 Task: Find professionals on LinkedIn who are Media Buyers in Zhangjiakou, Hebei, China, interested in #careertips, working at ANMOL INDUSTRIES LIMITED, and offering Digital Marketing services.
Action: Mouse moved to (656, 72)
Screenshot: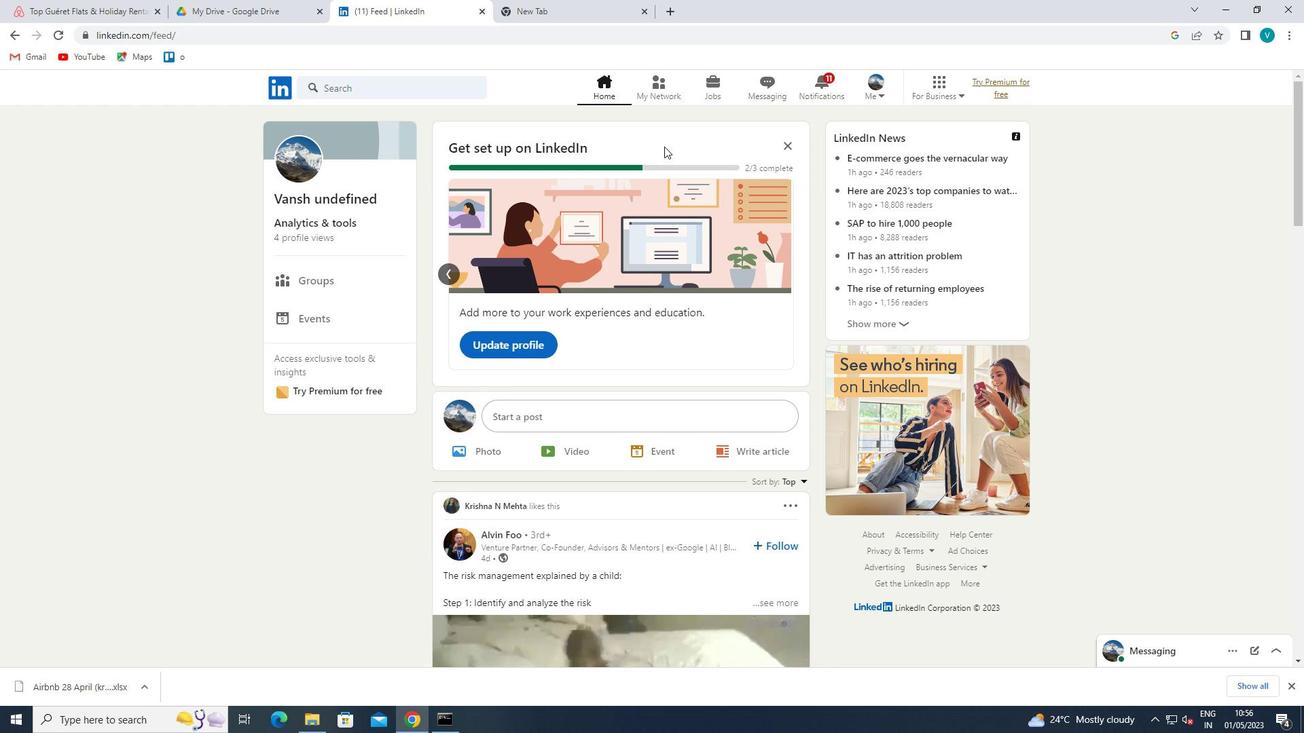 
Action: Mouse pressed left at (656, 72)
Screenshot: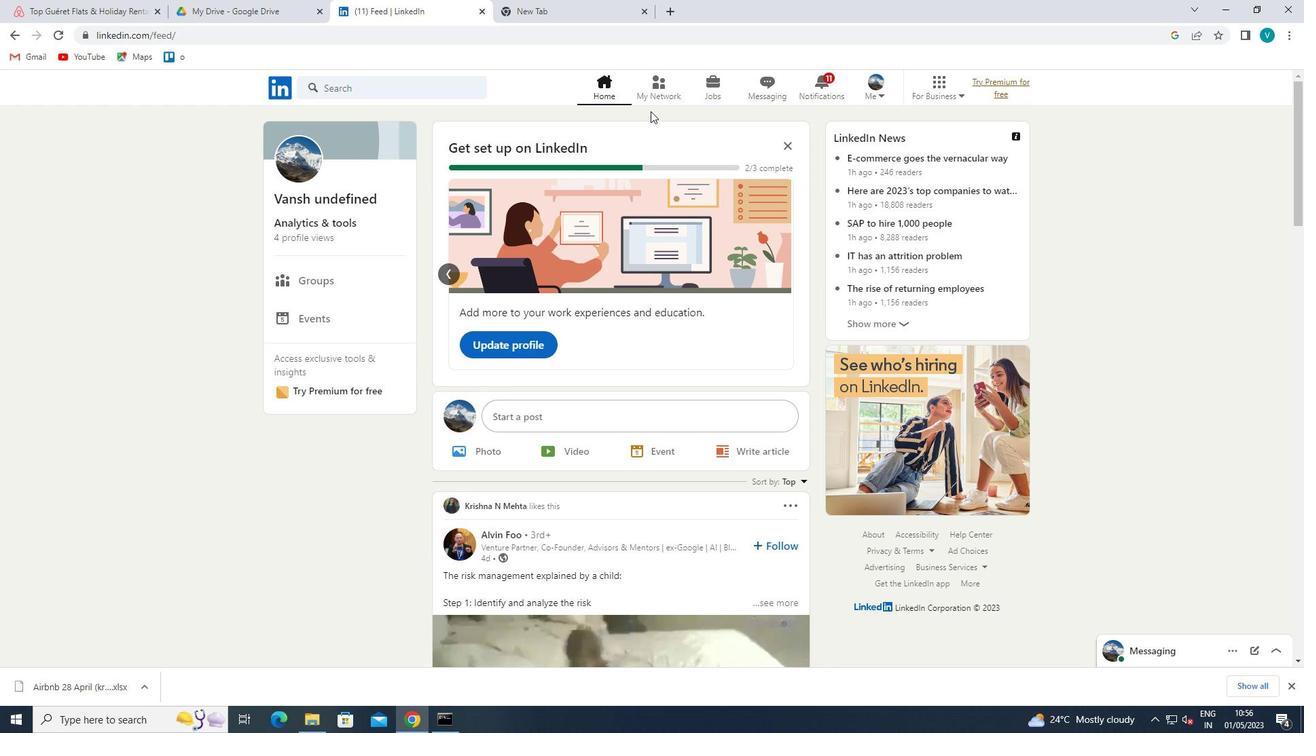 
Action: Mouse moved to (360, 163)
Screenshot: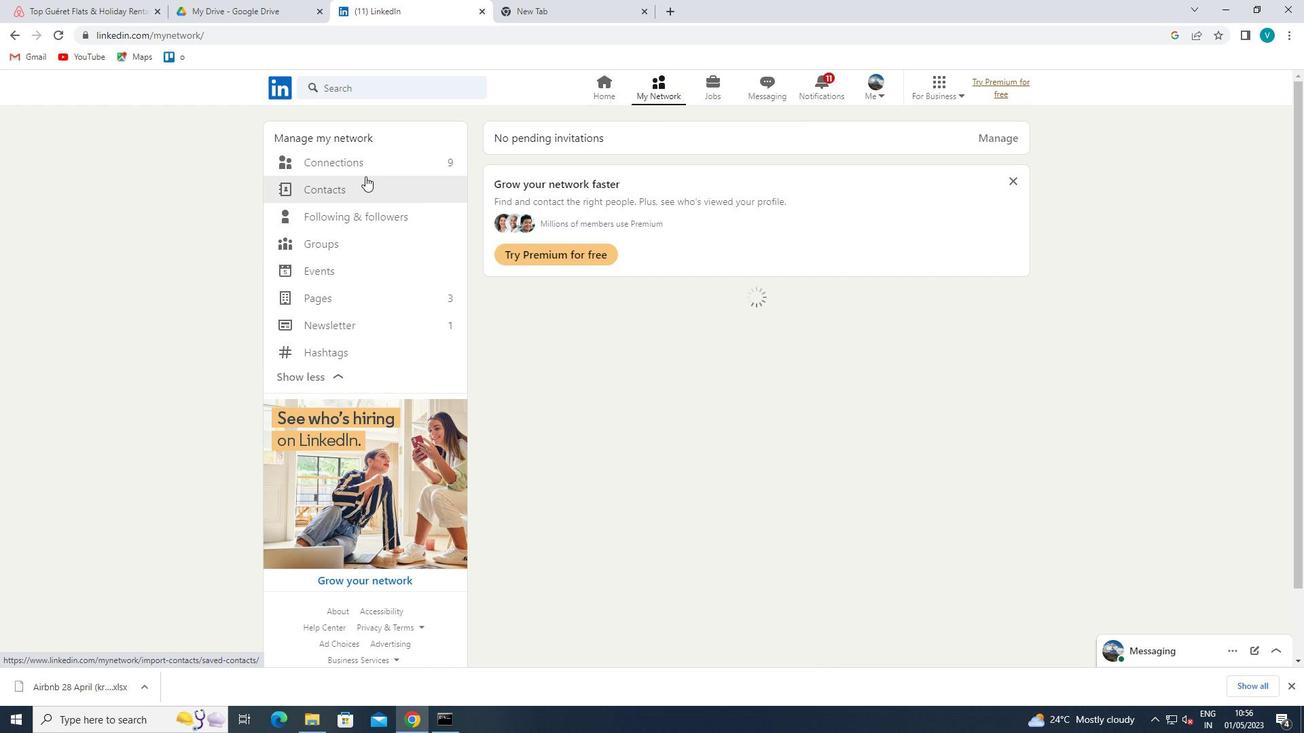 
Action: Mouse pressed left at (360, 163)
Screenshot: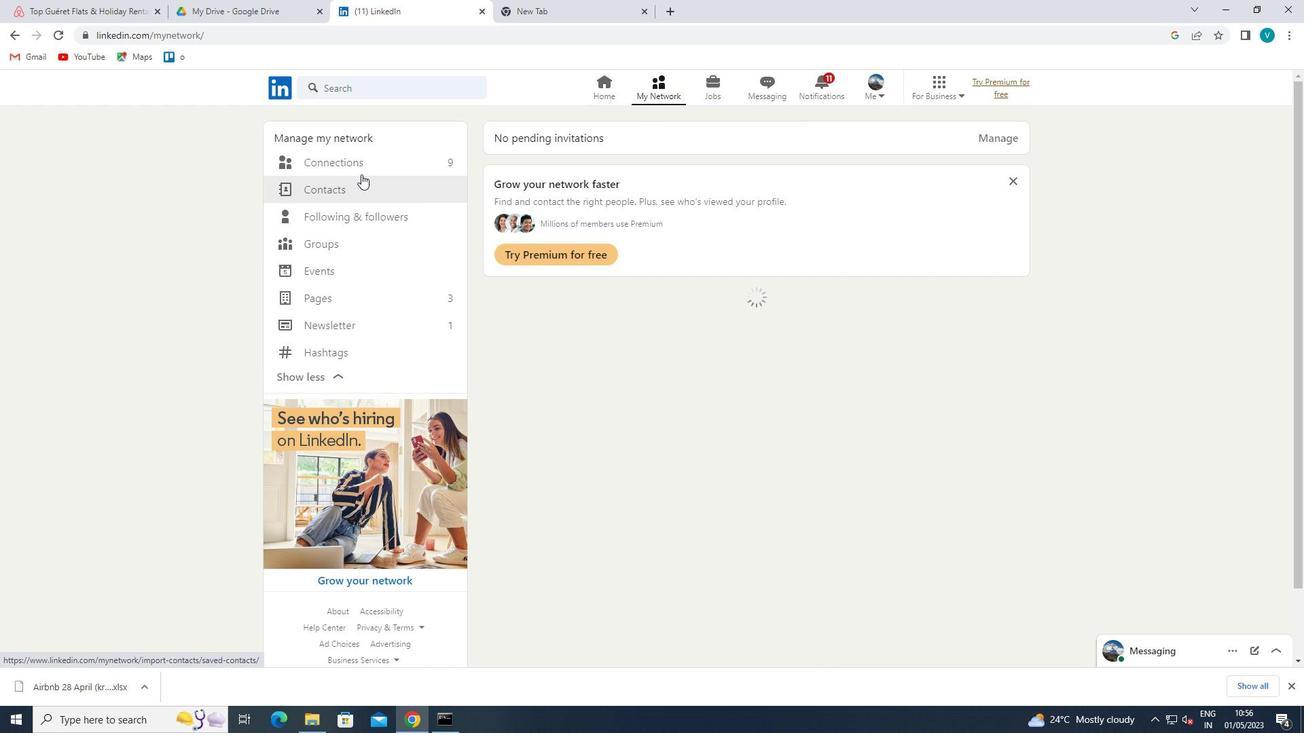 
Action: Mouse moved to (758, 163)
Screenshot: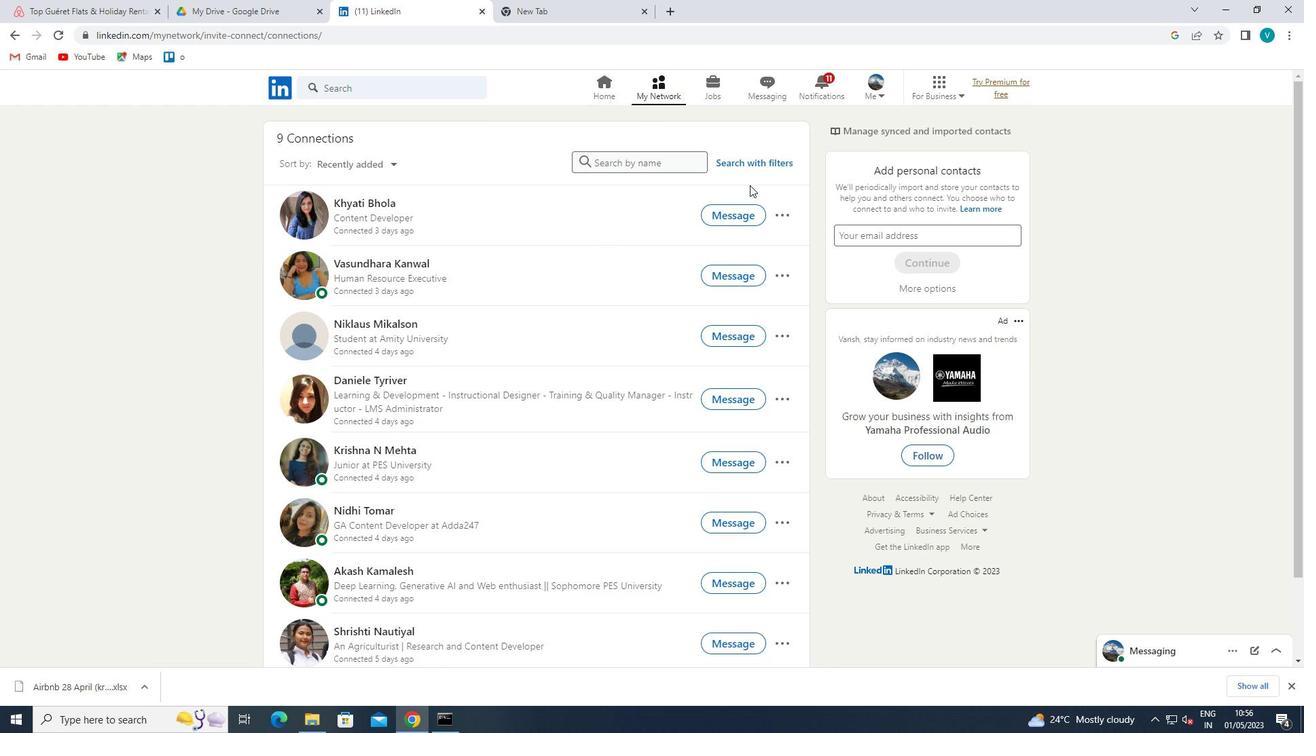 
Action: Mouse pressed left at (758, 163)
Screenshot: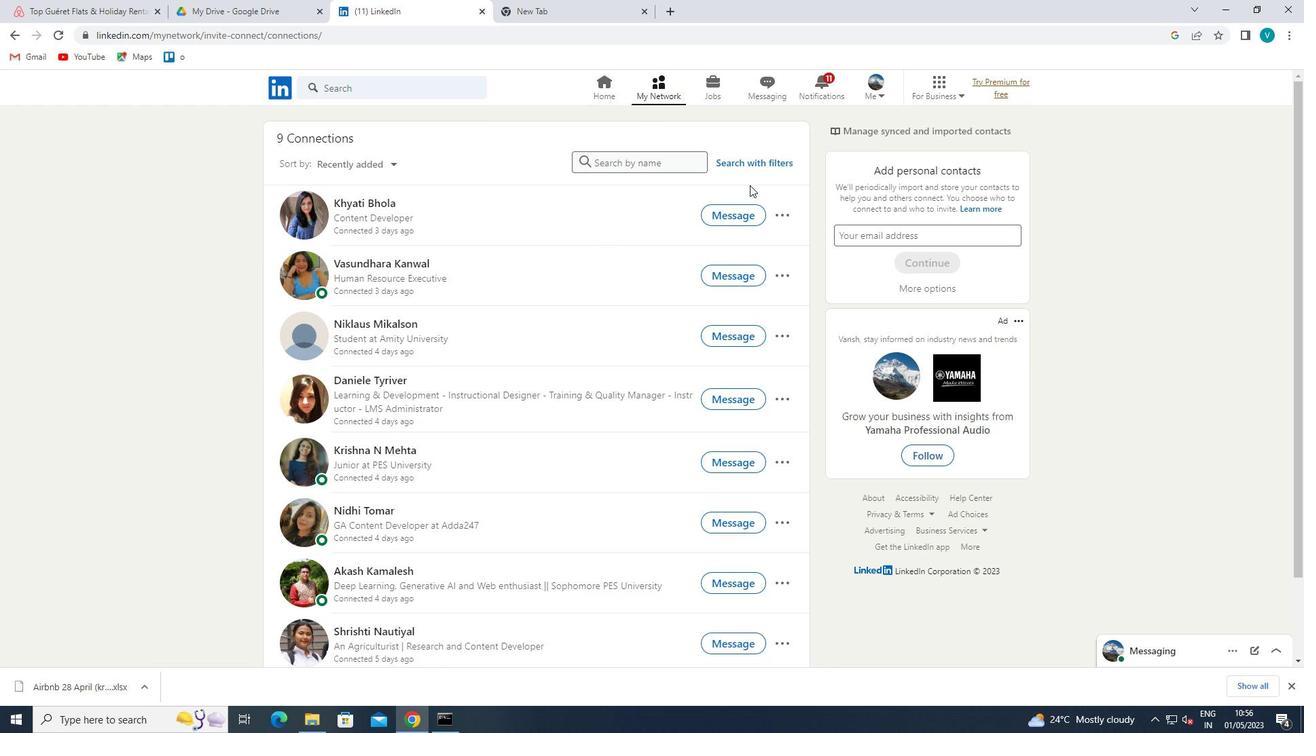 
Action: Mouse moved to (641, 127)
Screenshot: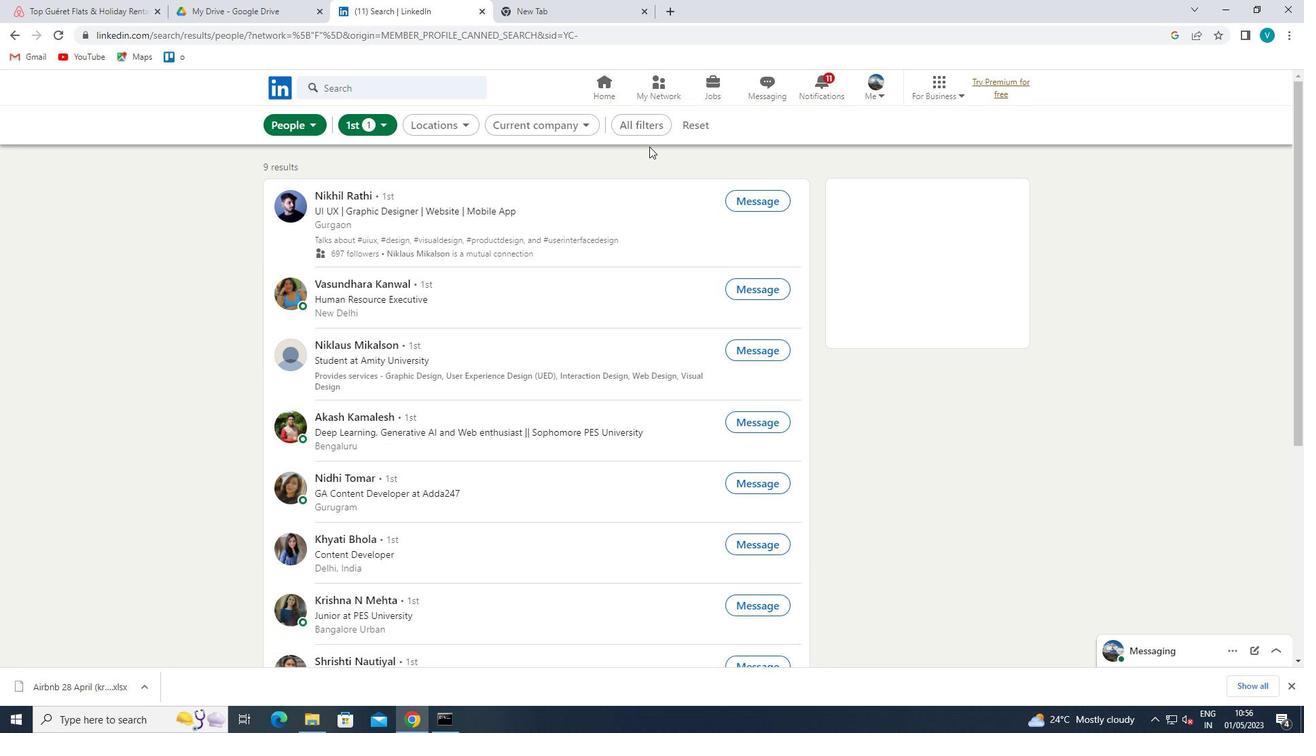 
Action: Mouse pressed left at (641, 127)
Screenshot: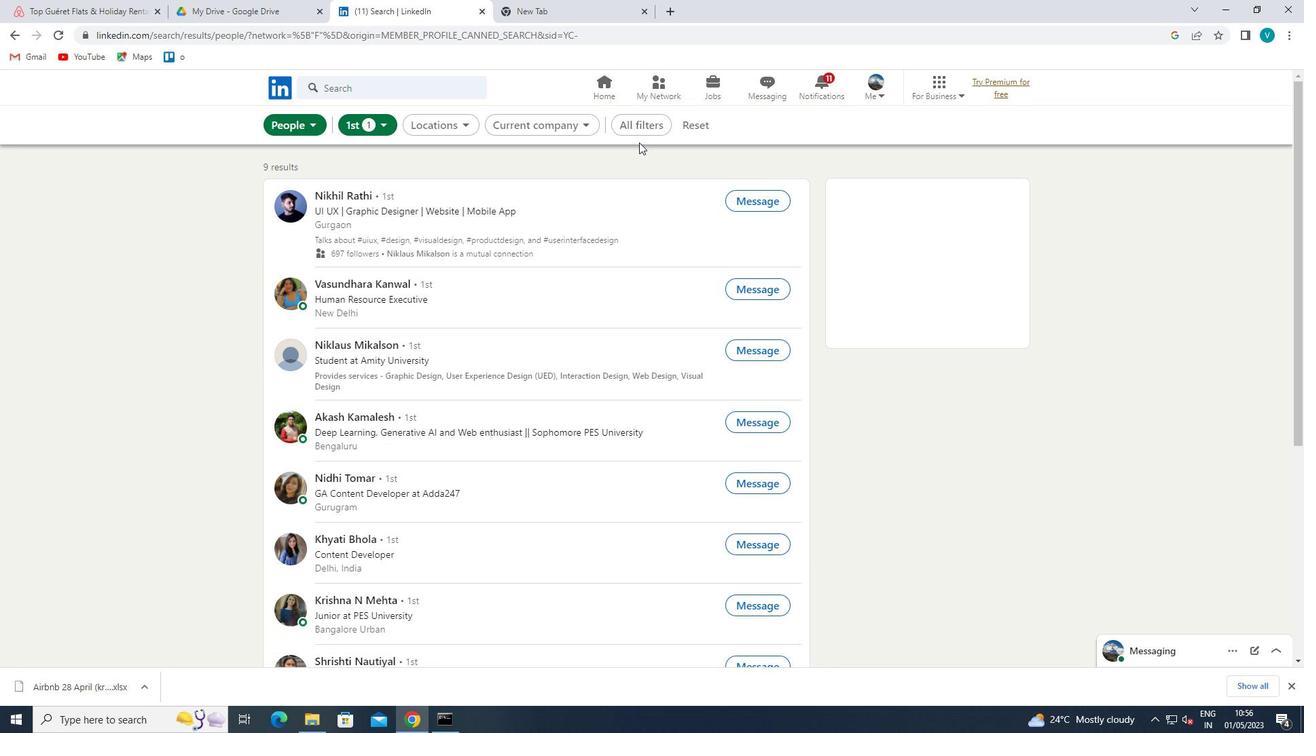 
Action: Mouse moved to (1081, 366)
Screenshot: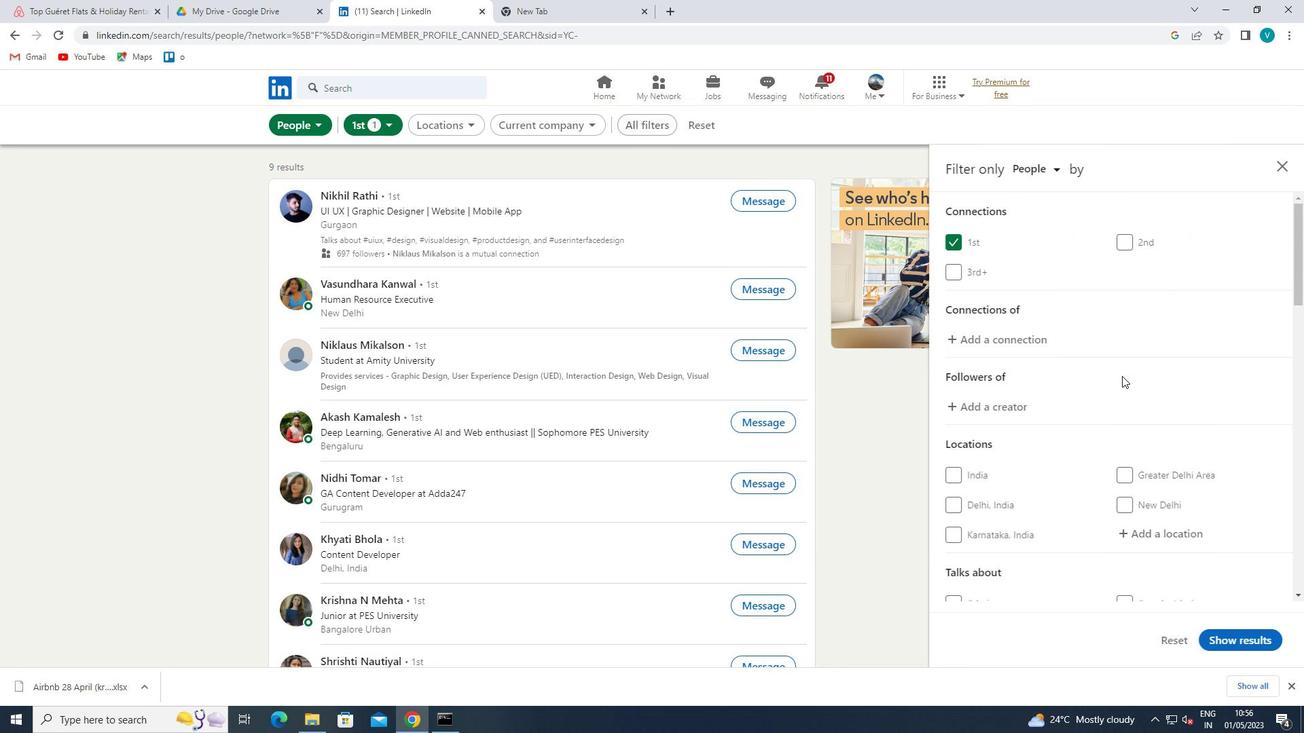 
Action: Mouse scrolled (1081, 366) with delta (0, 0)
Screenshot: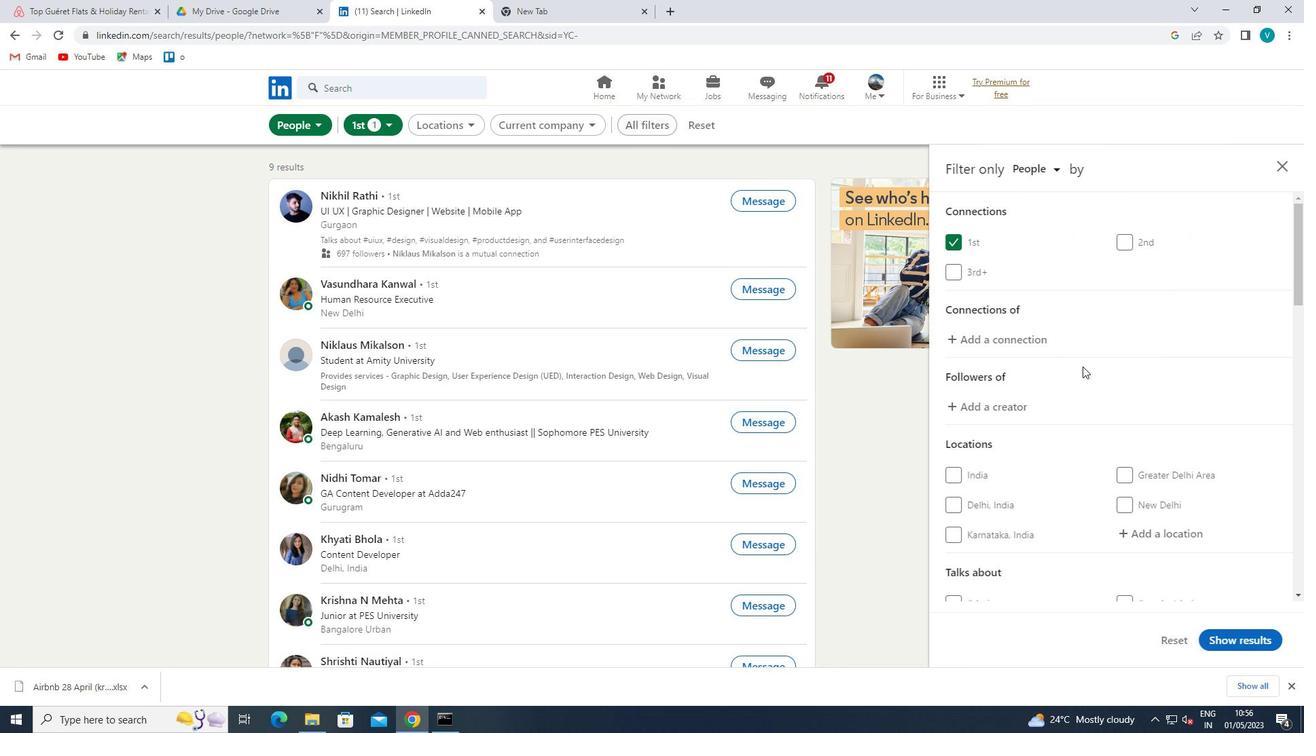 
Action: Mouse scrolled (1081, 366) with delta (0, 0)
Screenshot: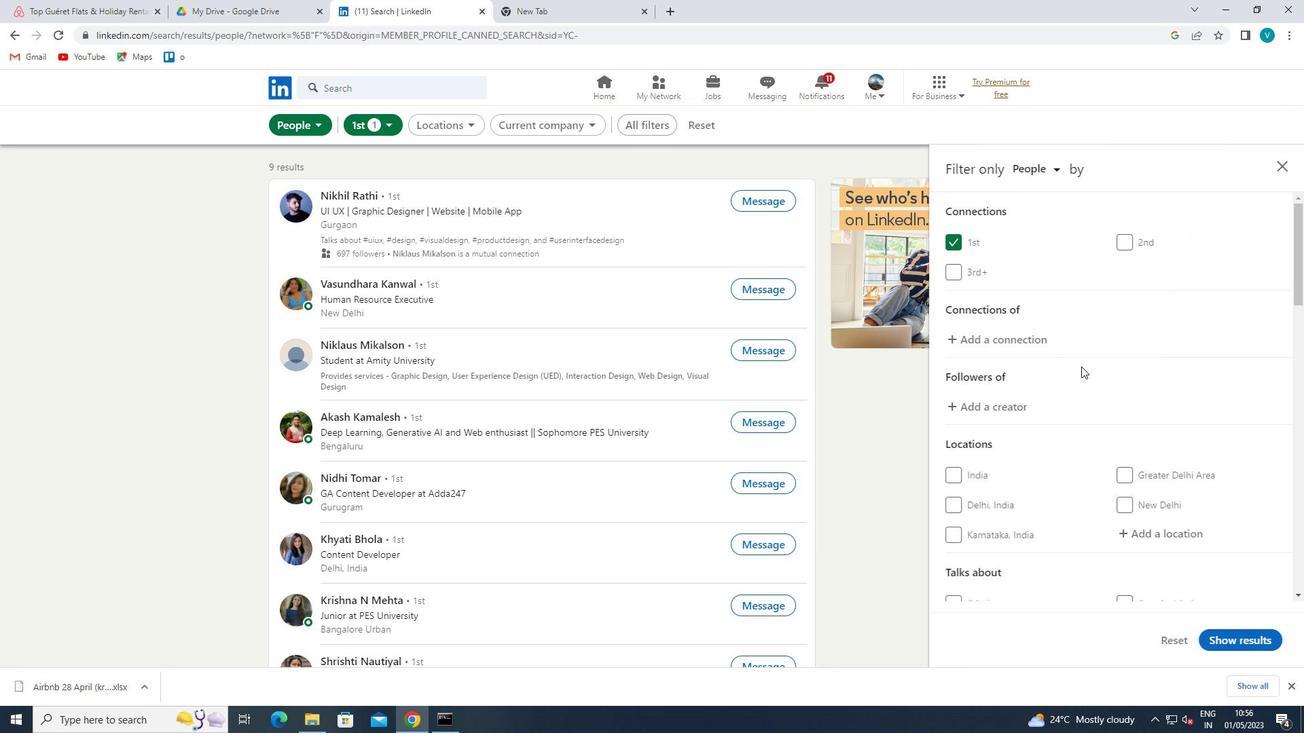 
Action: Mouse moved to (1165, 390)
Screenshot: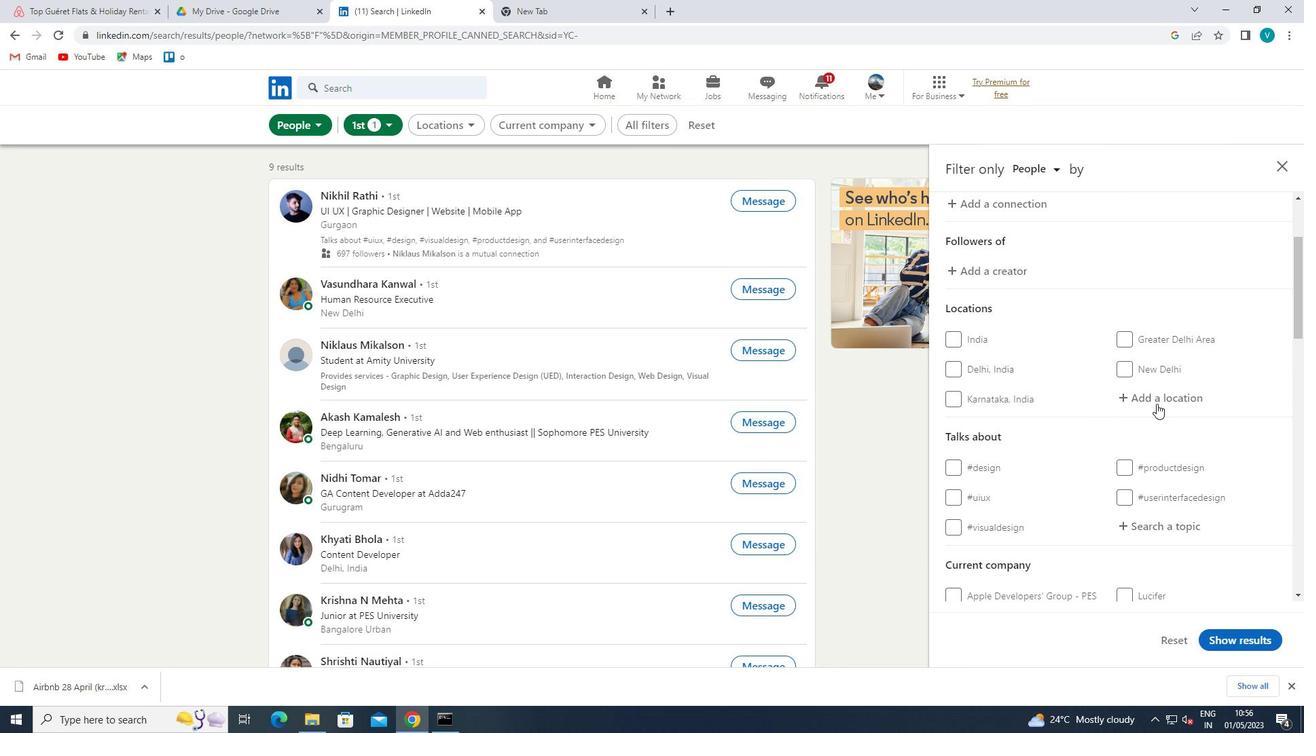 
Action: Mouse pressed left at (1165, 390)
Screenshot: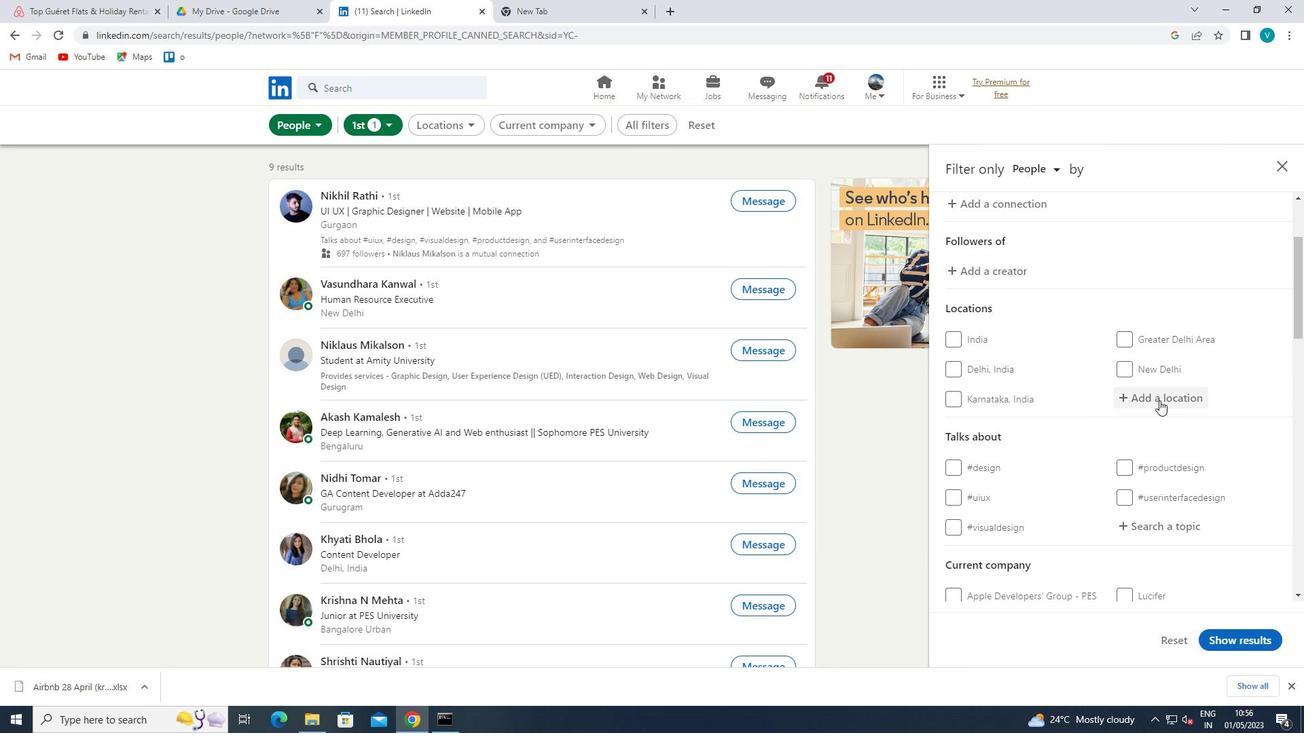 
Action: Mouse moved to (487, 182)
Screenshot: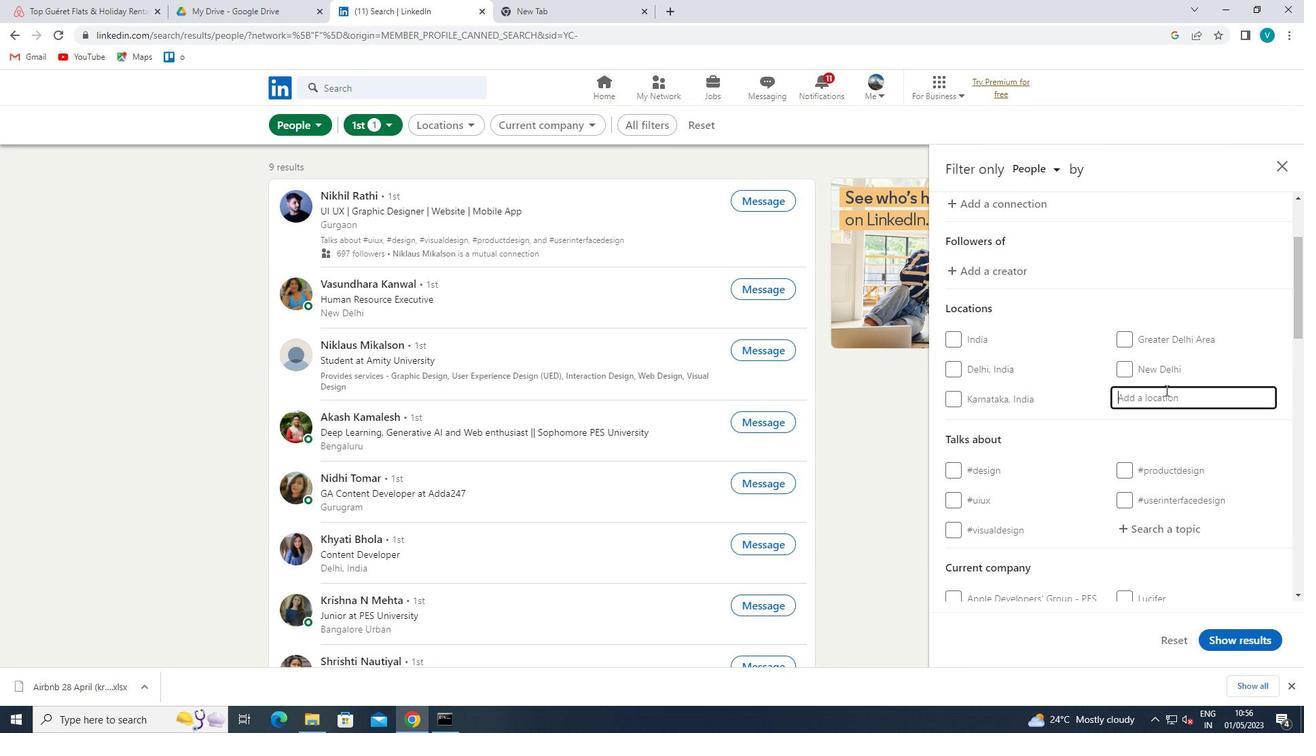
Action: Key pressed <Key.shift><Key.shift><Key.shift><Key.shift><Key.shift><Key.shift><Key.shift><Key.shift>ZHANGJIAKOU
Screenshot: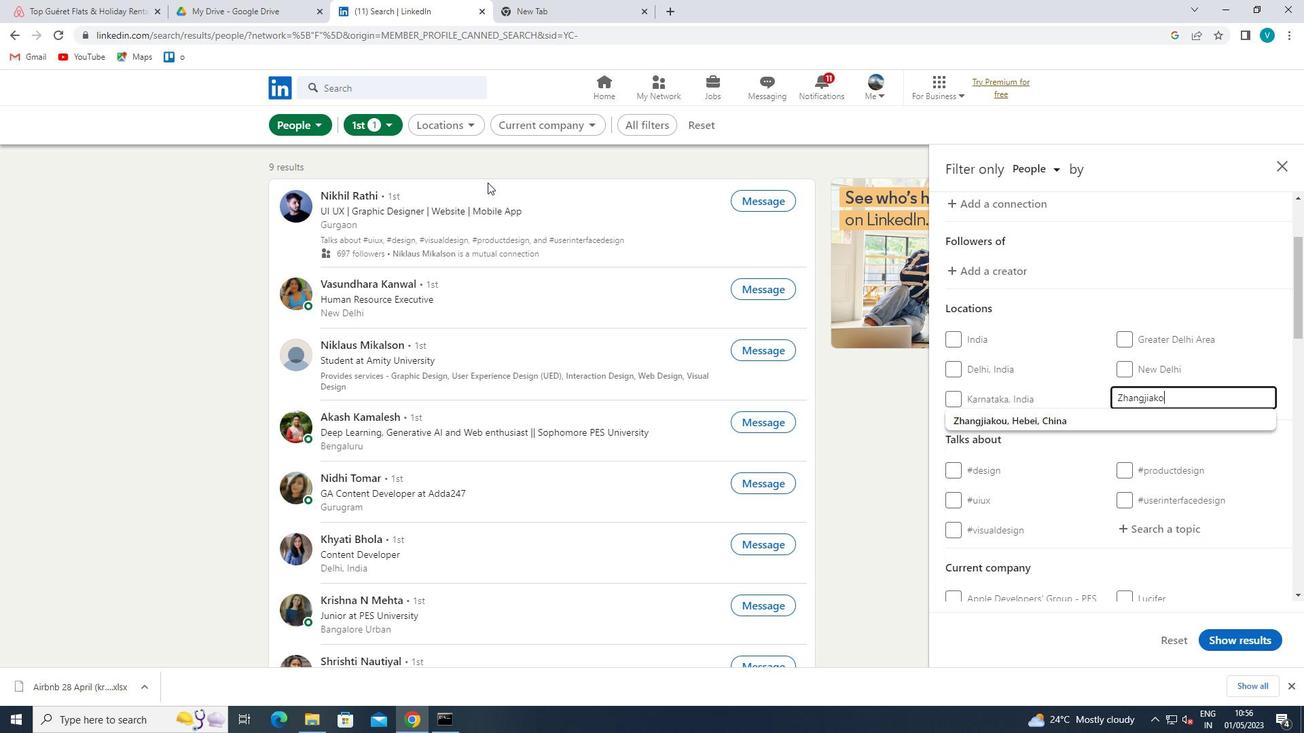 
Action: Mouse moved to (1046, 416)
Screenshot: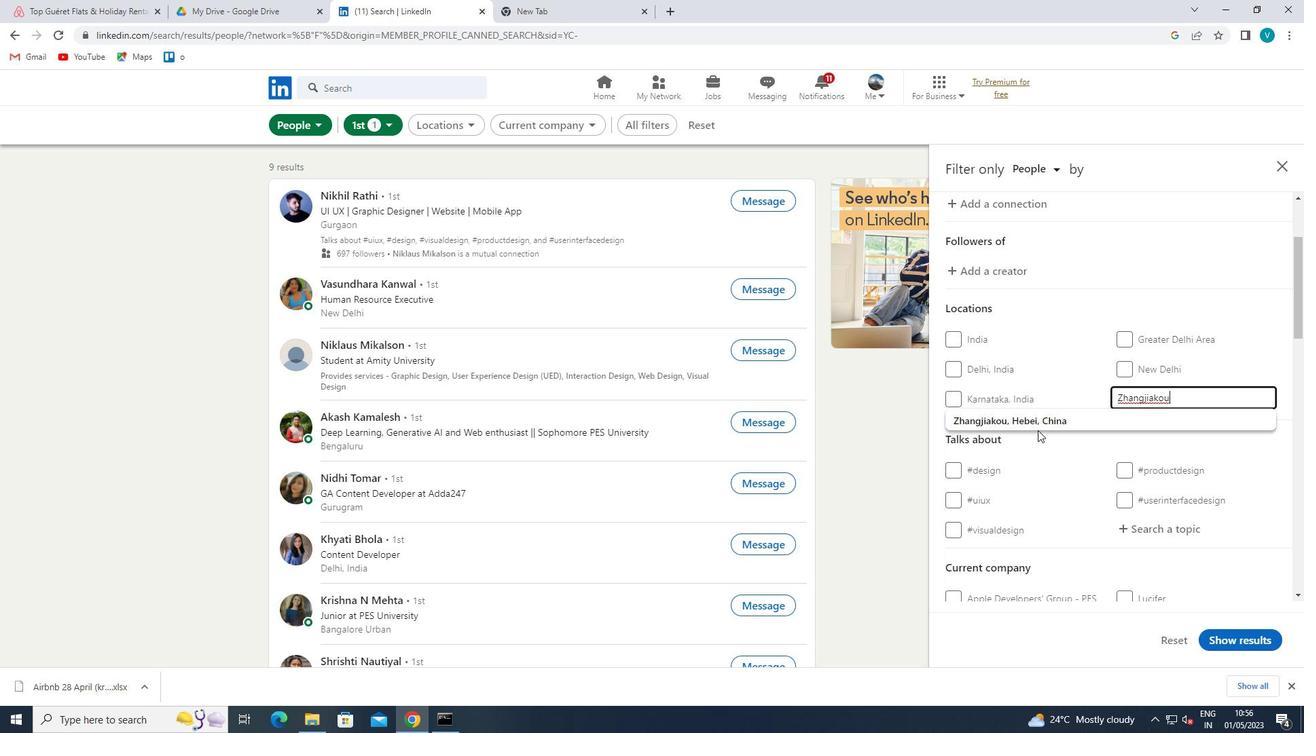 
Action: Mouse pressed left at (1046, 416)
Screenshot: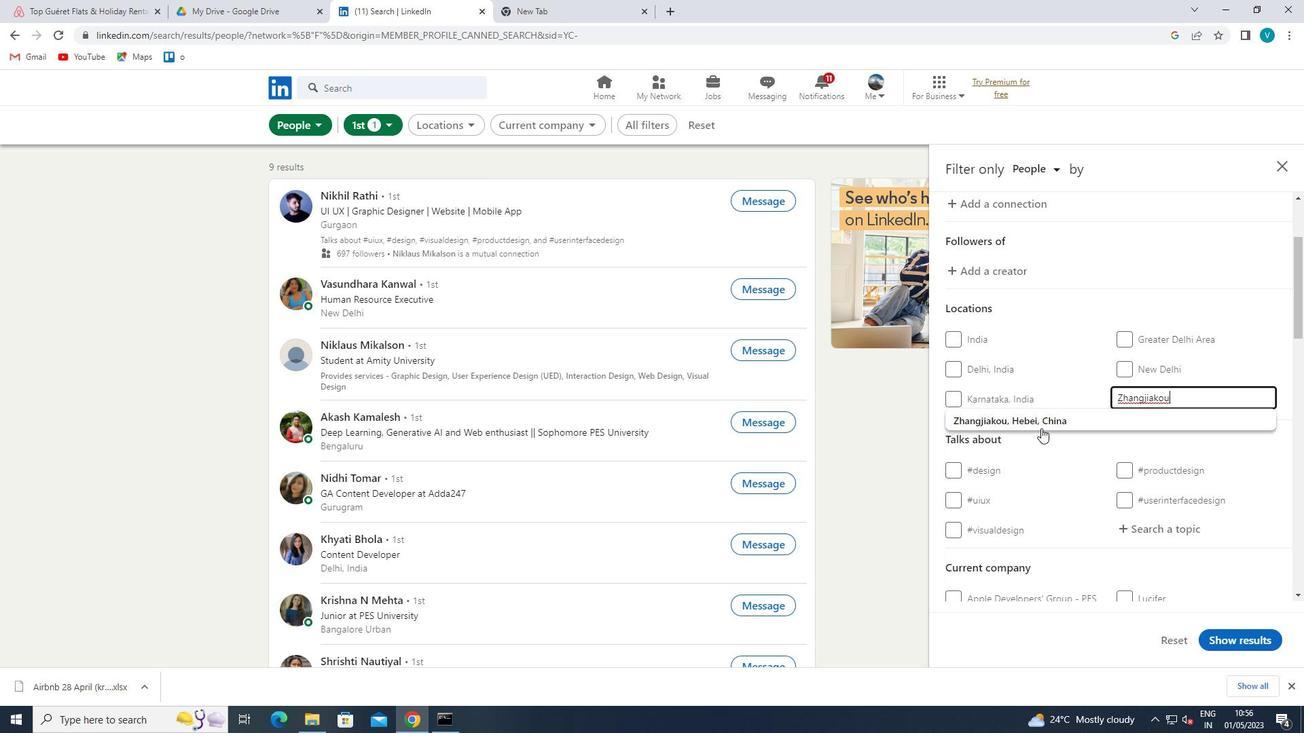 
Action: Mouse moved to (1086, 421)
Screenshot: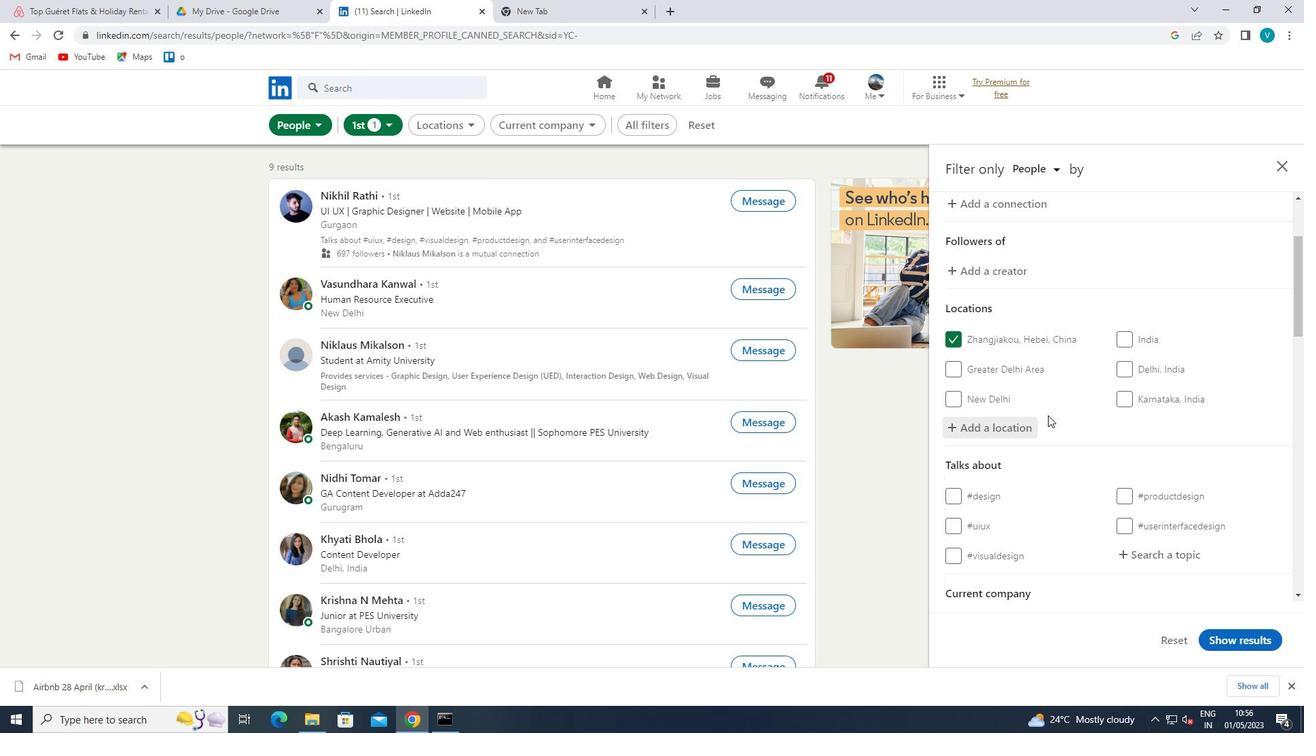 
Action: Mouse scrolled (1086, 420) with delta (0, 0)
Screenshot: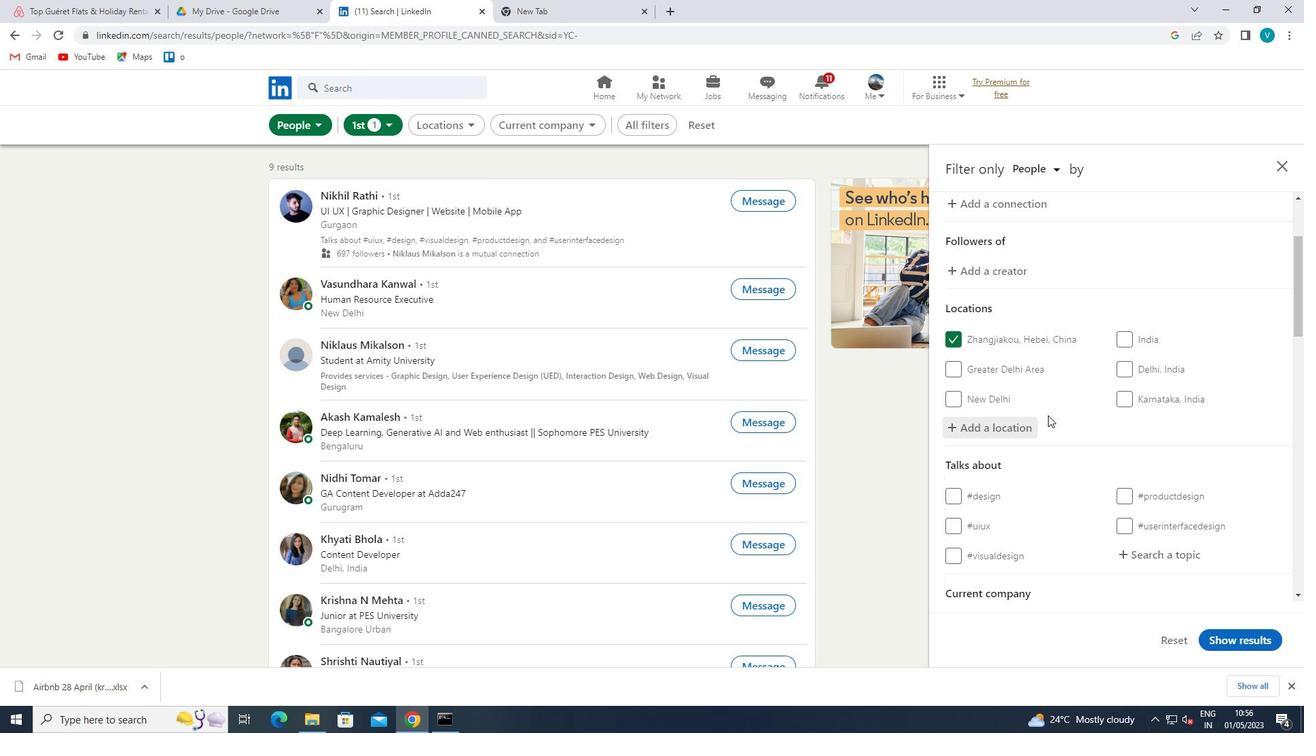 
Action: Mouse moved to (1154, 484)
Screenshot: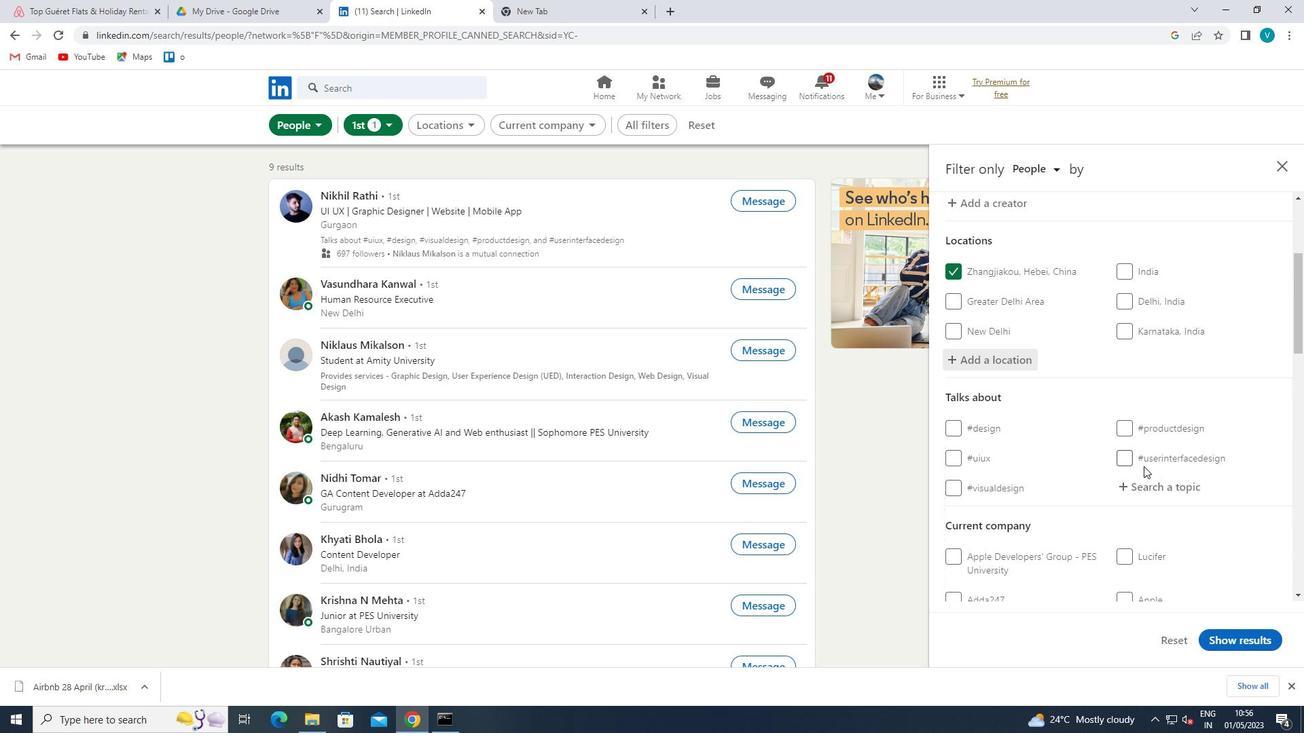 
Action: Mouse pressed left at (1154, 484)
Screenshot: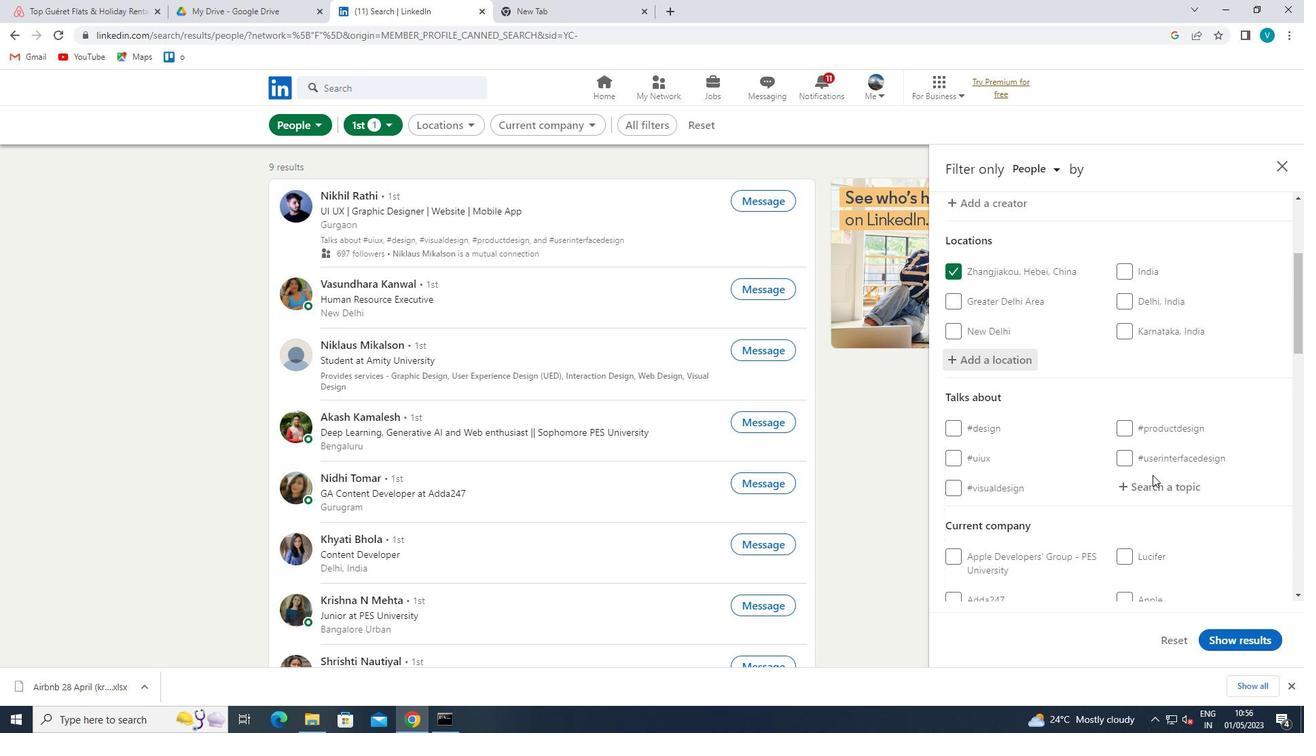 
Action: Mouse moved to (810, 383)
Screenshot: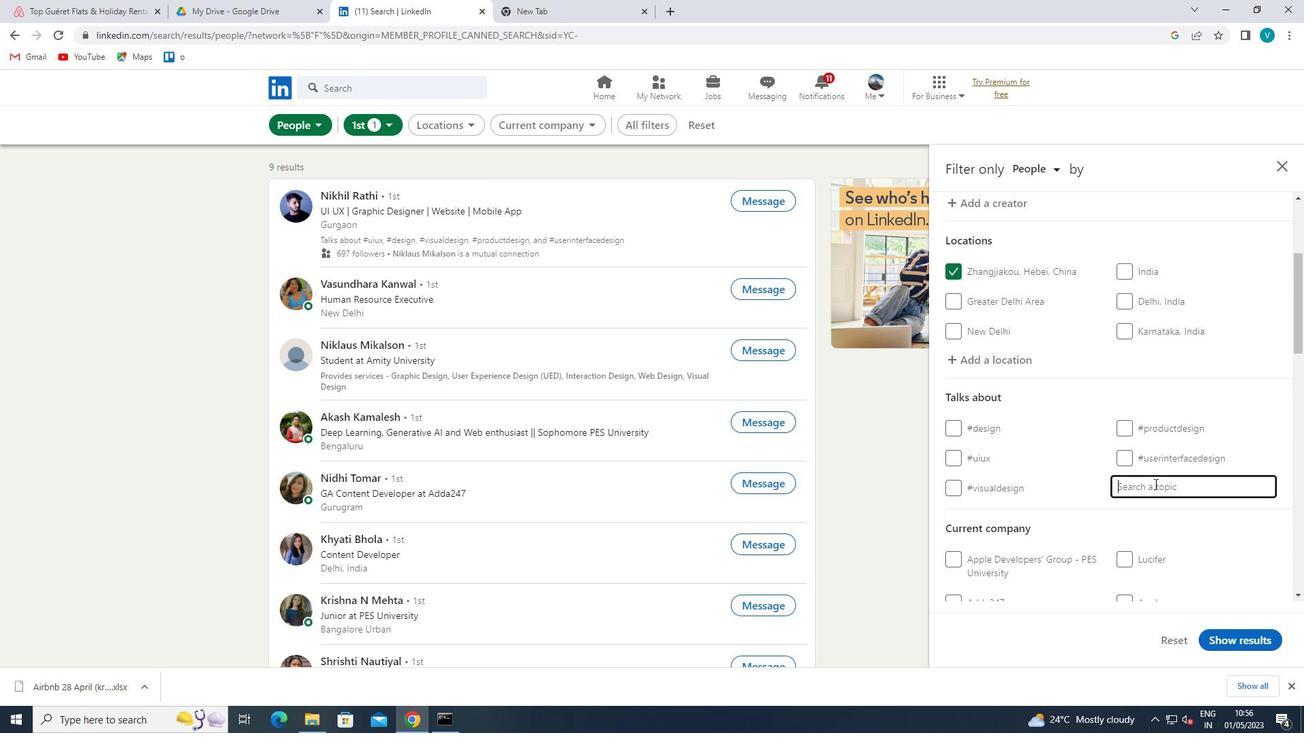 
Action: Key pressed <Key.shift>
Screenshot: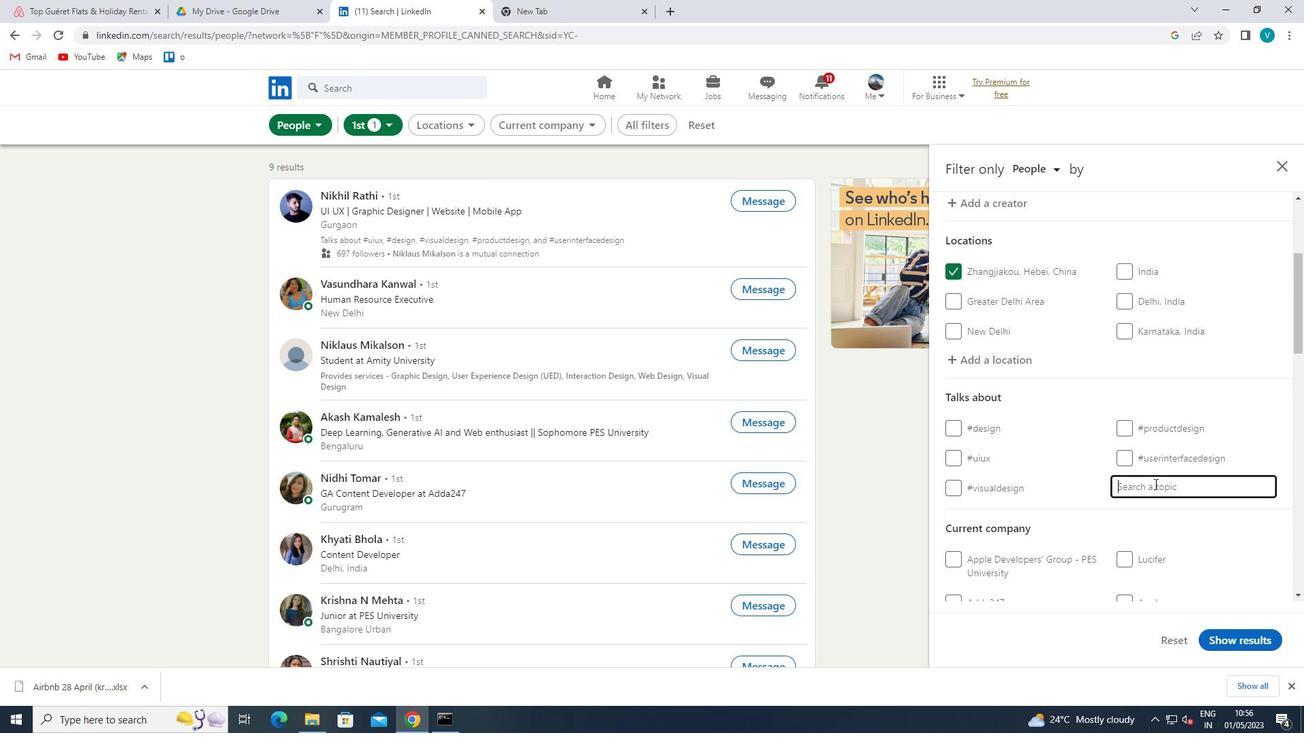 
Action: Mouse moved to (807, 382)
Screenshot: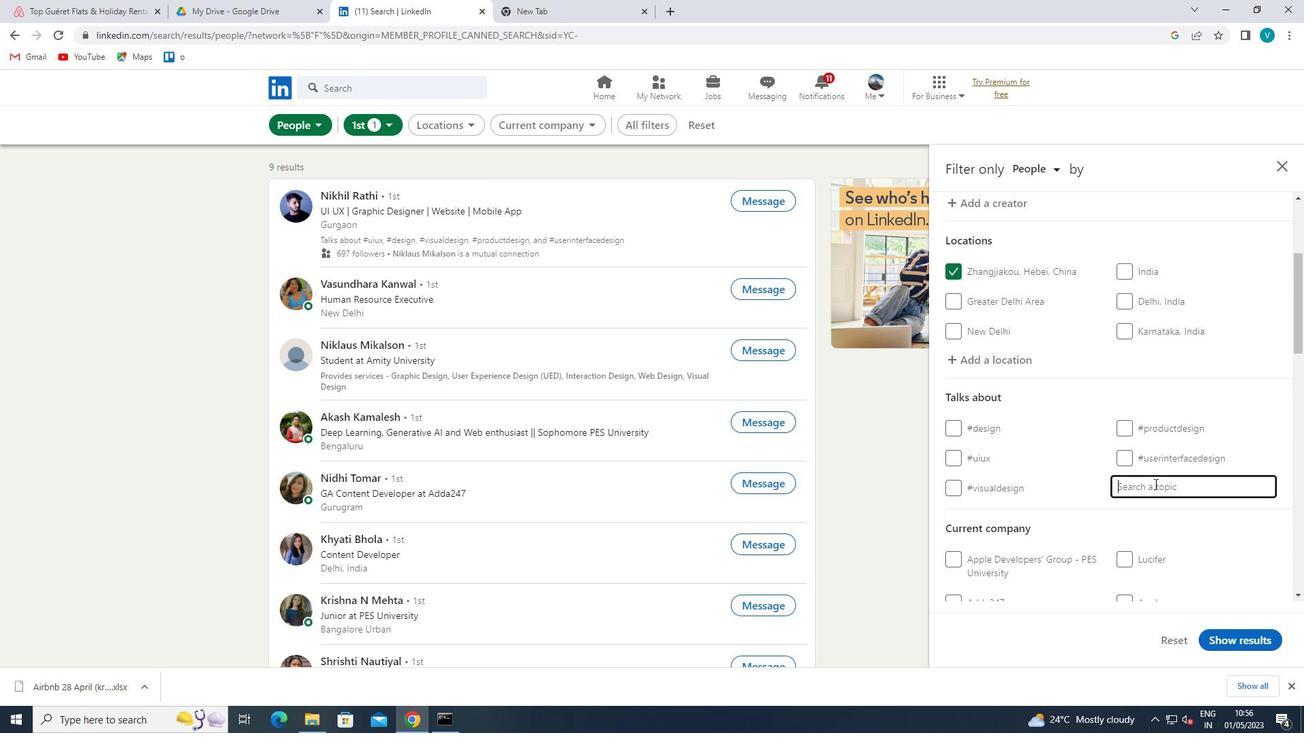 
Action: Key pressed #CAREERTIPS
Screenshot: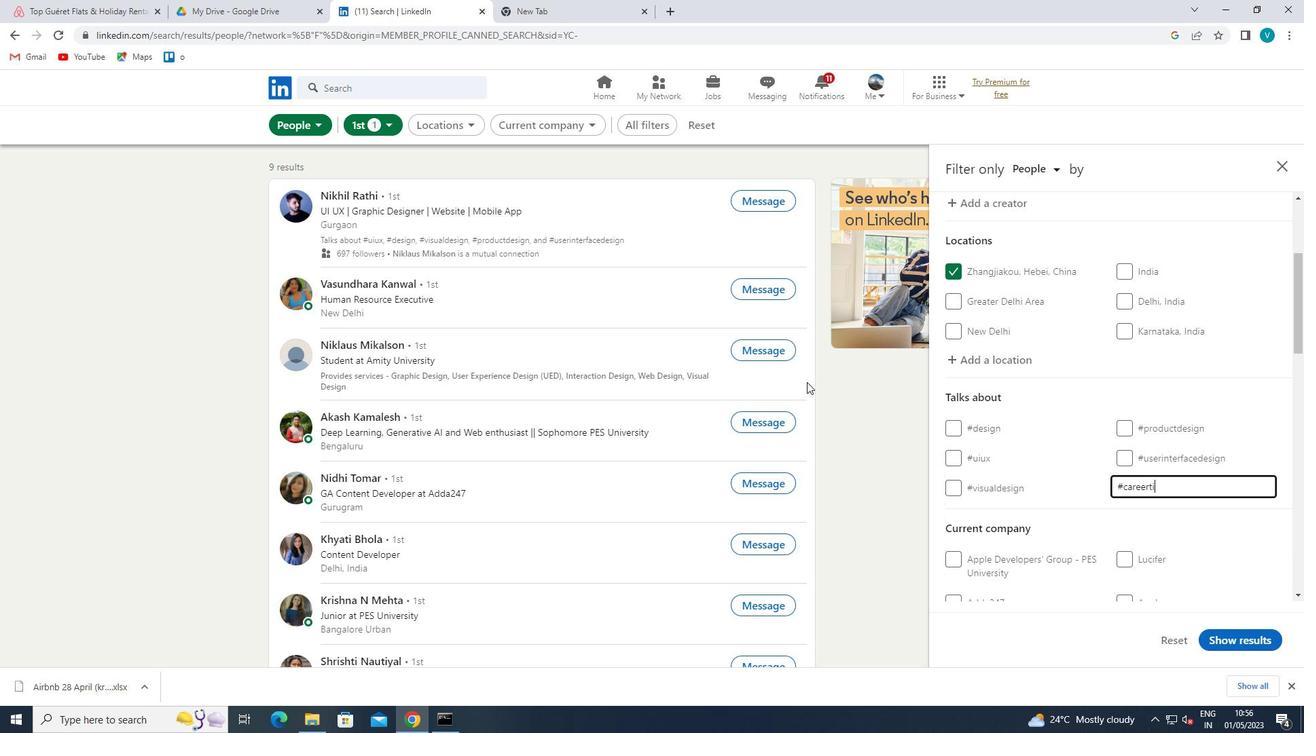 
Action: Mouse moved to (1095, 514)
Screenshot: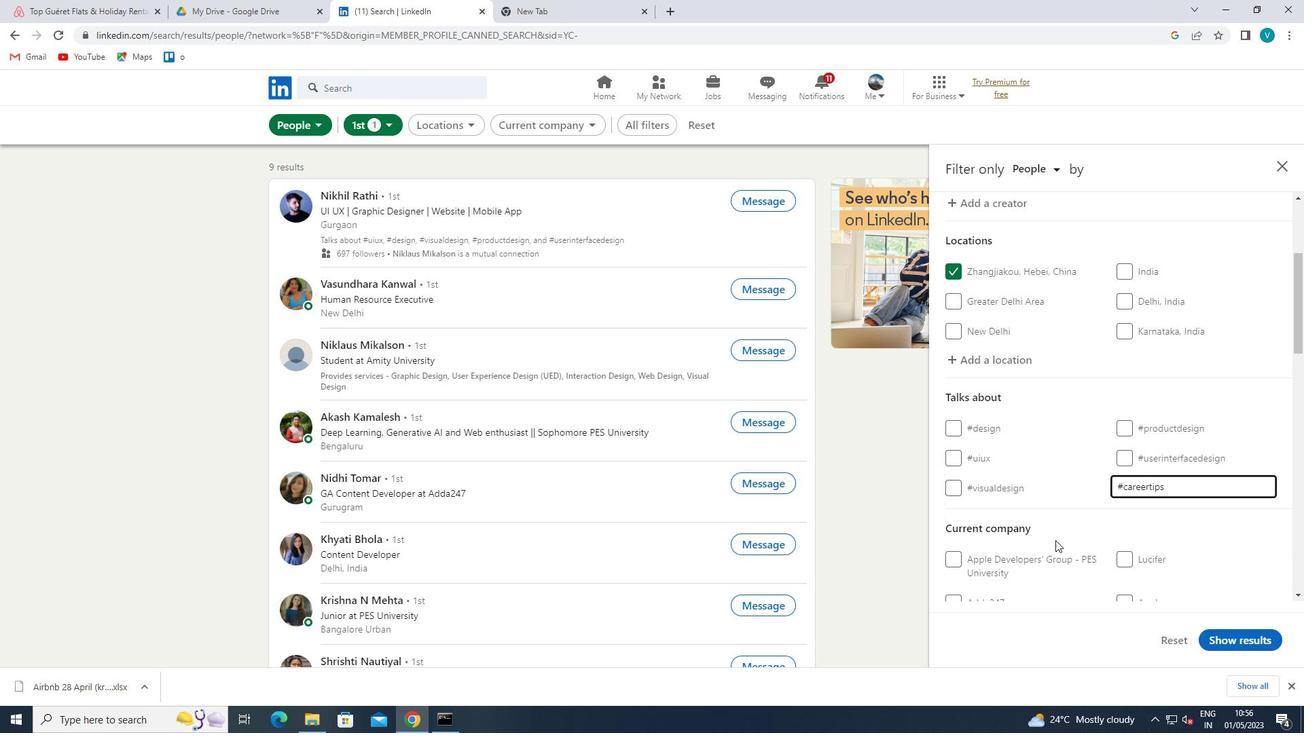 
Action: Mouse pressed left at (1095, 514)
Screenshot: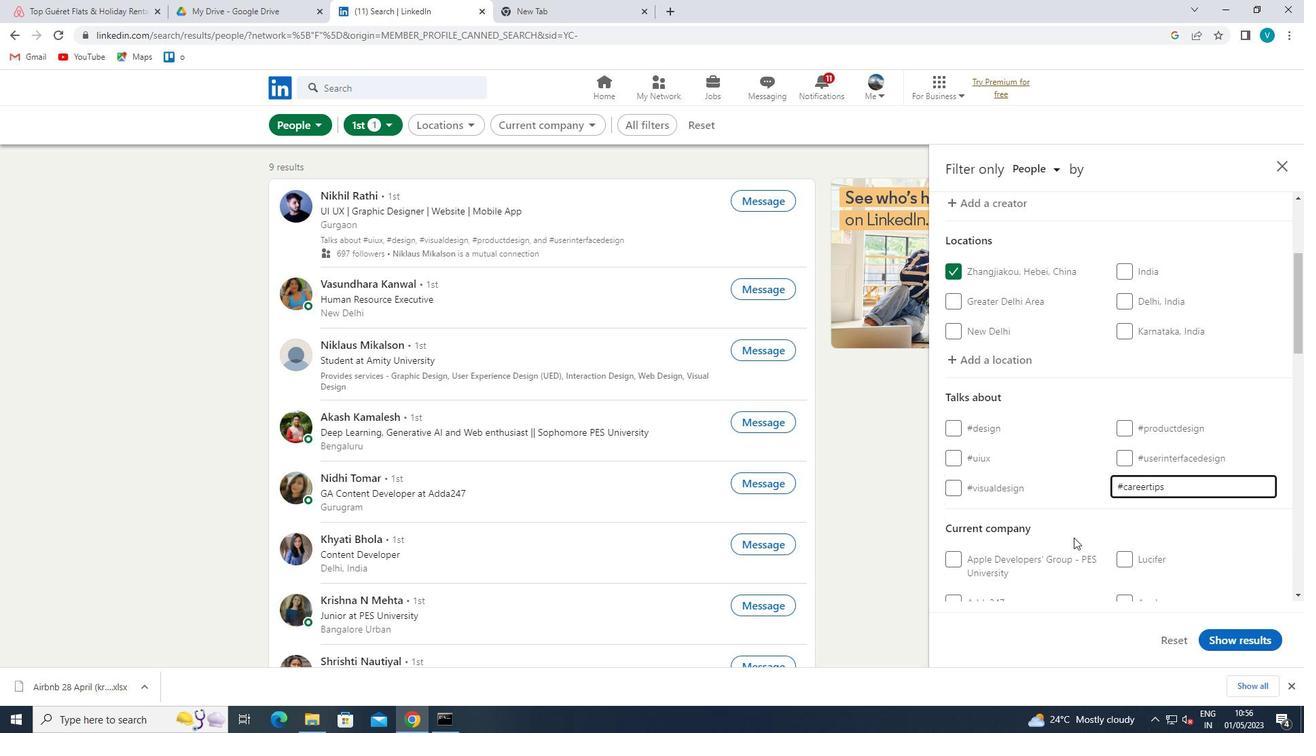
Action: Mouse moved to (1095, 512)
Screenshot: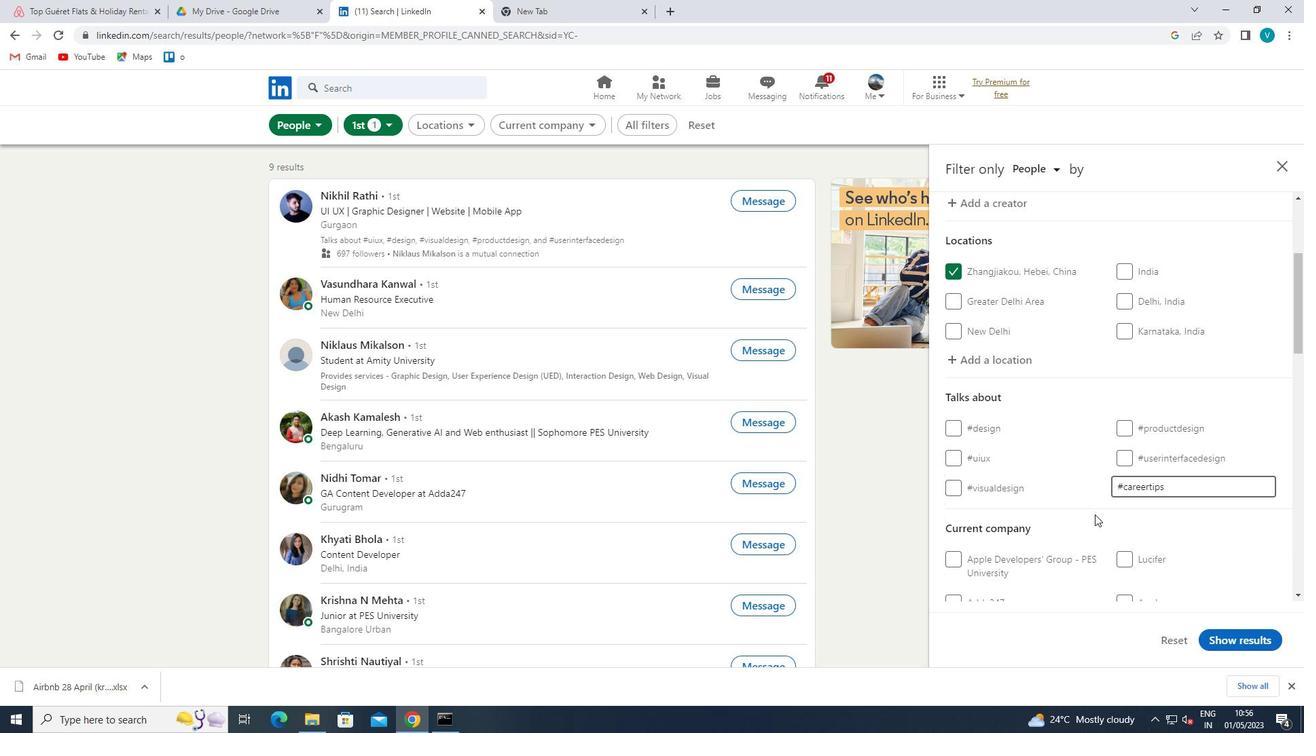 
Action: Mouse scrolled (1095, 511) with delta (0, 0)
Screenshot: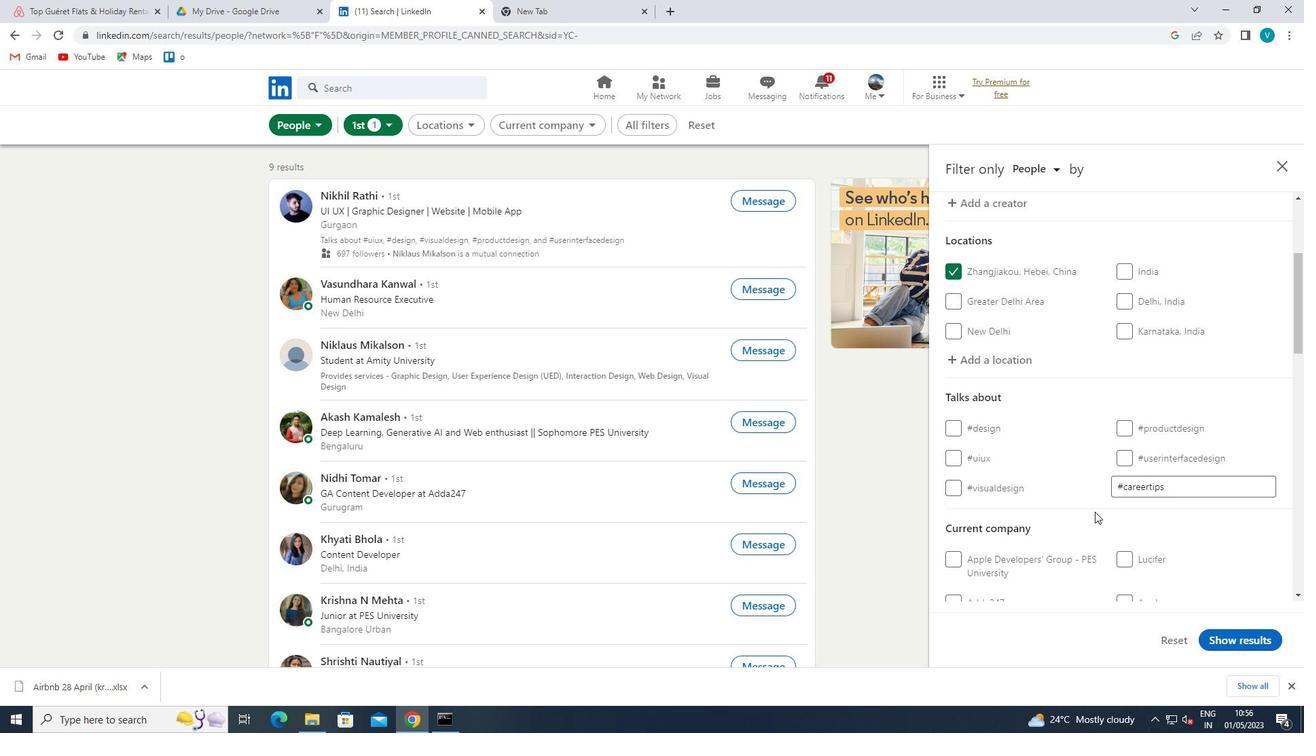 
Action: Mouse scrolled (1095, 511) with delta (0, 0)
Screenshot: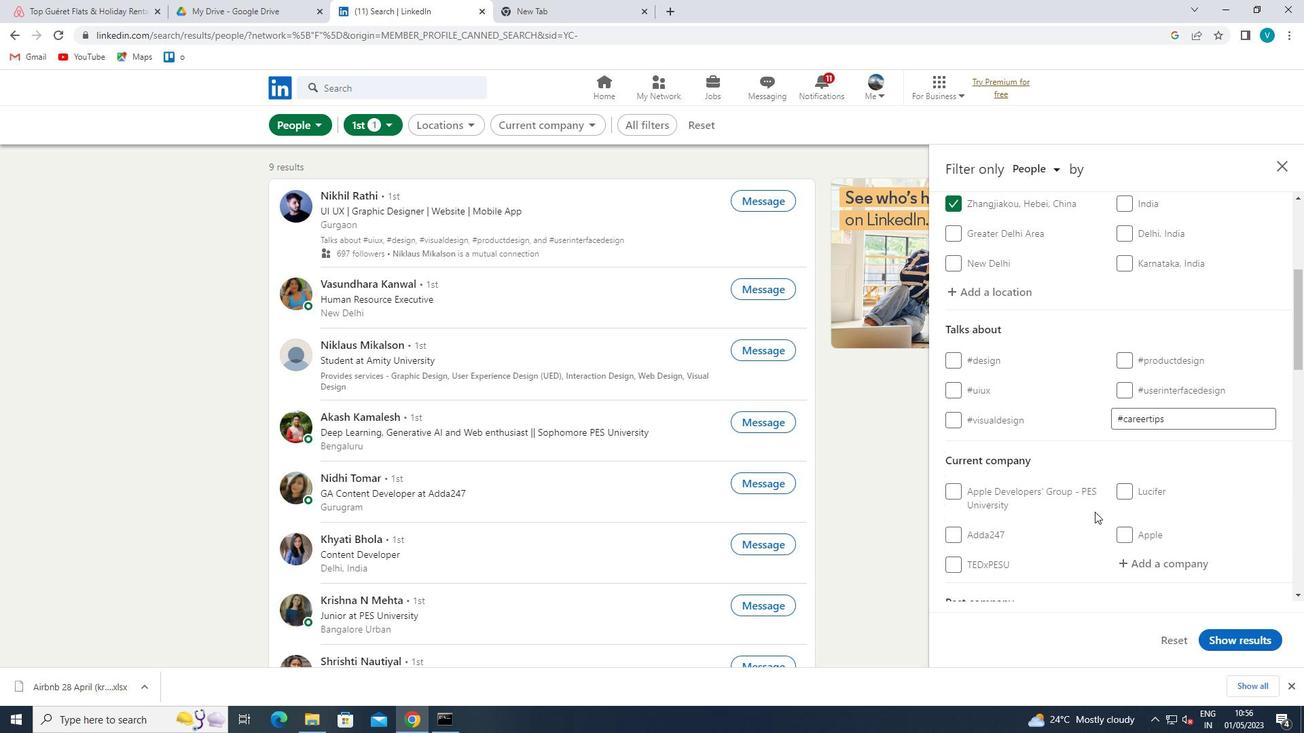 
Action: Mouse moved to (1124, 497)
Screenshot: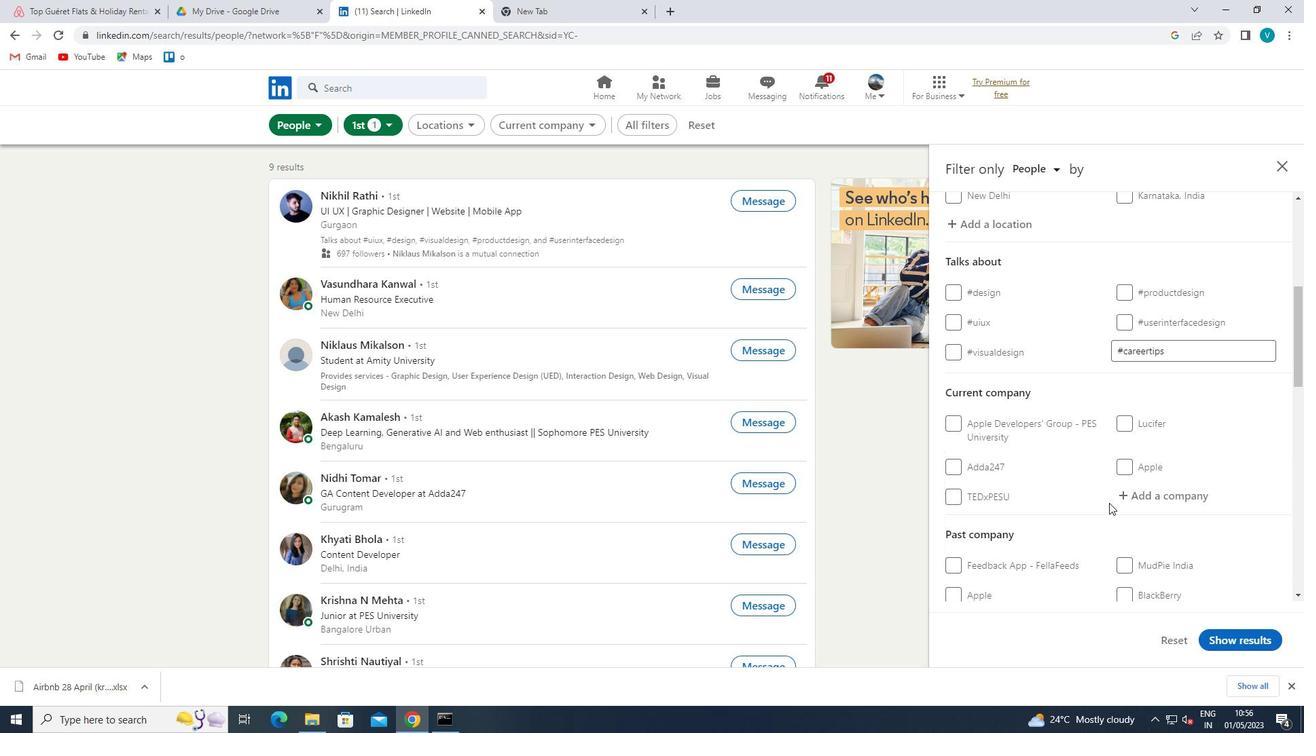 
Action: Mouse pressed left at (1124, 497)
Screenshot: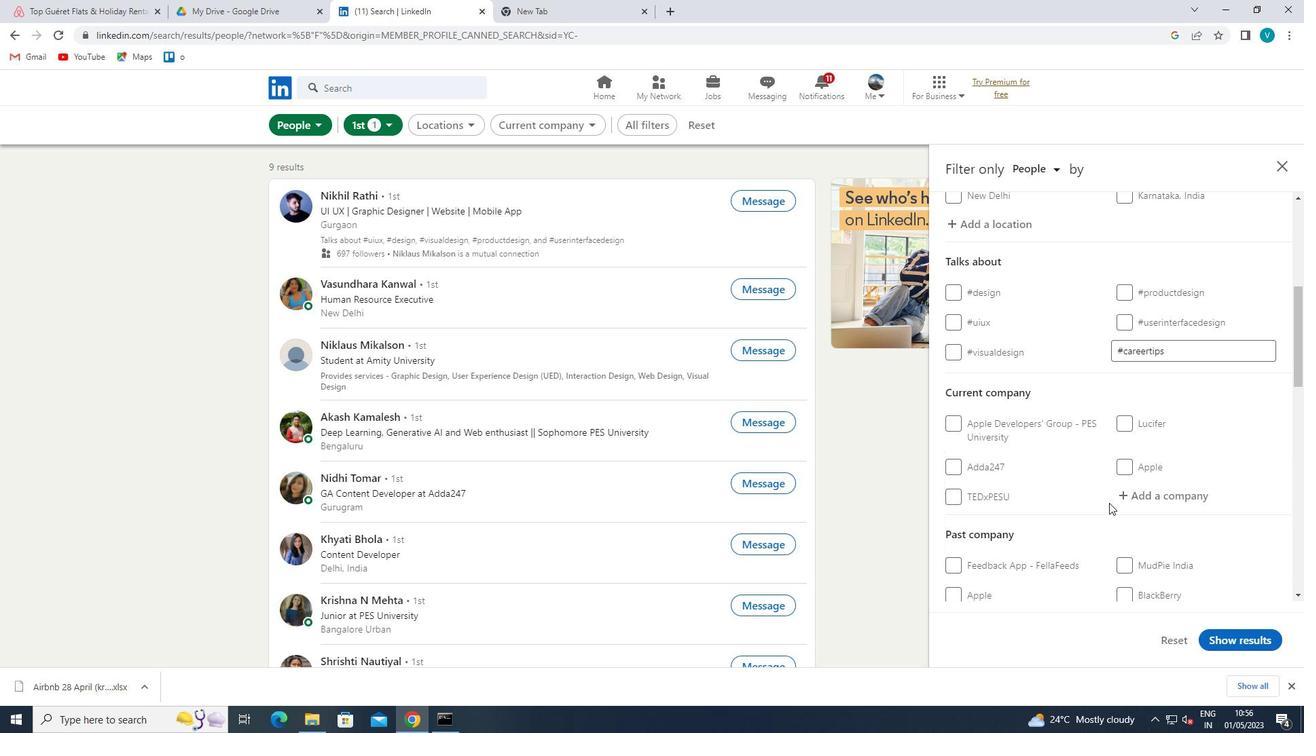 
Action: Mouse moved to (892, 430)
Screenshot: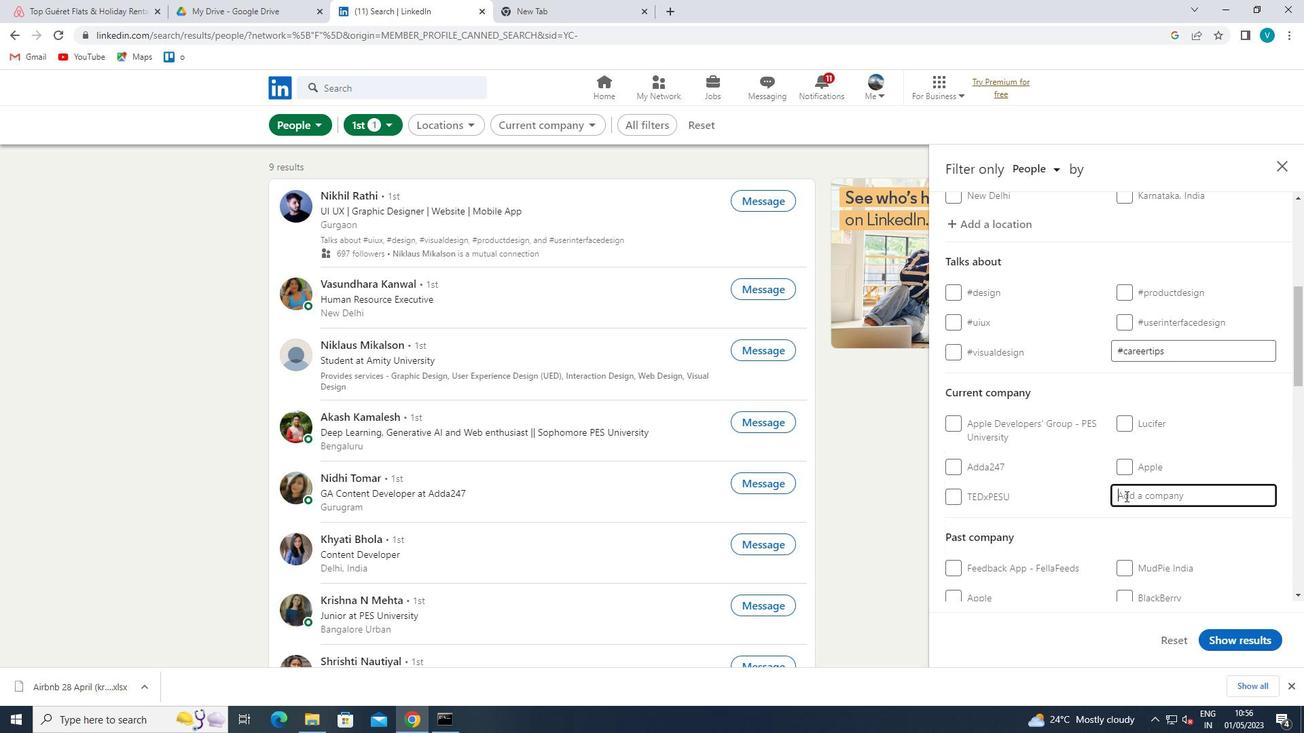 
Action: Key pressed <Key.shift>ANMOL<Key.space>INDUSTRIES
Screenshot: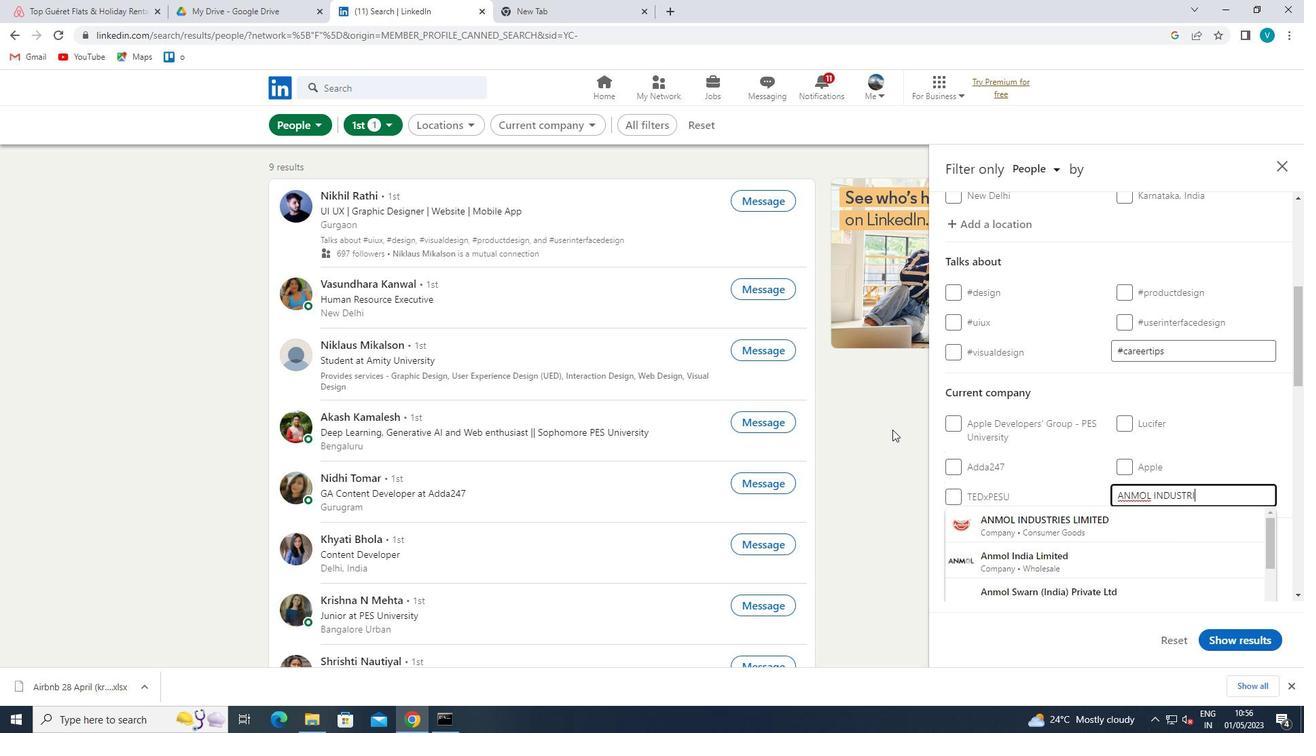 
Action: Mouse moved to (1049, 518)
Screenshot: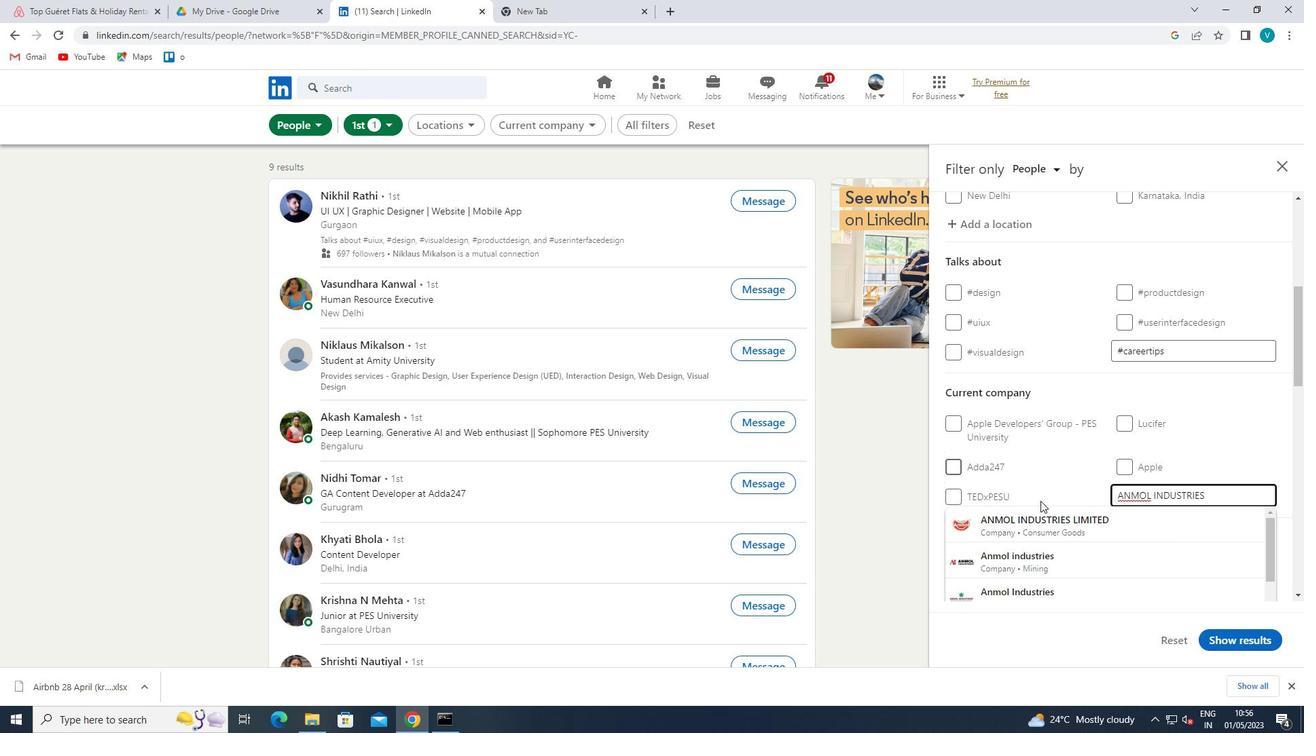 
Action: Mouse pressed left at (1049, 518)
Screenshot: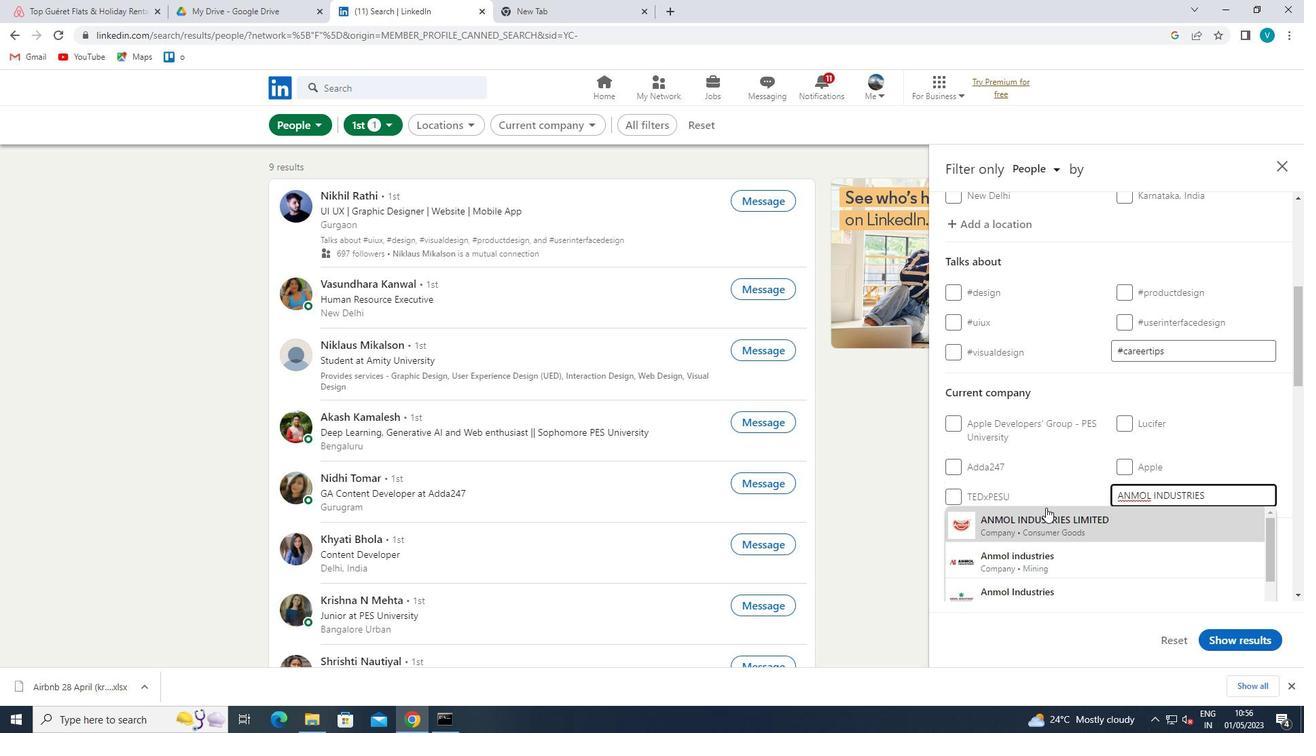 
Action: Mouse moved to (1126, 475)
Screenshot: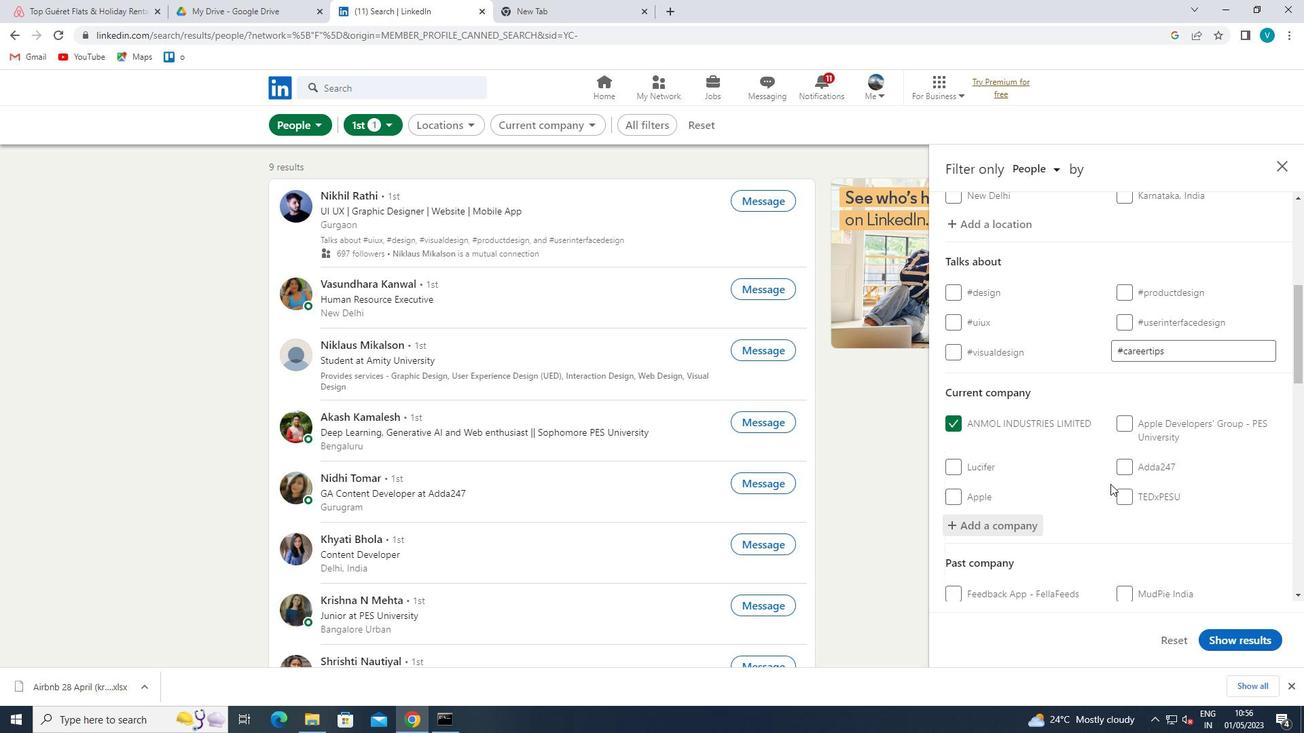 
Action: Mouse scrolled (1126, 474) with delta (0, 0)
Screenshot: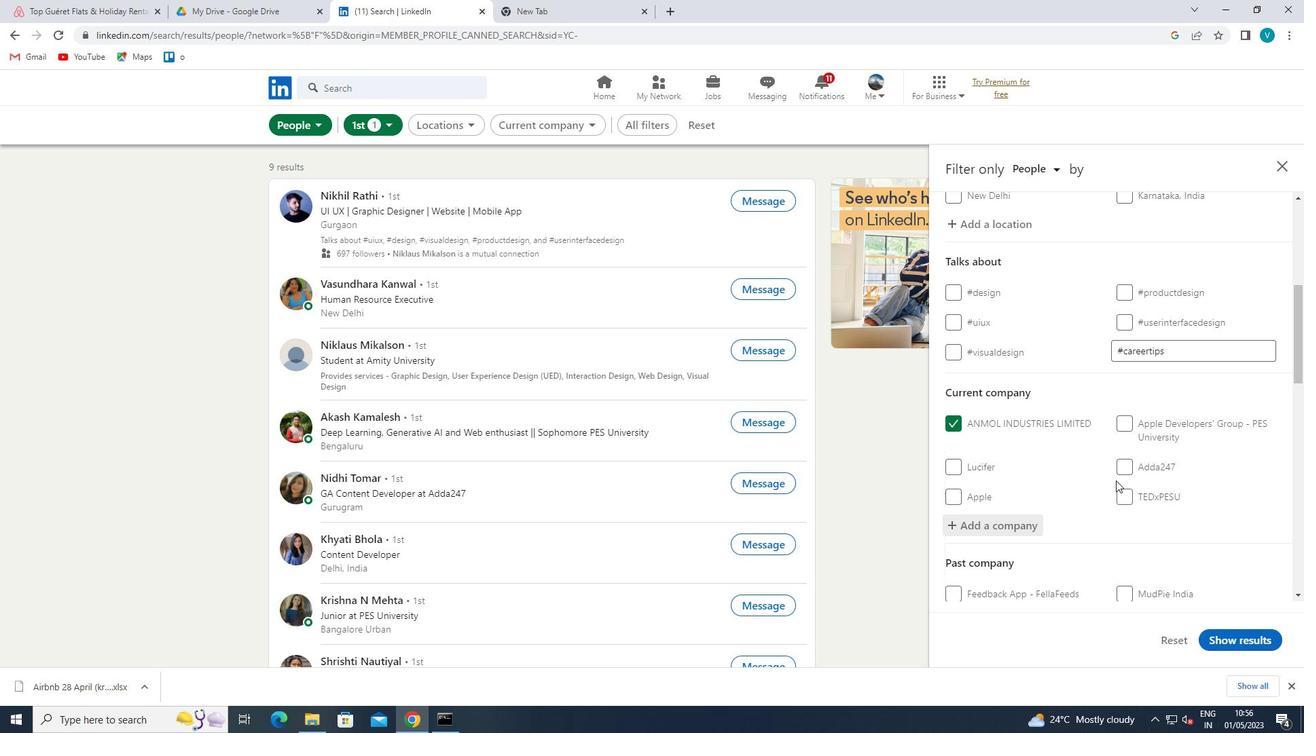 
Action: Mouse scrolled (1126, 474) with delta (0, 0)
Screenshot: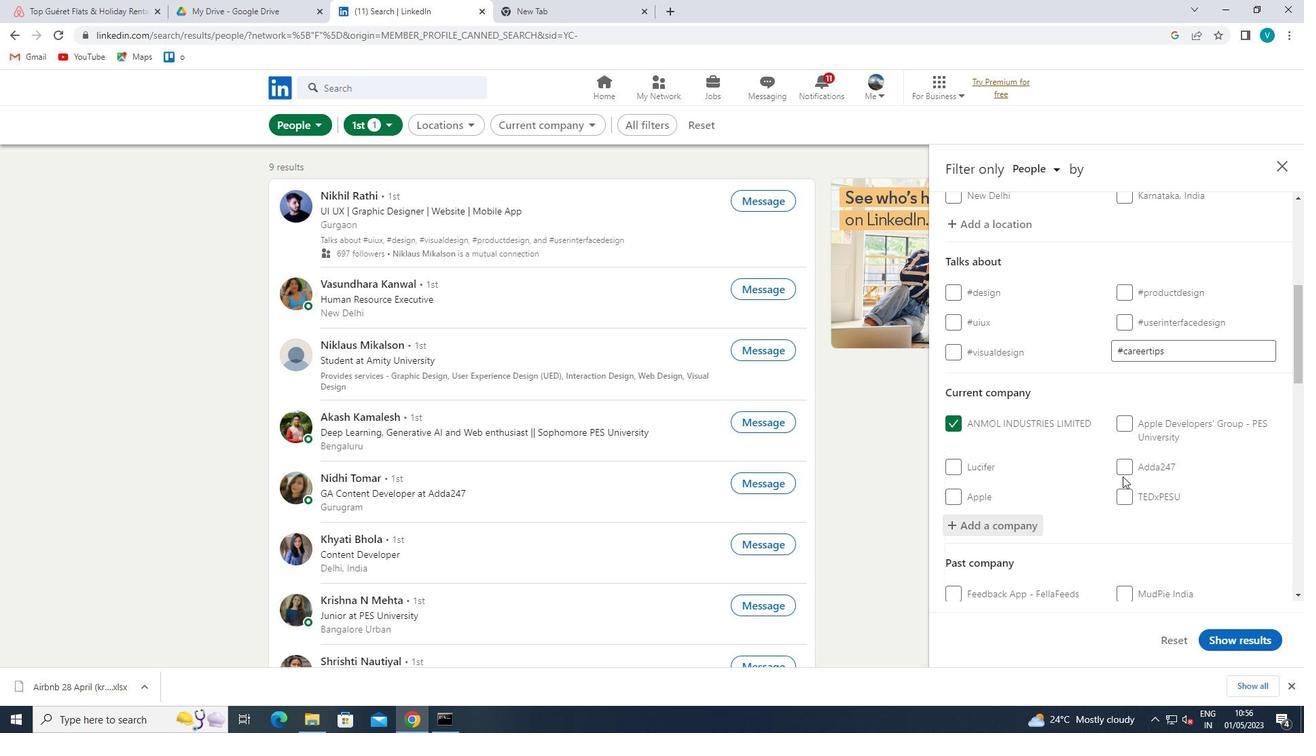 
Action: Mouse scrolled (1126, 474) with delta (0, 0)
Screenshot: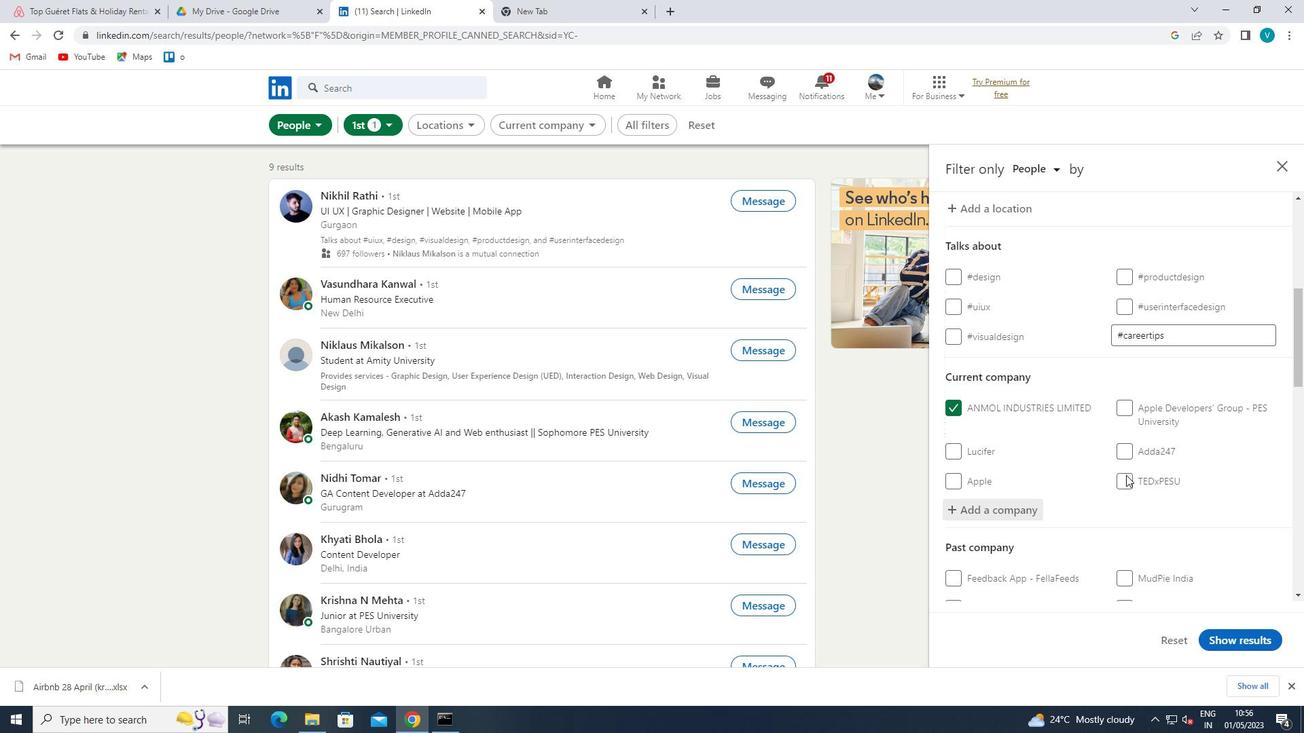 
Action: Mouse scrolled (1126, 474) with delta (0, 0)
Screenshot: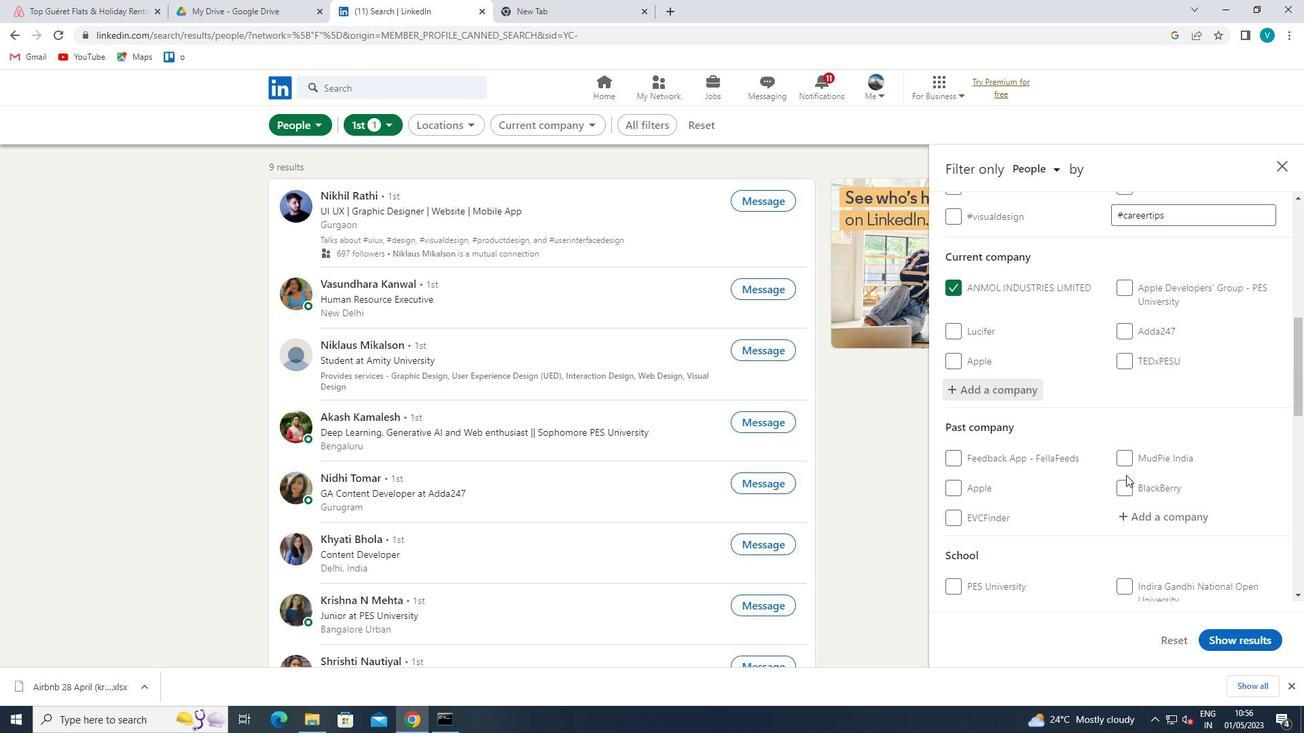 
Action: Mouse moved to (1146, 542)
Screenshot: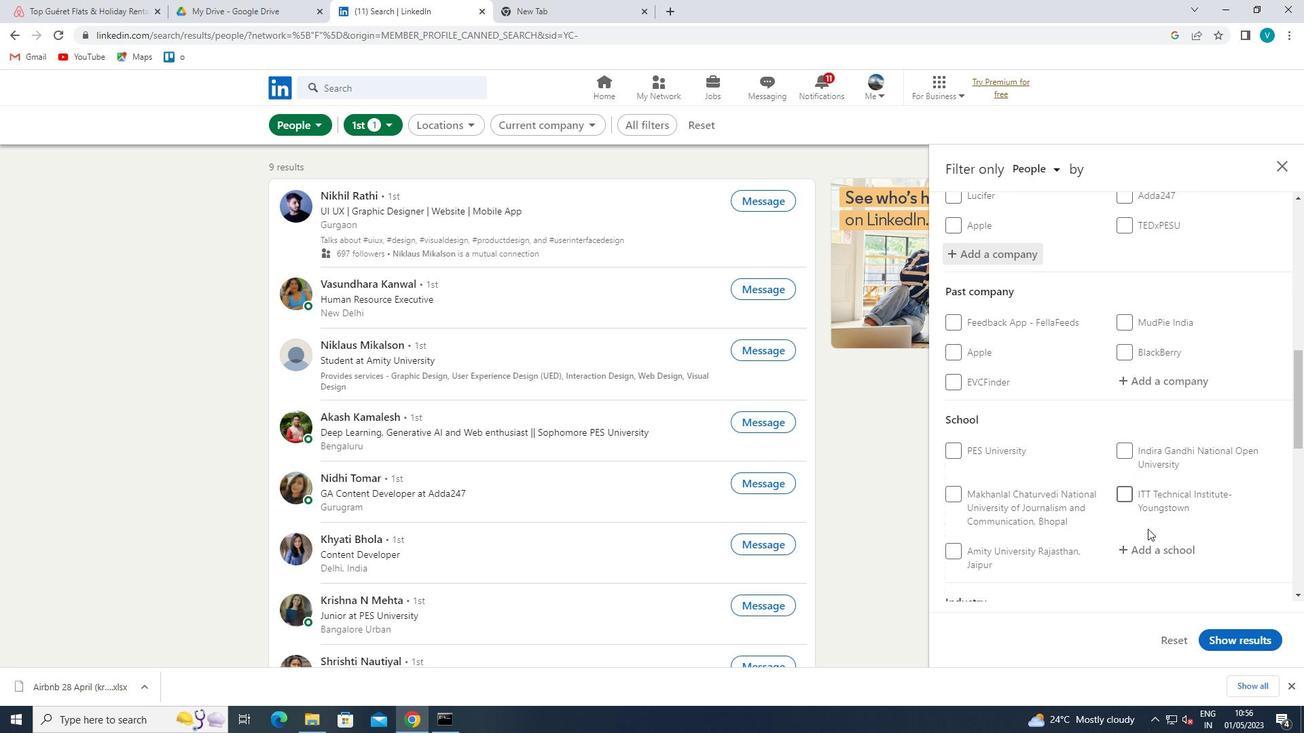 
Action: Mouse pressed left at (1146, 542)
Screenshot: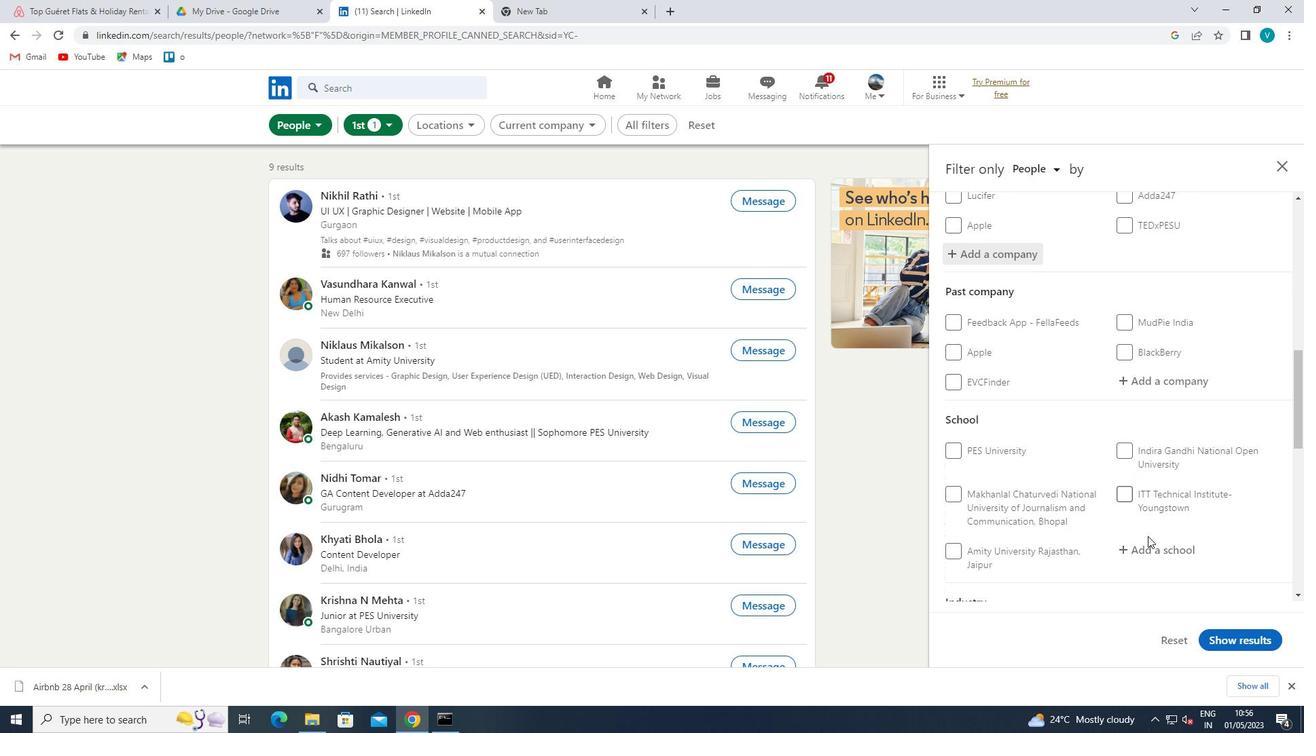 
Action: Key pressed <Key.shift>JAMNALAL
Screenshot: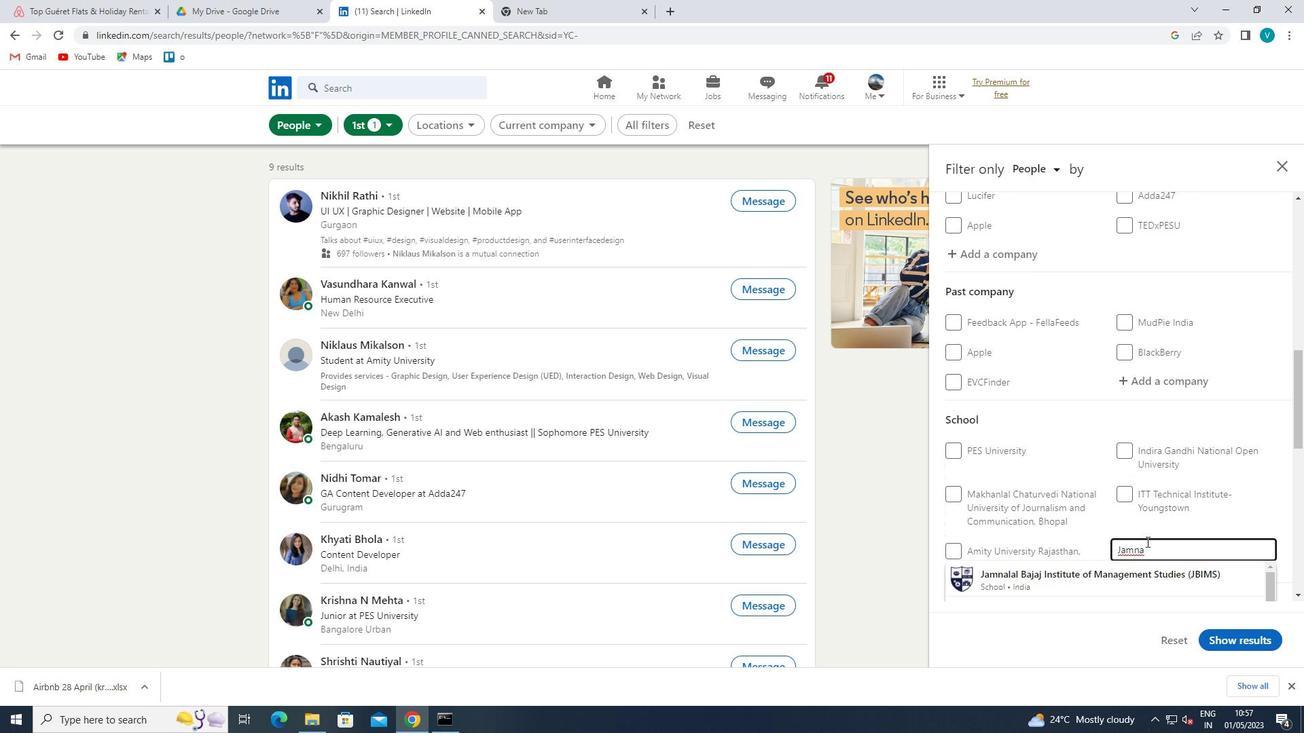 
Action: Mouse moved to (1124, 582)
Screenshot: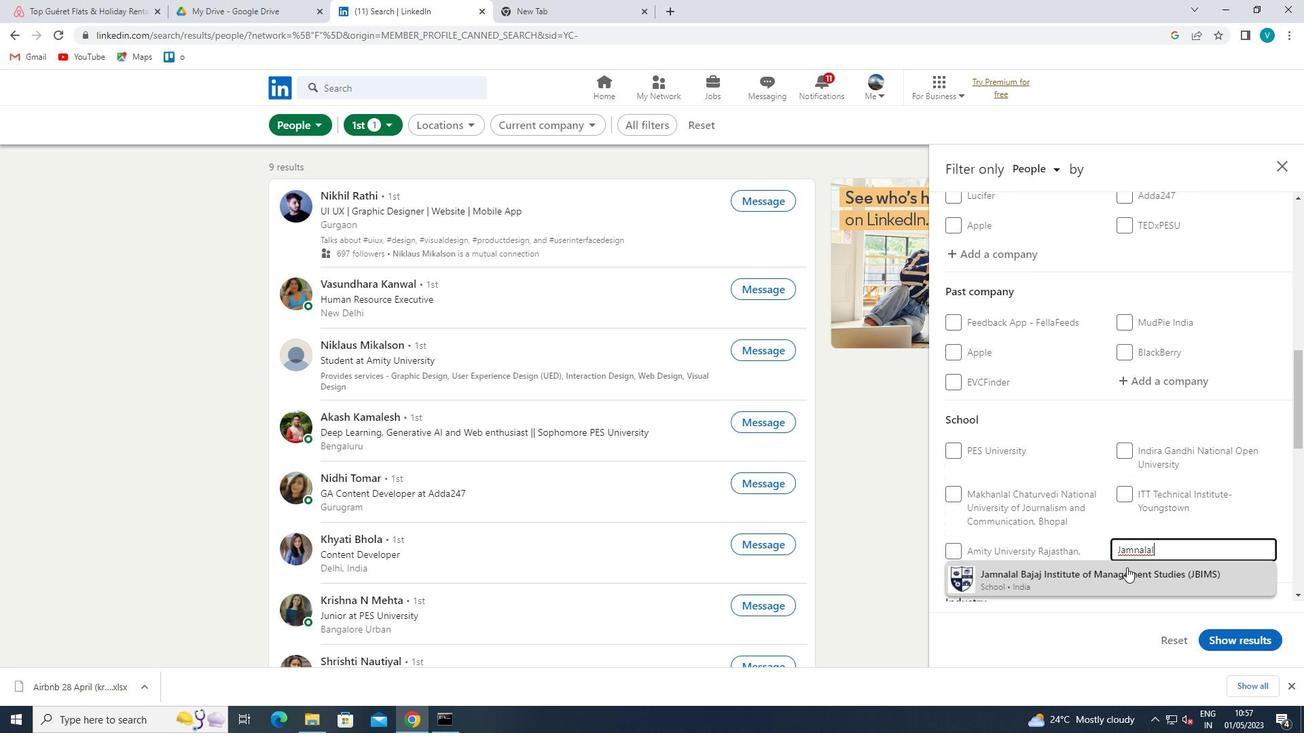 
Action: Mouse pressed left at (1124, 582)
Screenshot: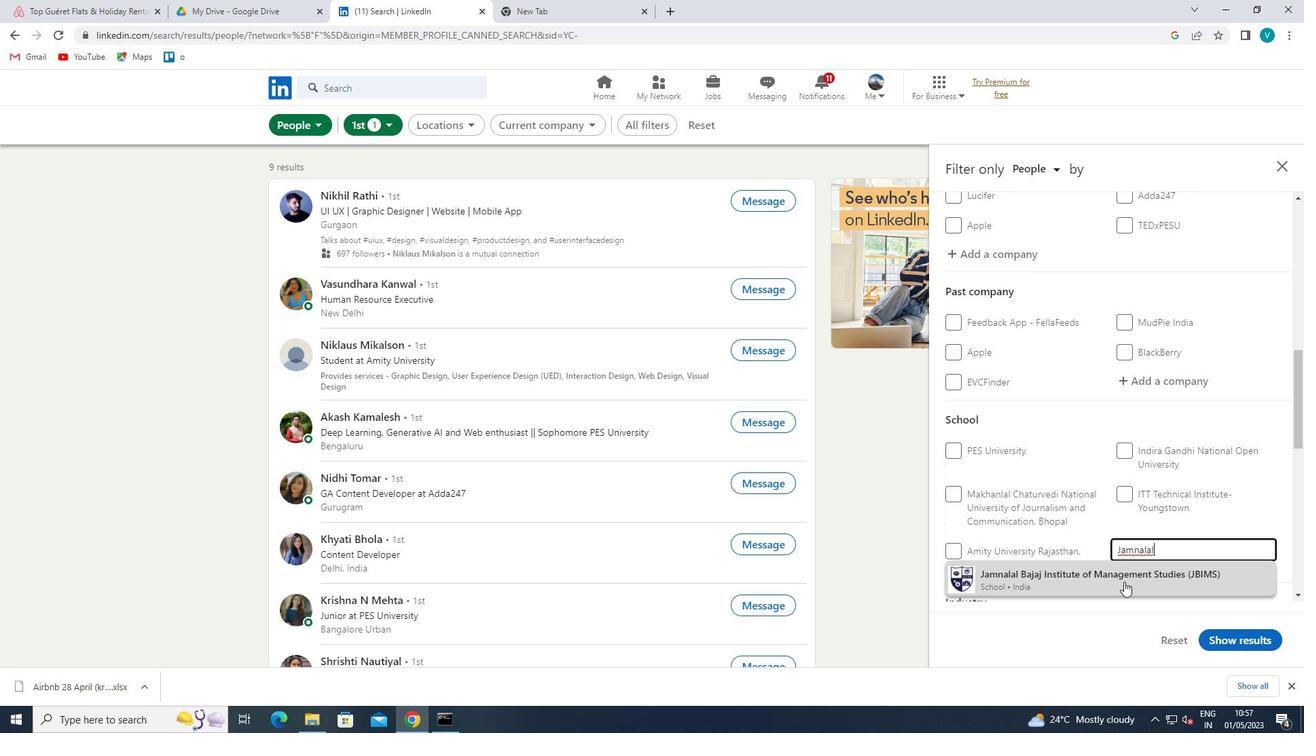 
Action: Mouse moved to (1124, 480)
Screenshot: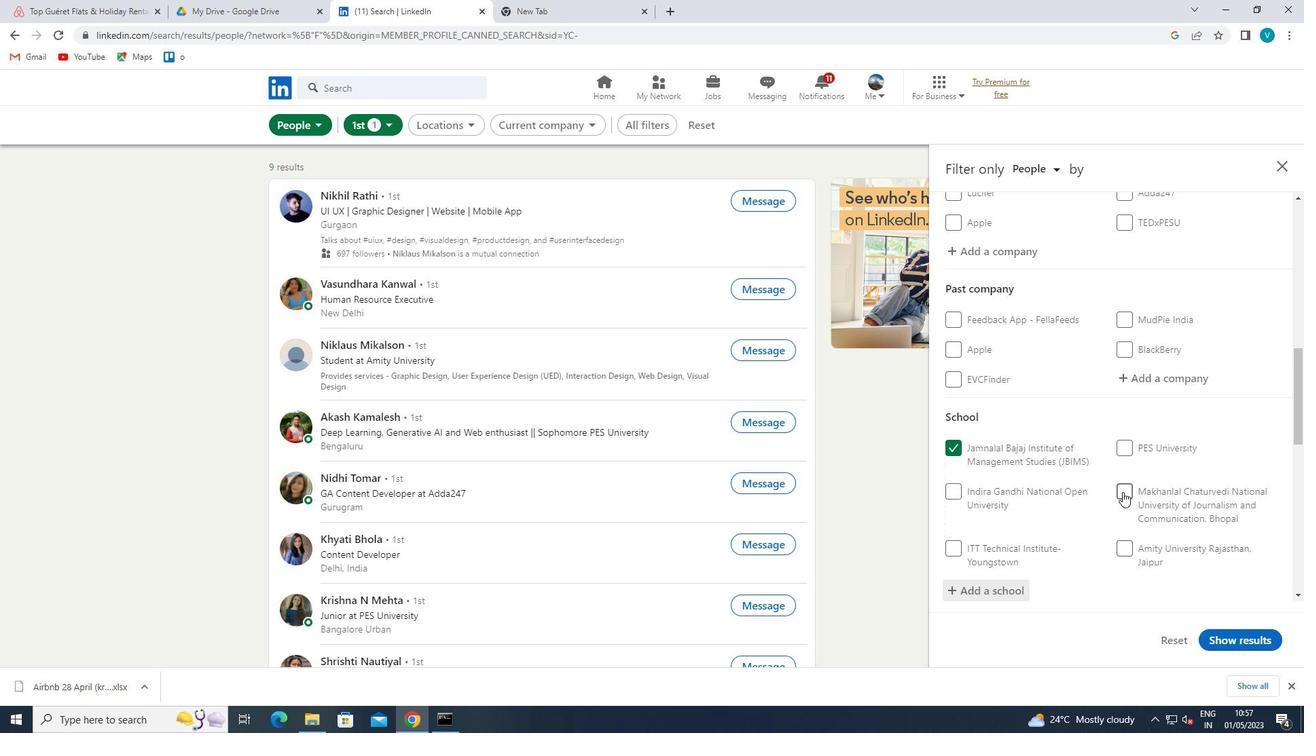 
Action: Mouse scrolled (1124, 480) with delta (0, 0)
Screenshot: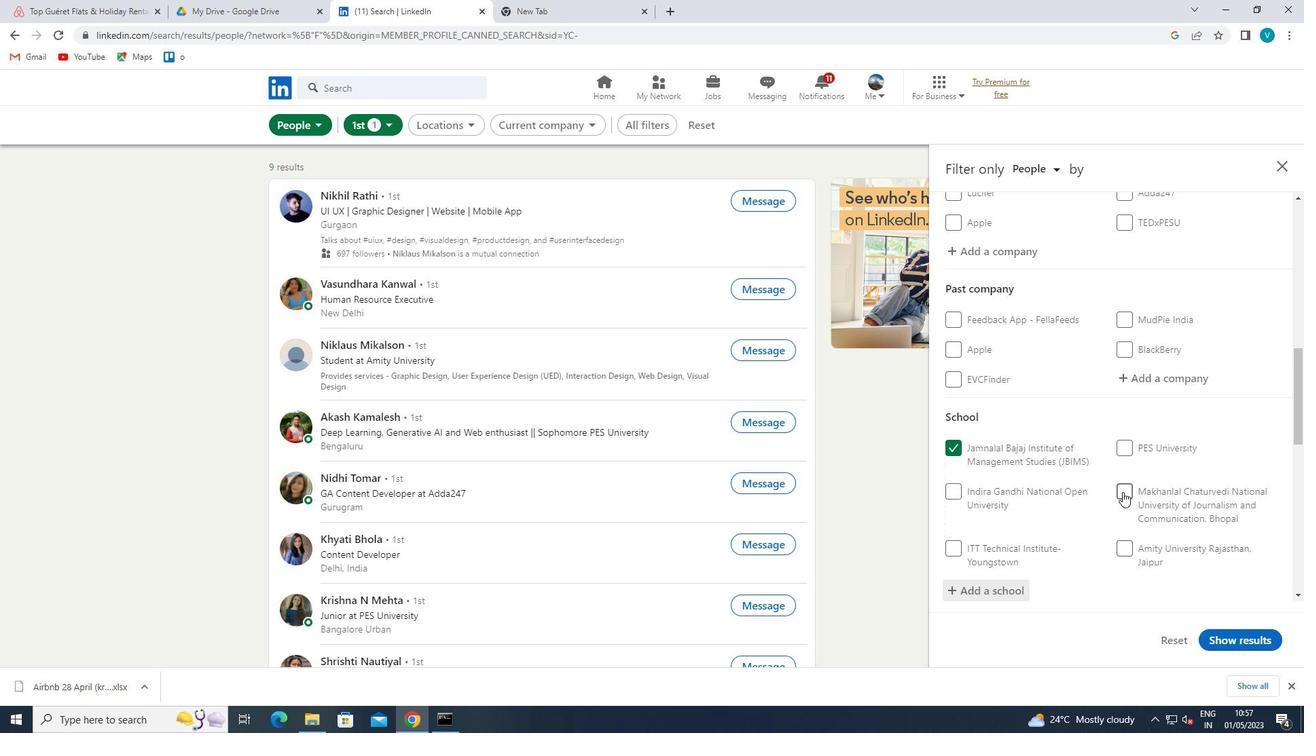 
Action: Mouse moved to (1125, 480)
Screenshot: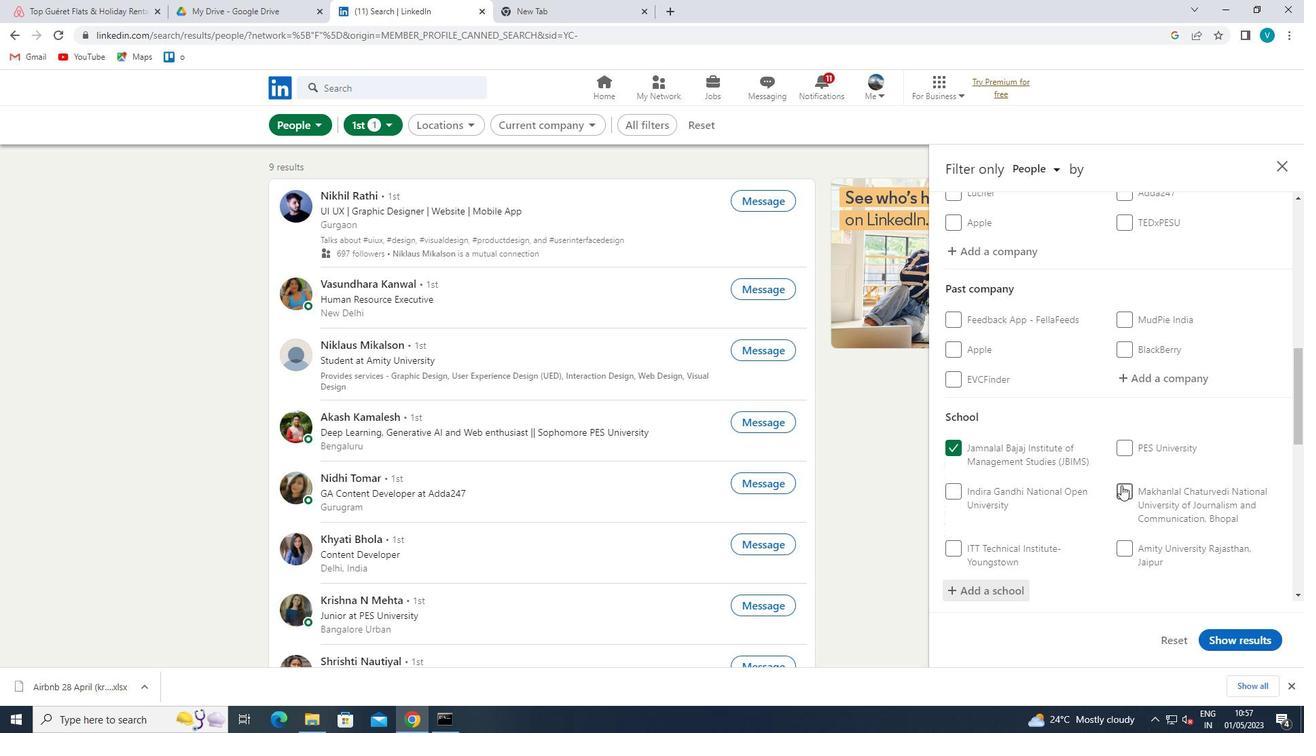 
Action: Mouse scrolled (1125, 479) with delta (0, 0)
Screenshot: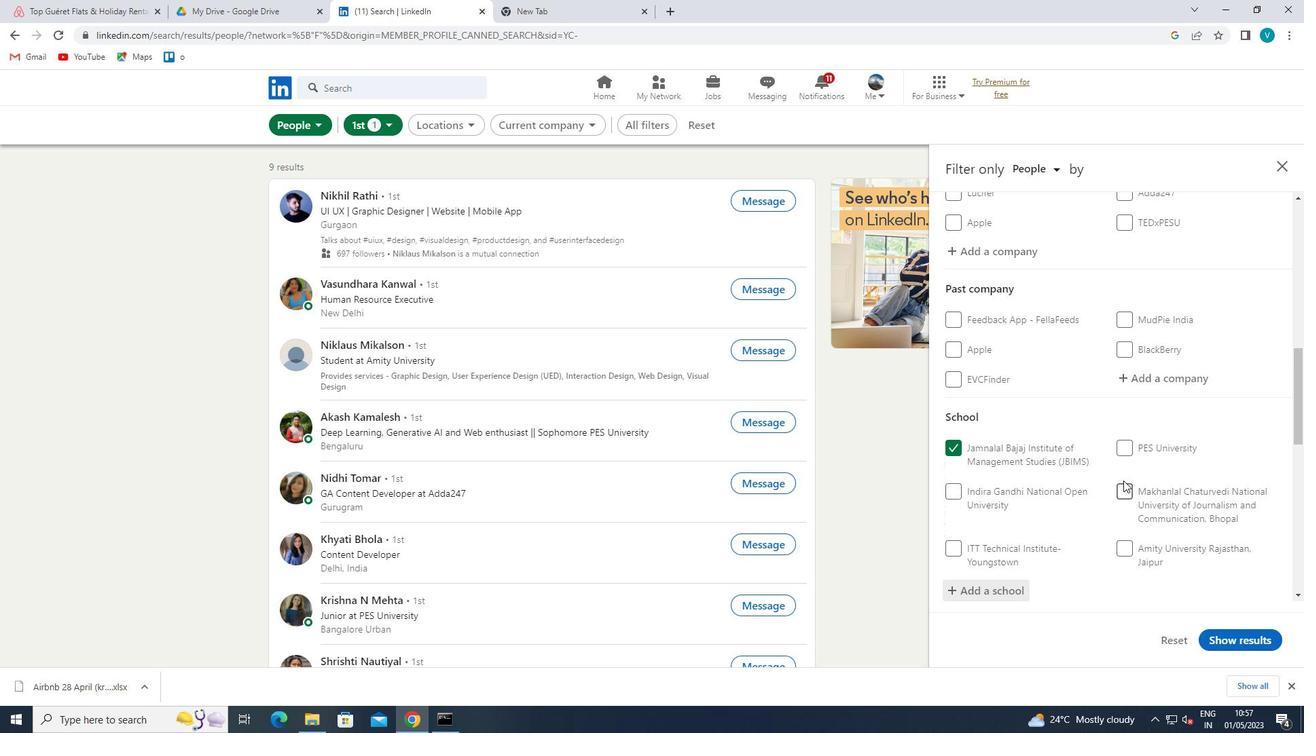 
Action: Mouse scrolled (1125, 479) with delta (0, 0)
Screenshot: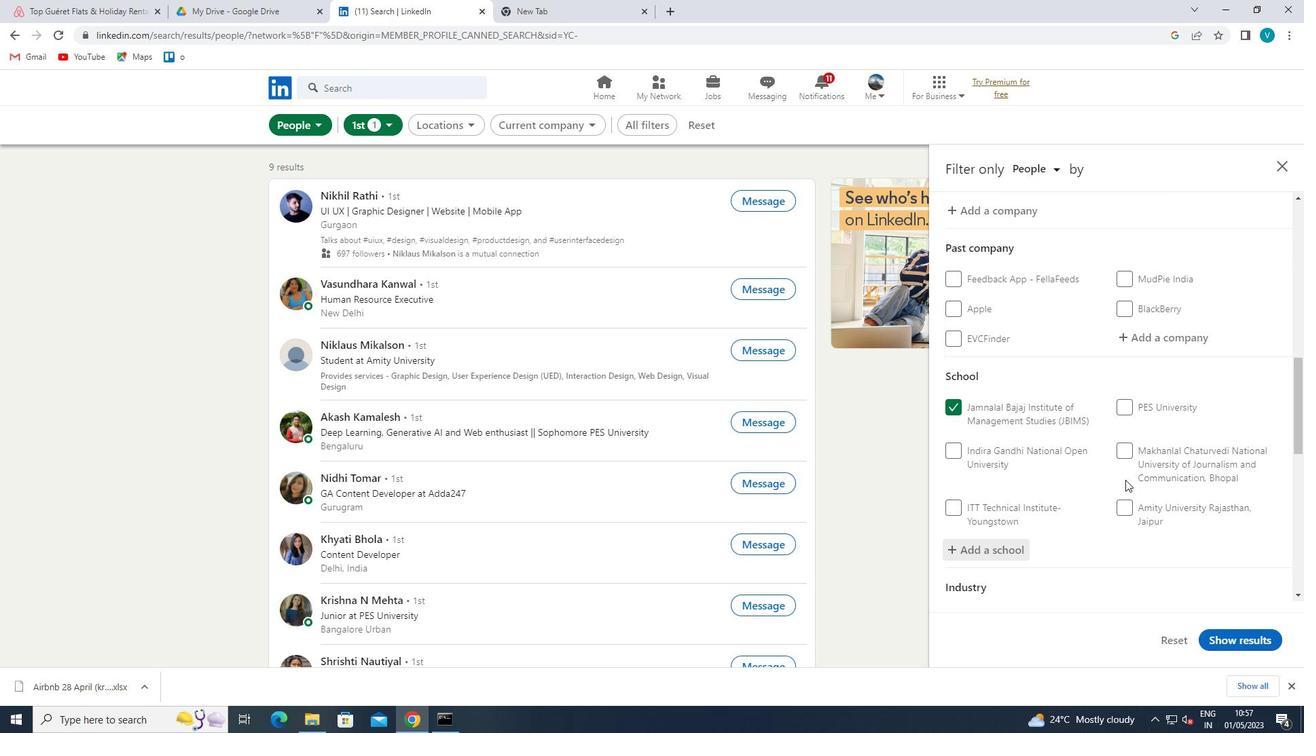 
Action: Mouse scrolled (1125, 479) with delta (0, 0)
Screenshot: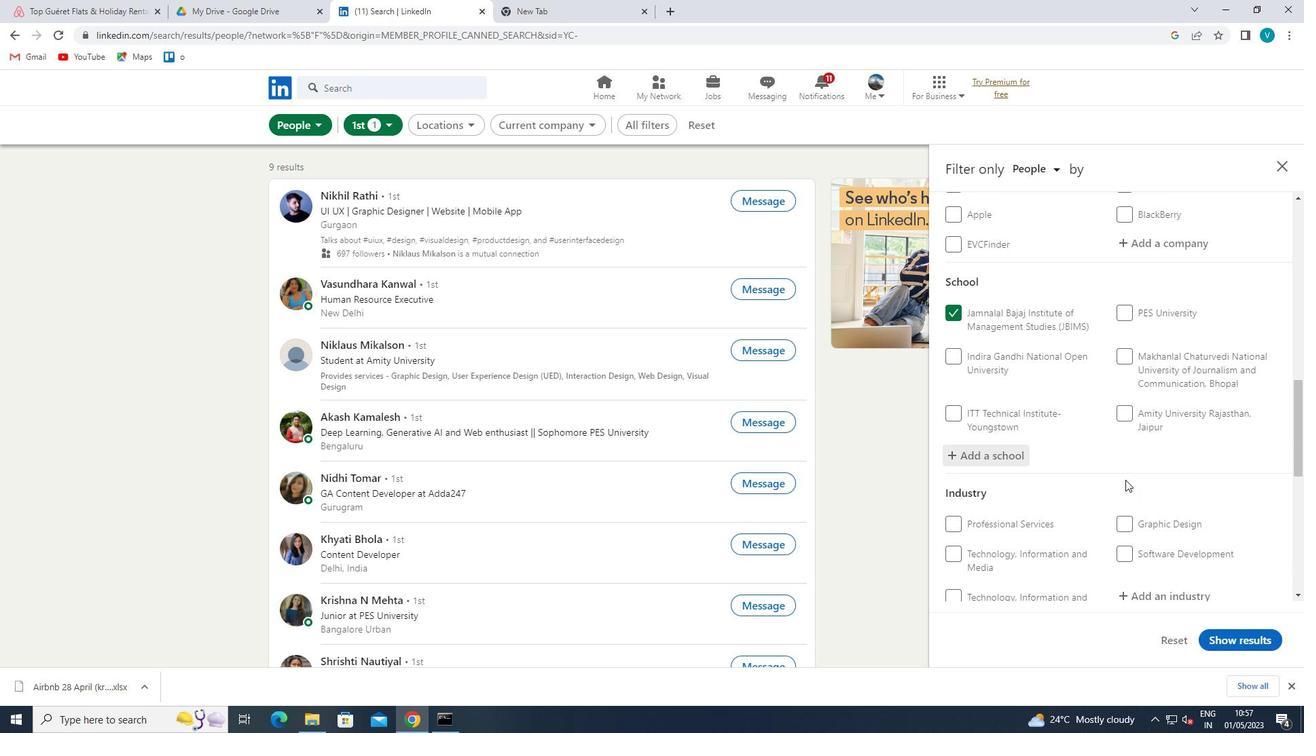 
Action: Mouse moved to (1158, 449)
Screenshot: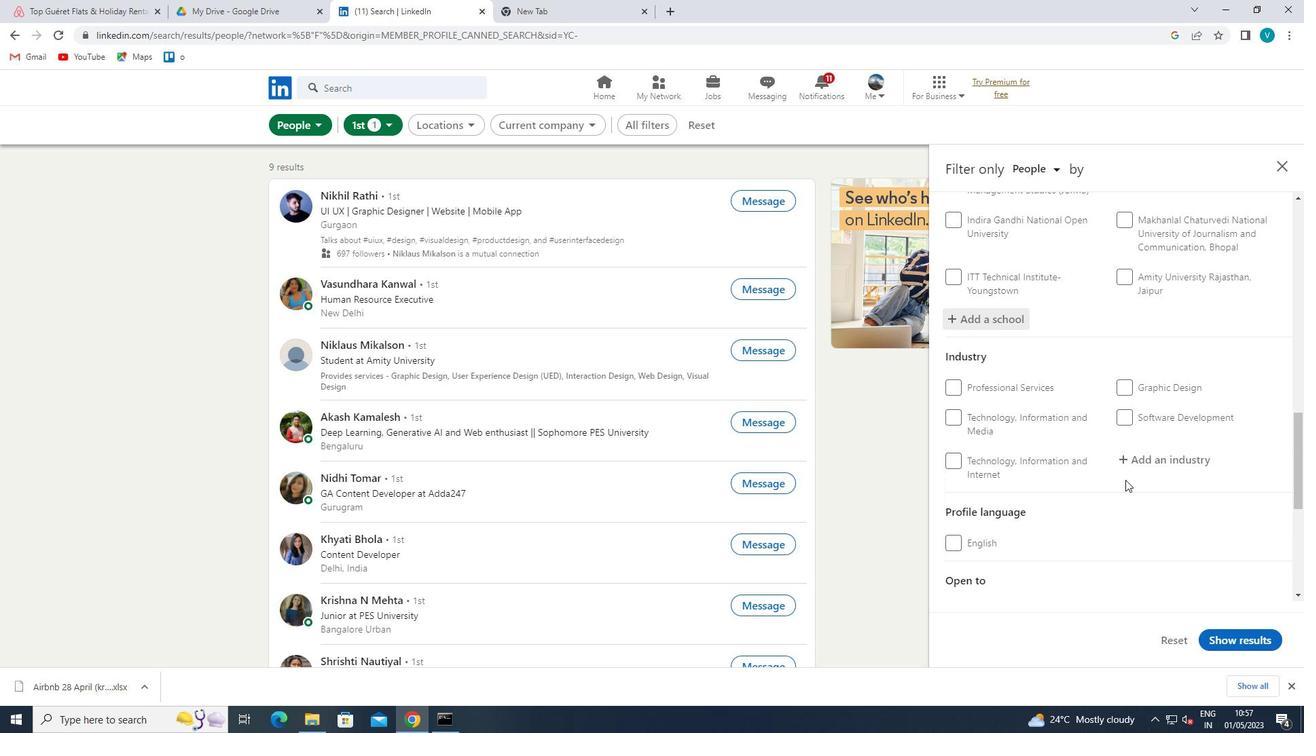 
Action: Mouse pressed left at (1158, 449)
Screenshot: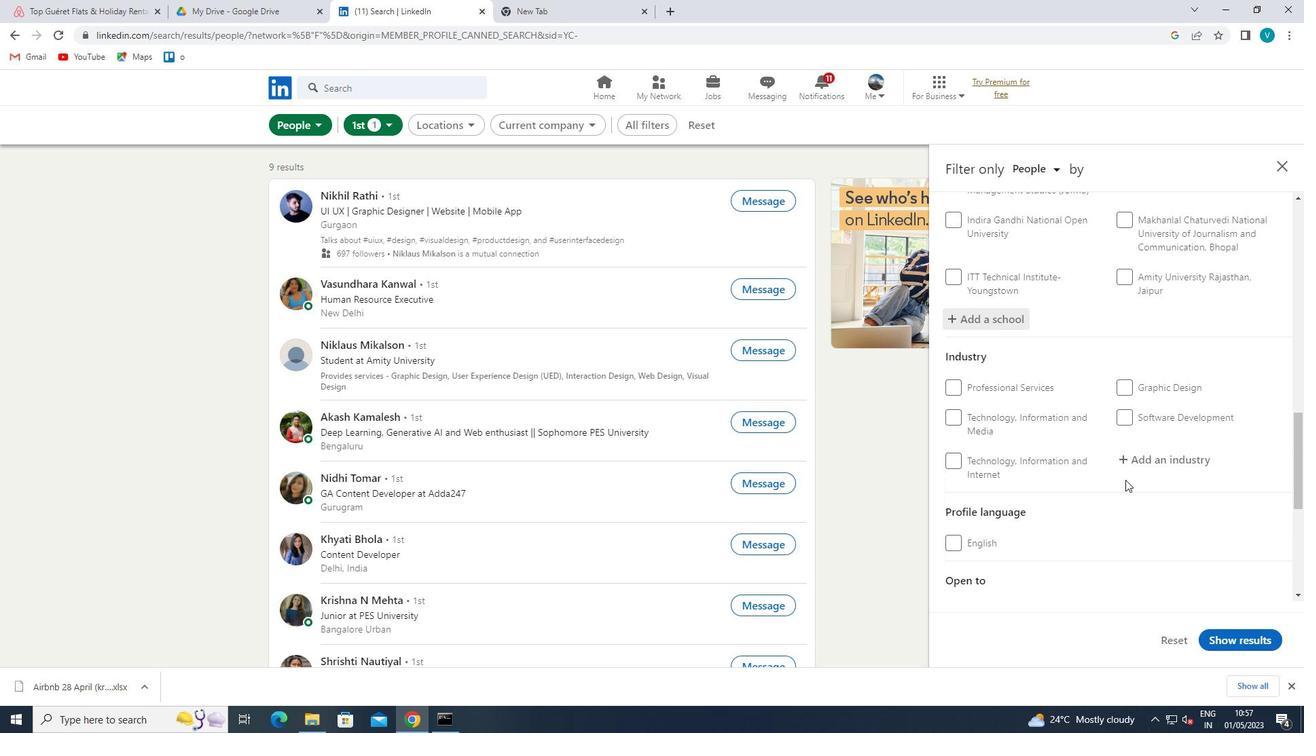 
Action: Mouse moved to (999, 400)
Screenshot: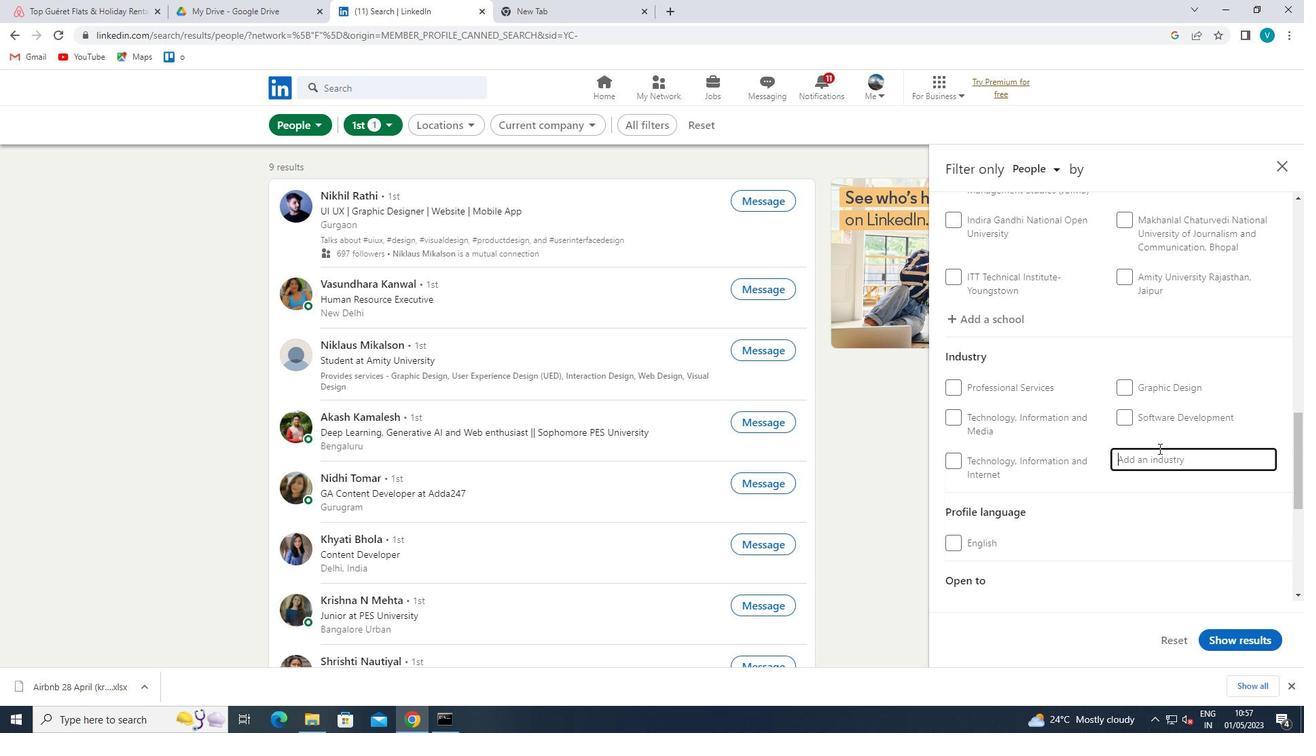 
Action: Key pressed <Key.shift>SOAP<Key.space>
Screenshot: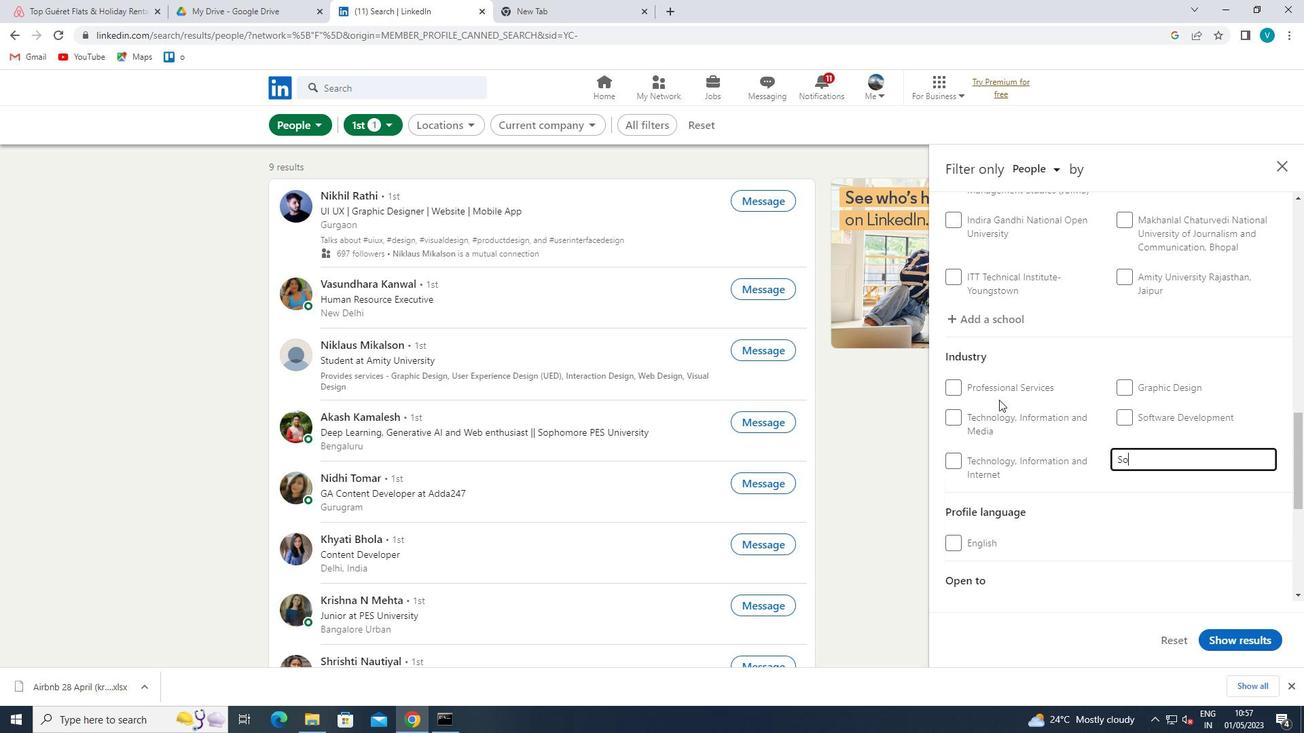 
Action: Mouse moved to (1040, 480)
Screenshot: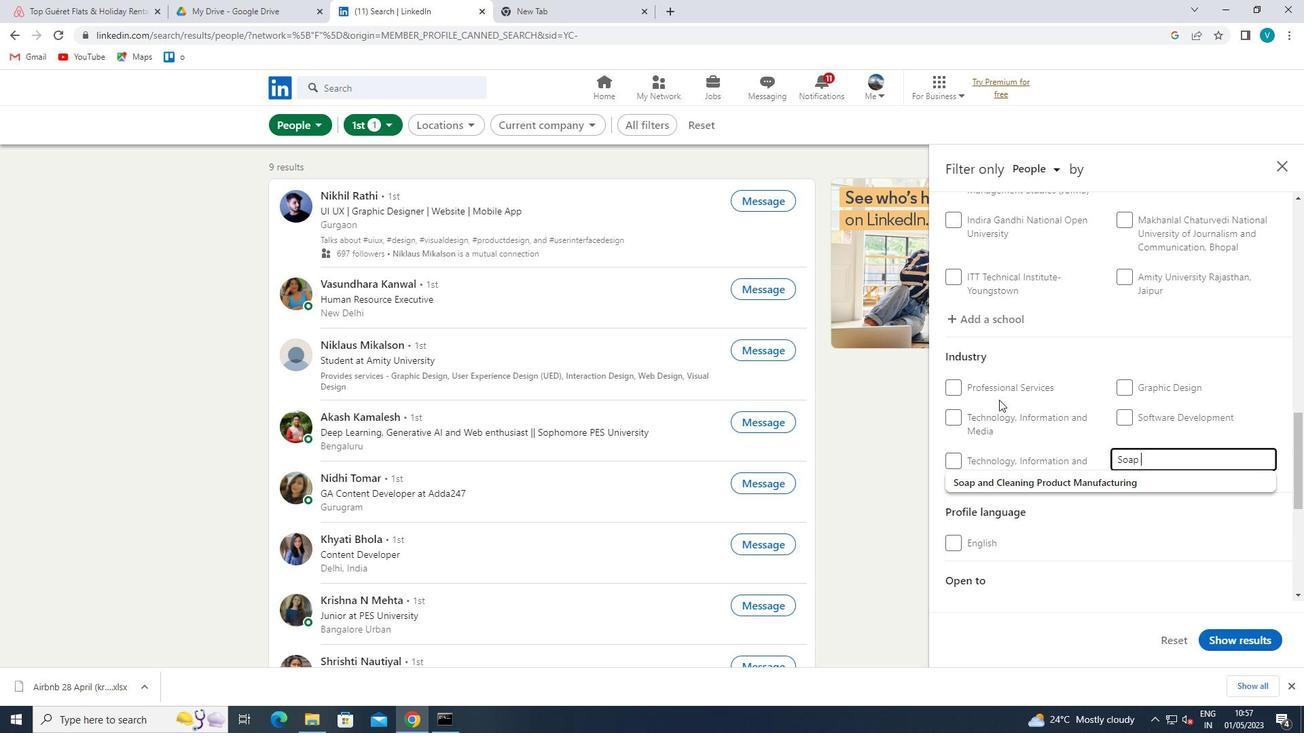 
Action: Mouse pressed left at (1040, 480)
Screenshot: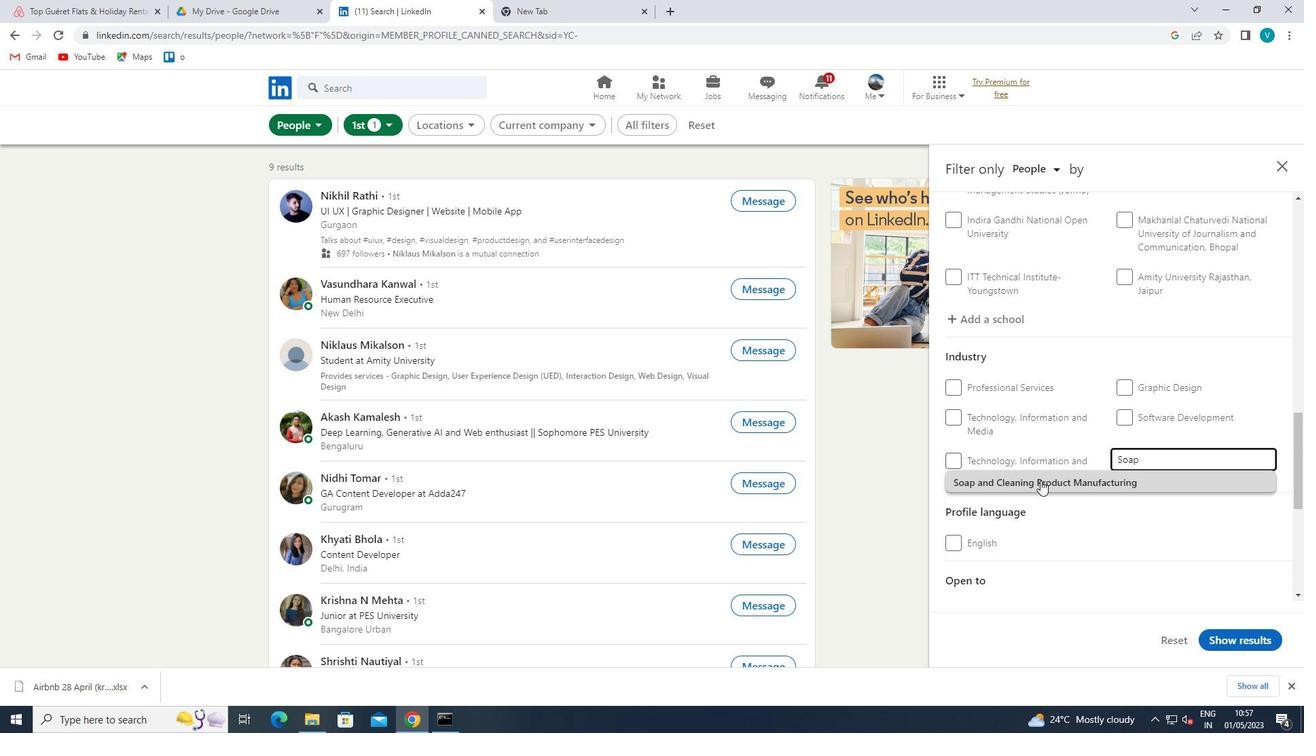 
Action: Mouse moved to (1104, 446)
Screenshot: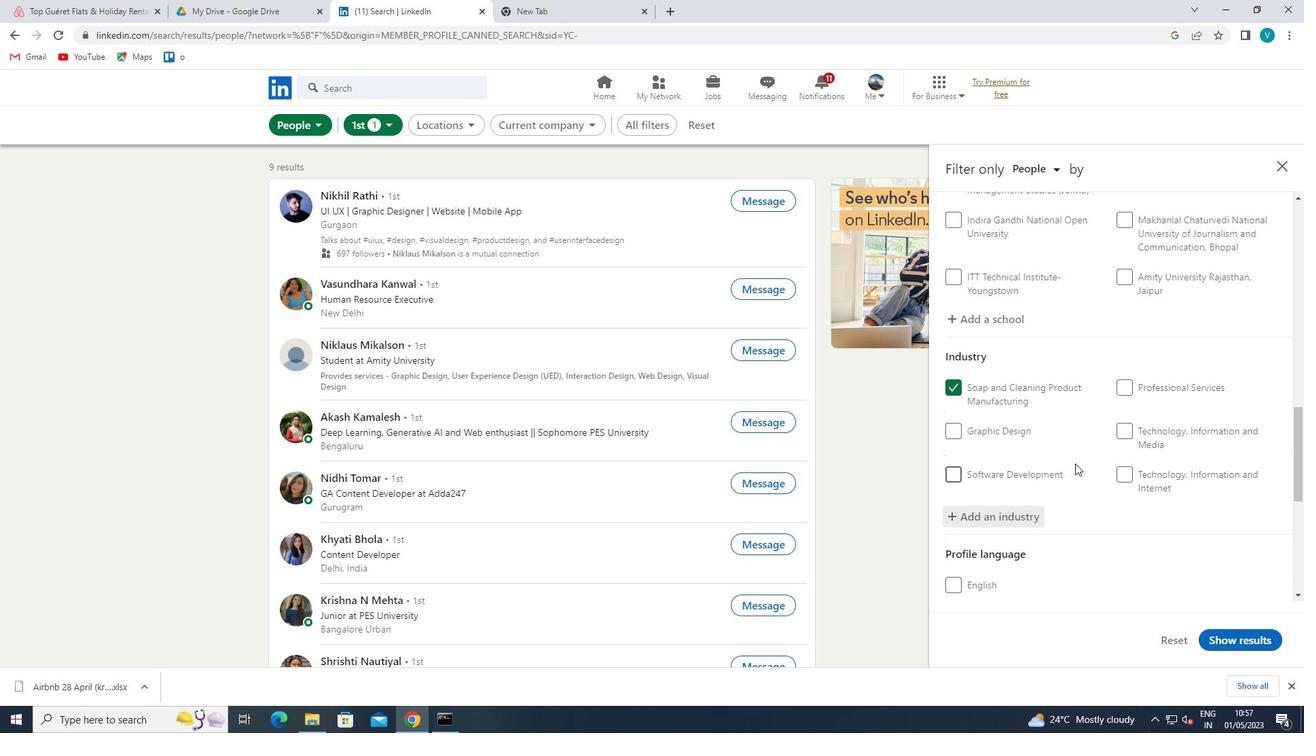 
Action: Mouse scrolled (1104, 446) with delta (0, 0)
Screenshot: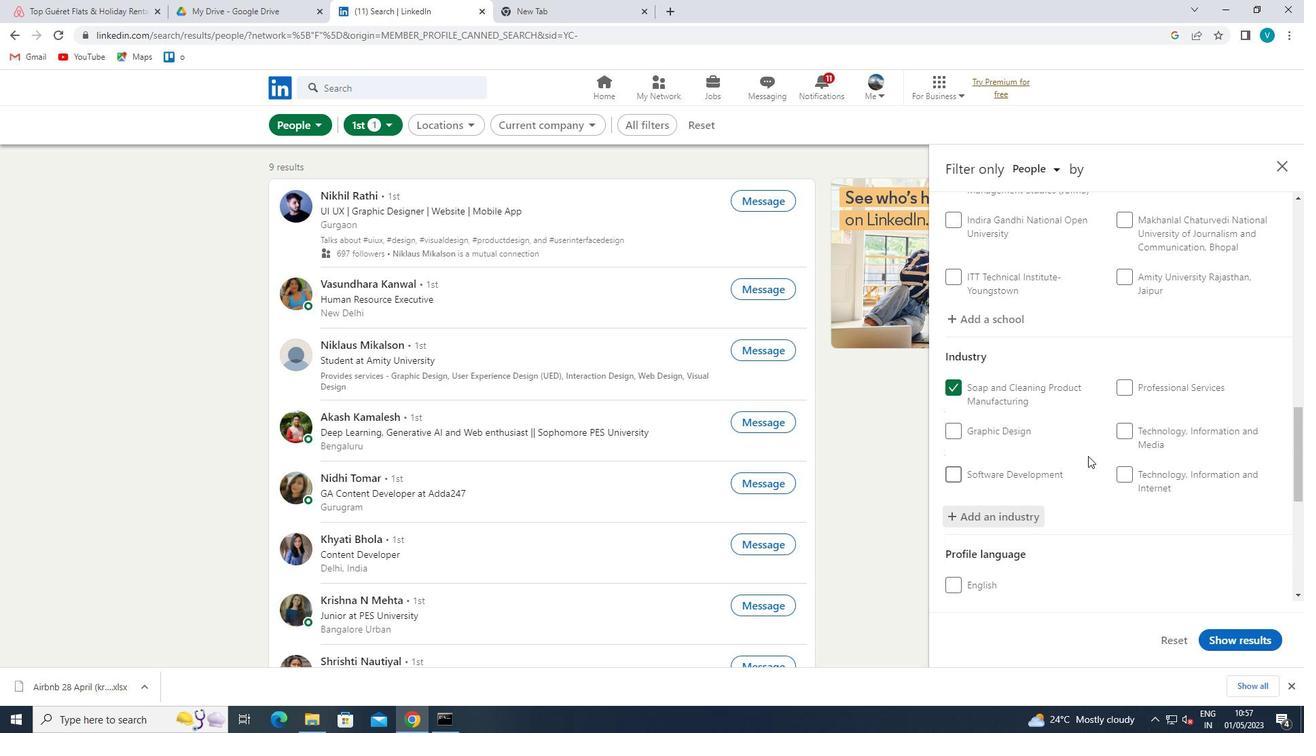 
Action: Mouse scrolled (1104, 446) with delta (0, 0)
Screenshot: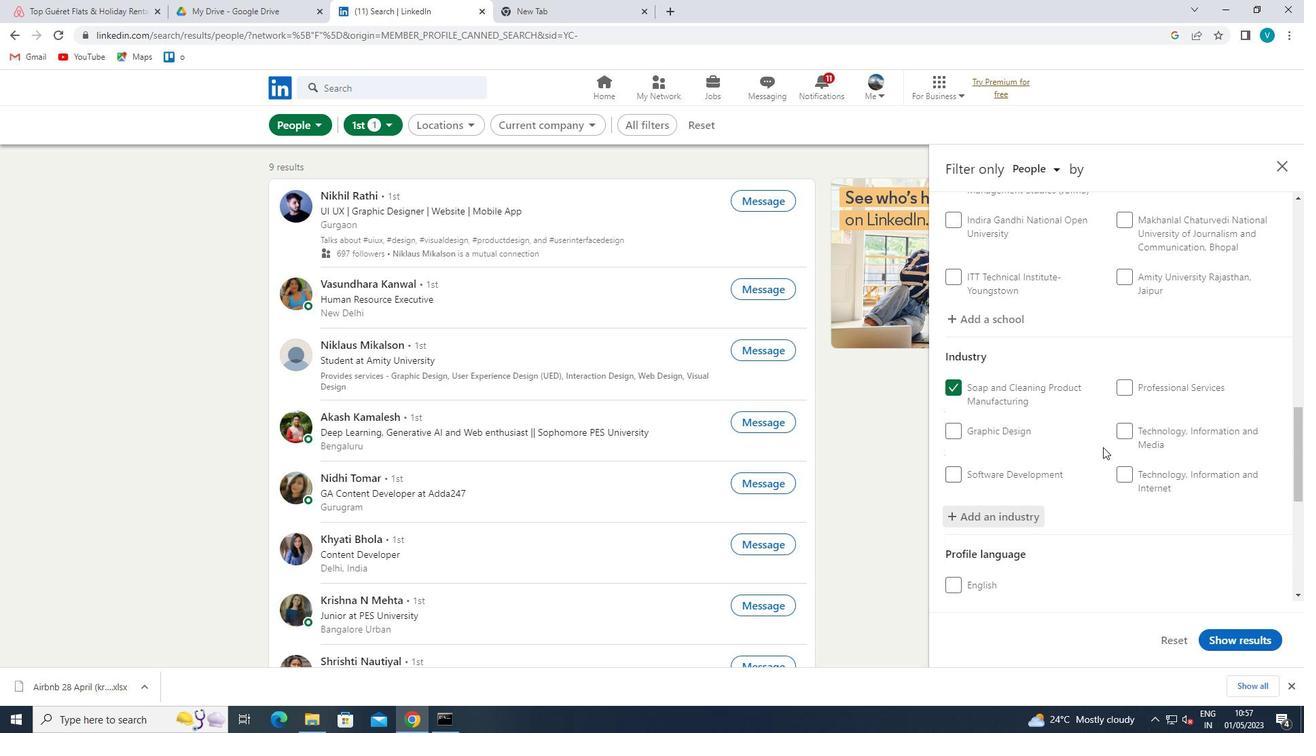 
Action: Mouse scrolled (1104, 446) with delta (0, 0)
Screenshot: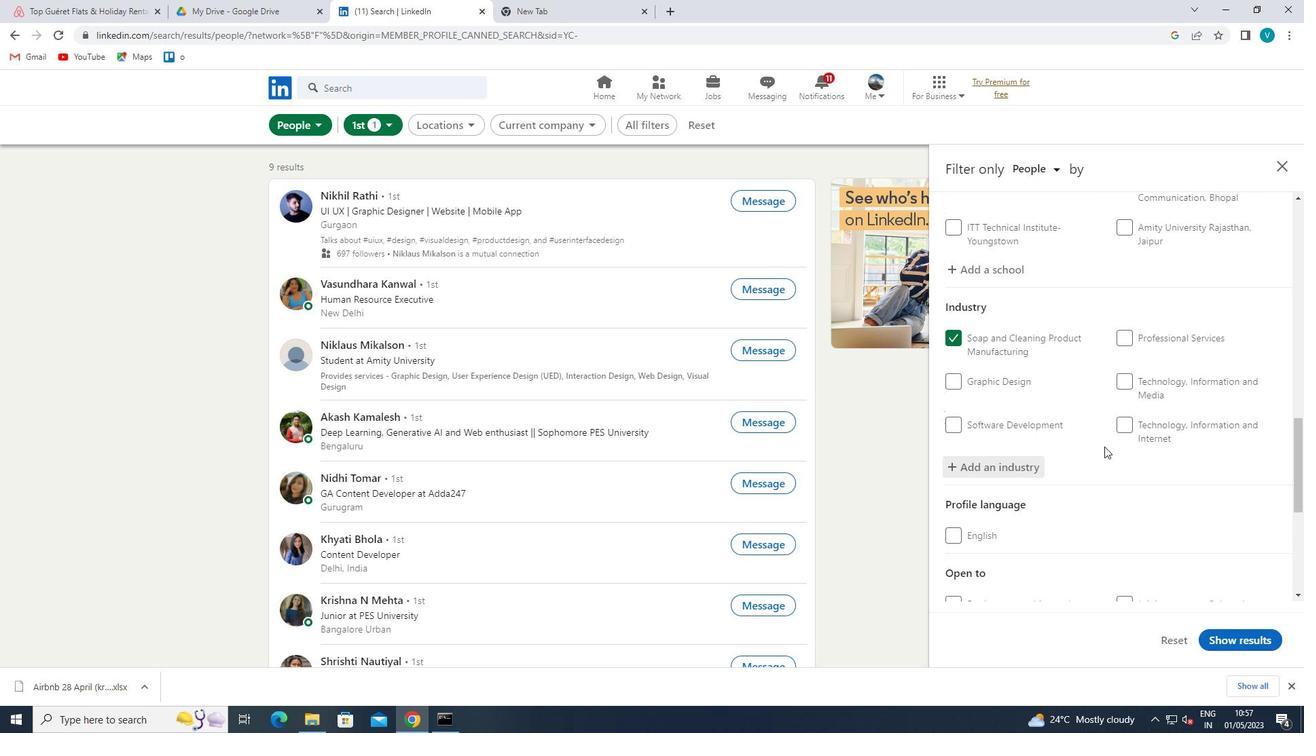 
Action: Mouse moved to (1109, 460)
Screenshot: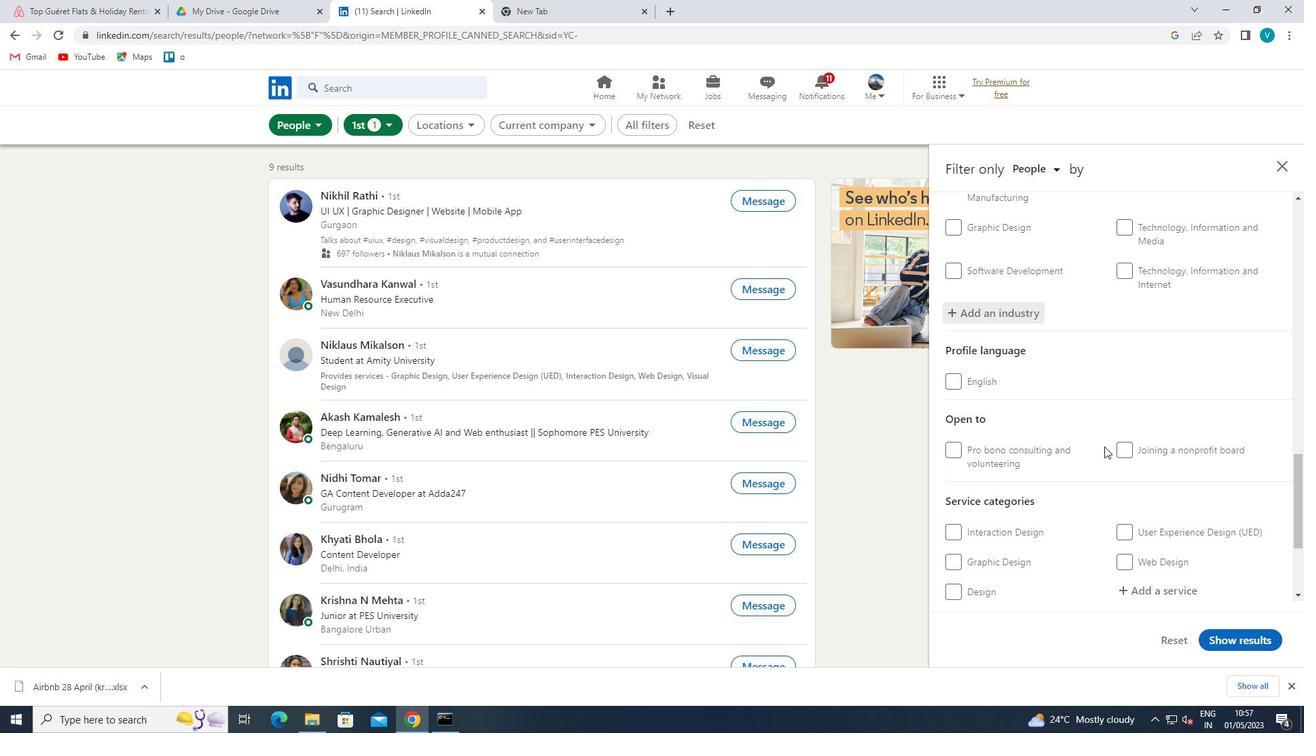 
Action: Mouse scrolled (1109, 459) with delta (0, 0)
Screenshot: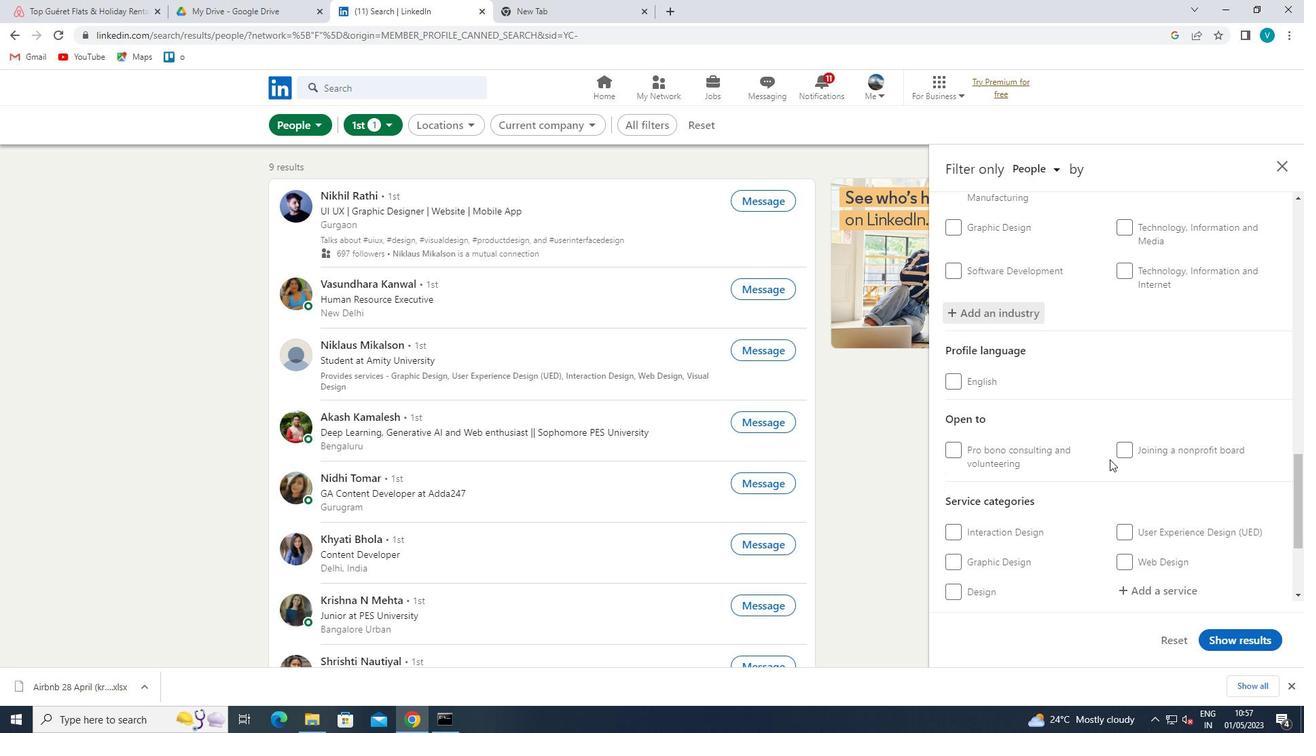
Action: Mouse moved to (1149, 523)
Screenshot: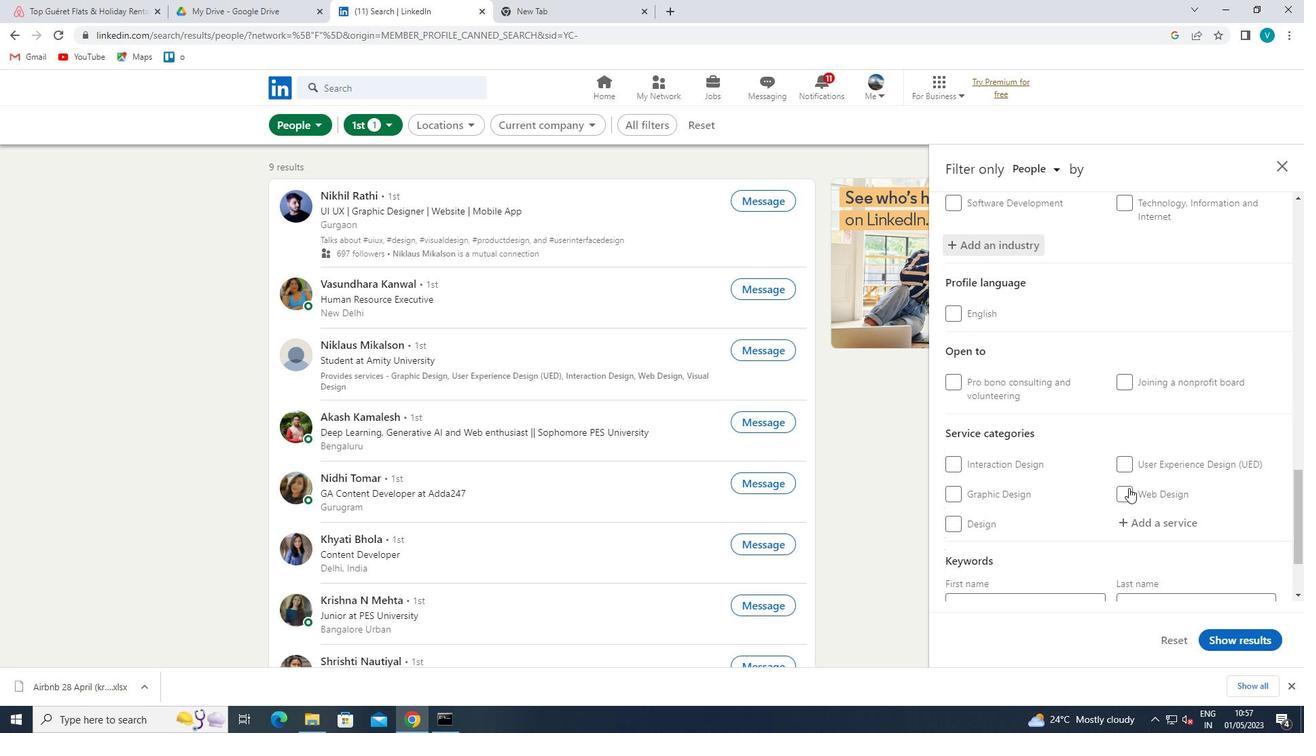 
Action: Mouse pressed left at (1149, 523)
Screenshot: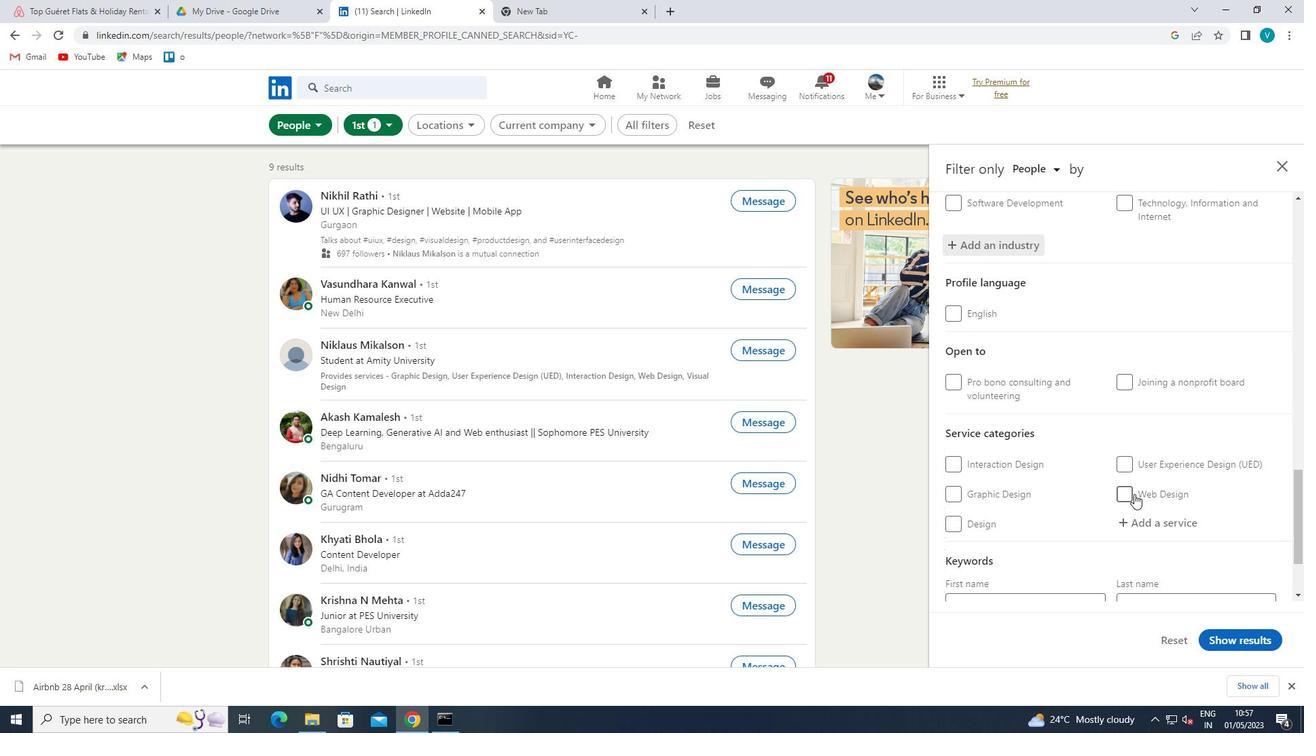 
Action: Mouse moved to (921, 460)
Screenshot: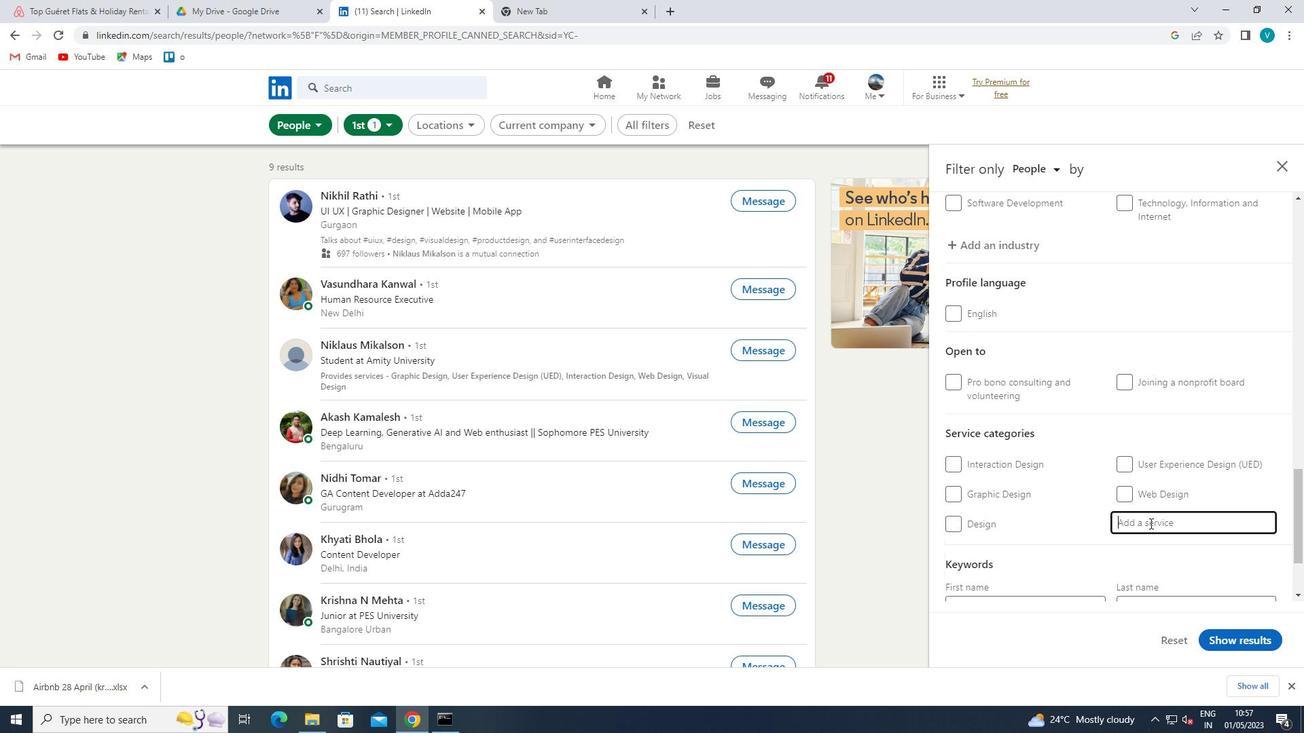 
Action: Key pressed <Key.shift>DIGITAL<Key.space>
Screenshot: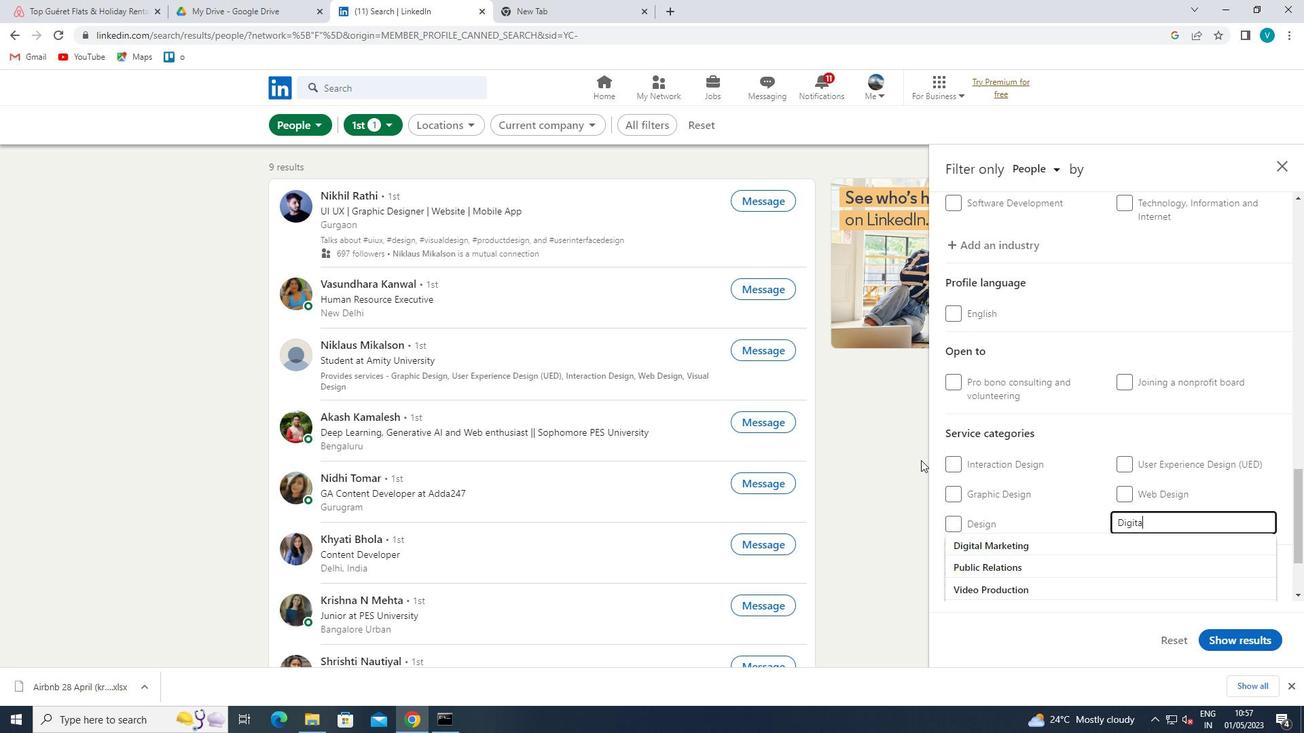 
Action: Mouse moved to (1012, 548)
Screenshot: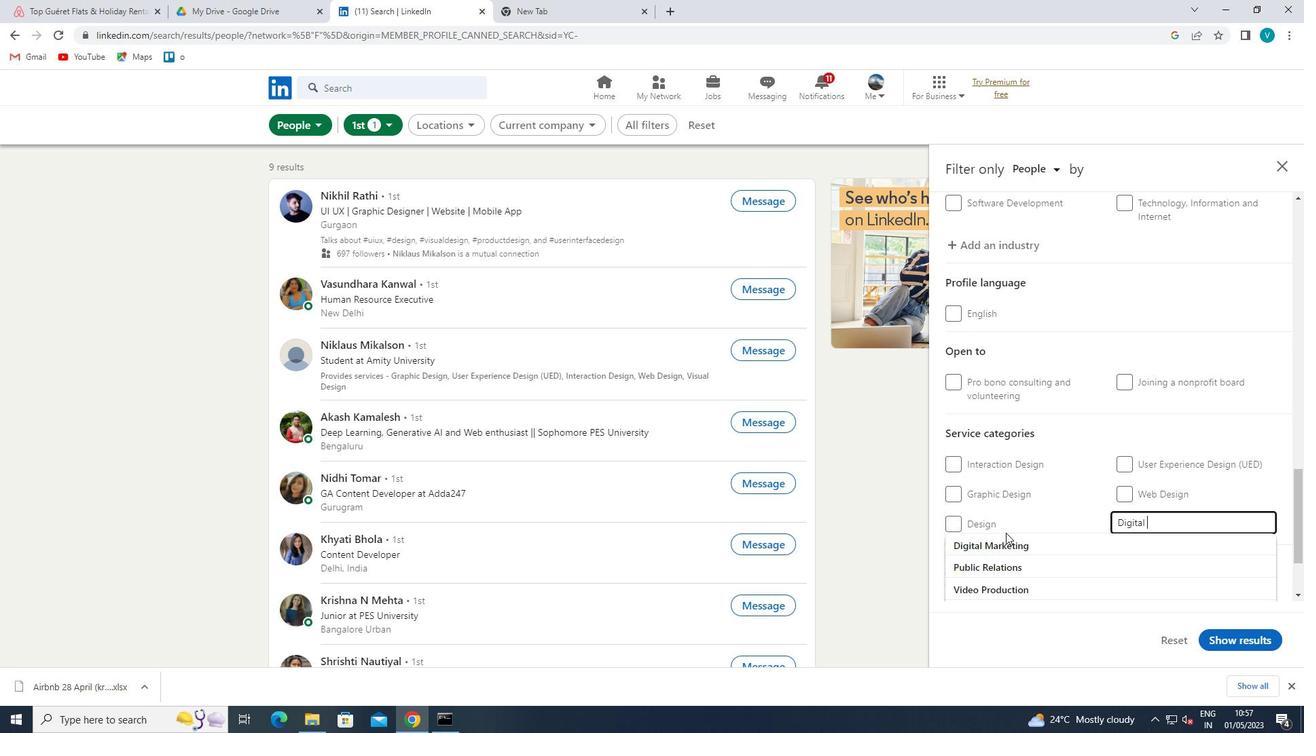 
Action: Mouse pressed left at (1012, 548)
Screenshot: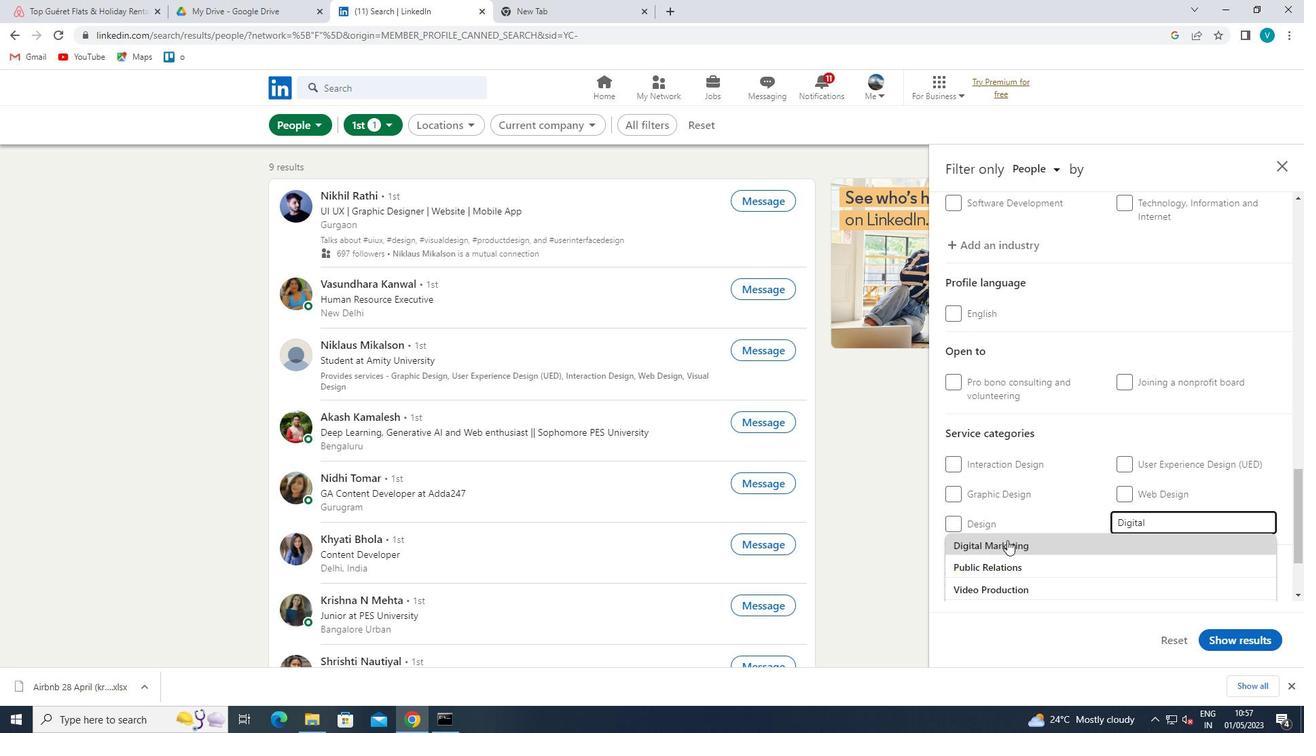 
Action: Mouse moved to (1067, 427)
Screenshot: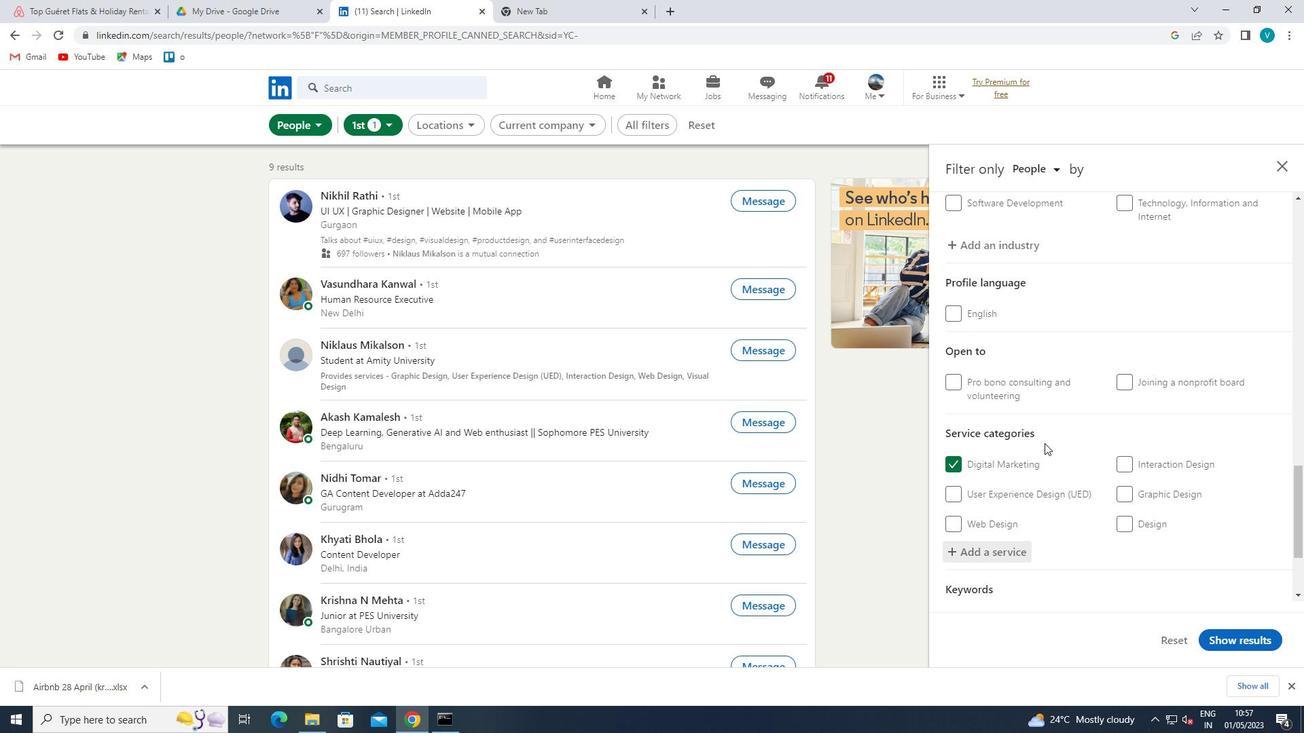 
Action: Mouse scrolled (1067, 426) with delta (0, 0)
Screenshot: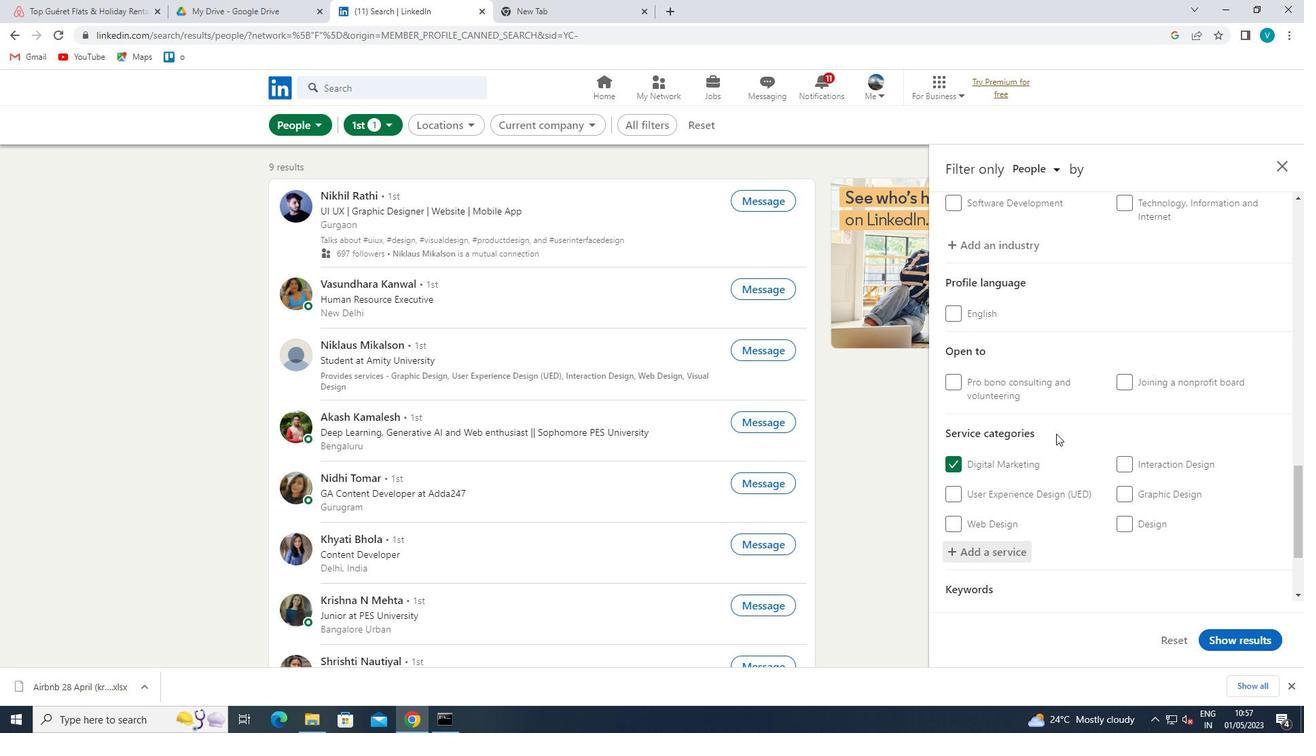 
Action: Mouse scrolled (1067, 426) with delta (0, 0)
Screenshot: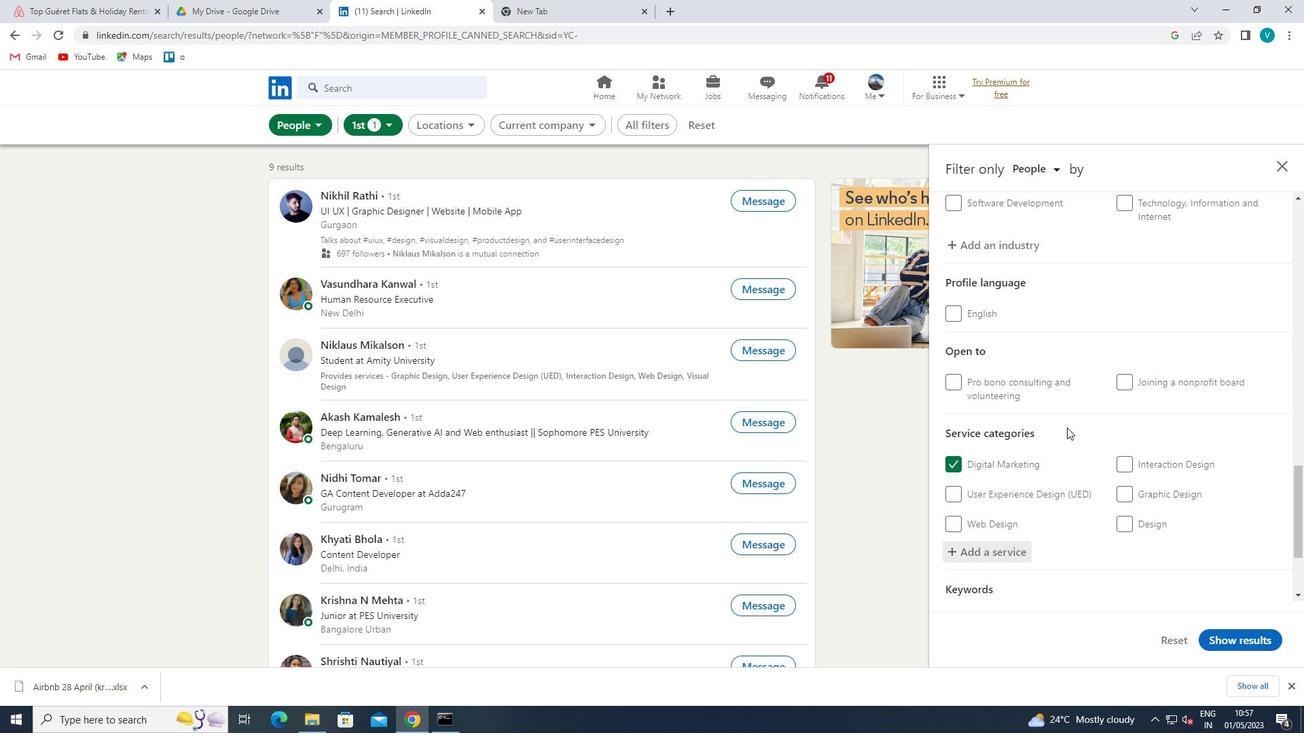 
Action: Mouse scrolled (1067, 426) with delta (0, 0)
Screenshot: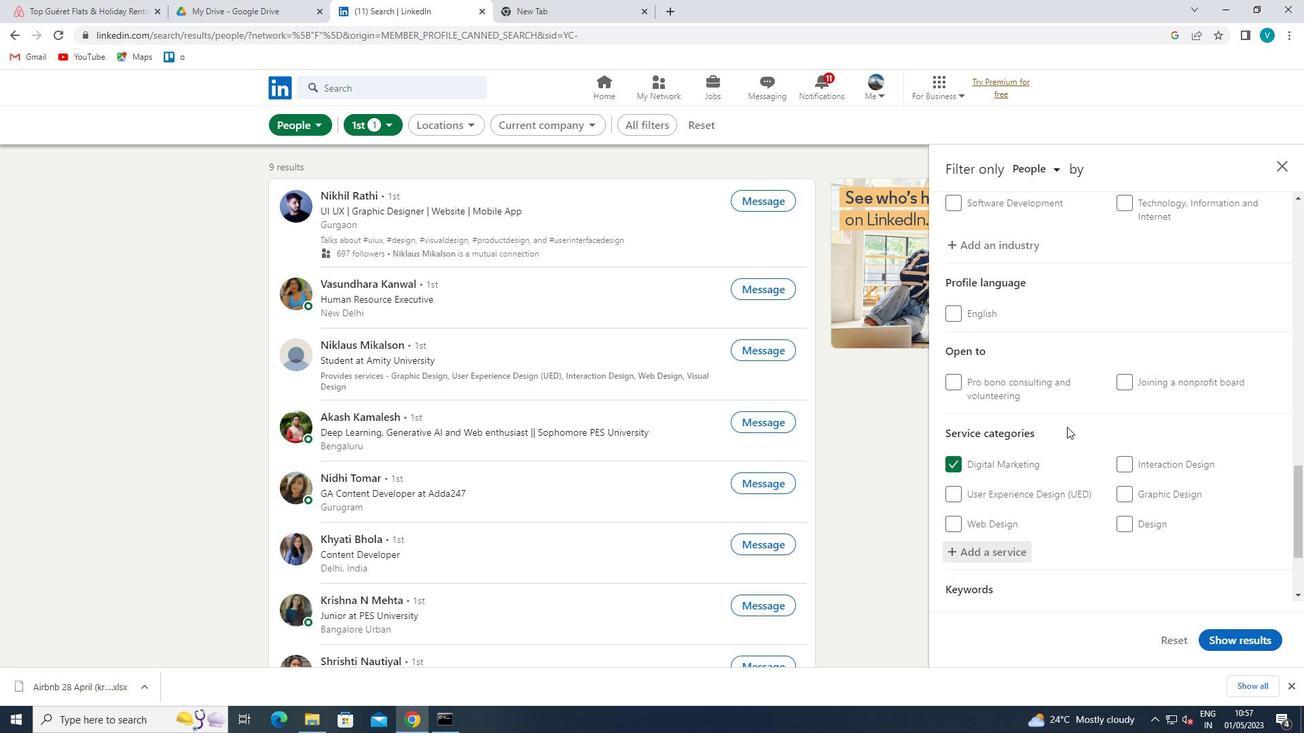 
Action: Mouse moved to (1045, 531)
Screenshot: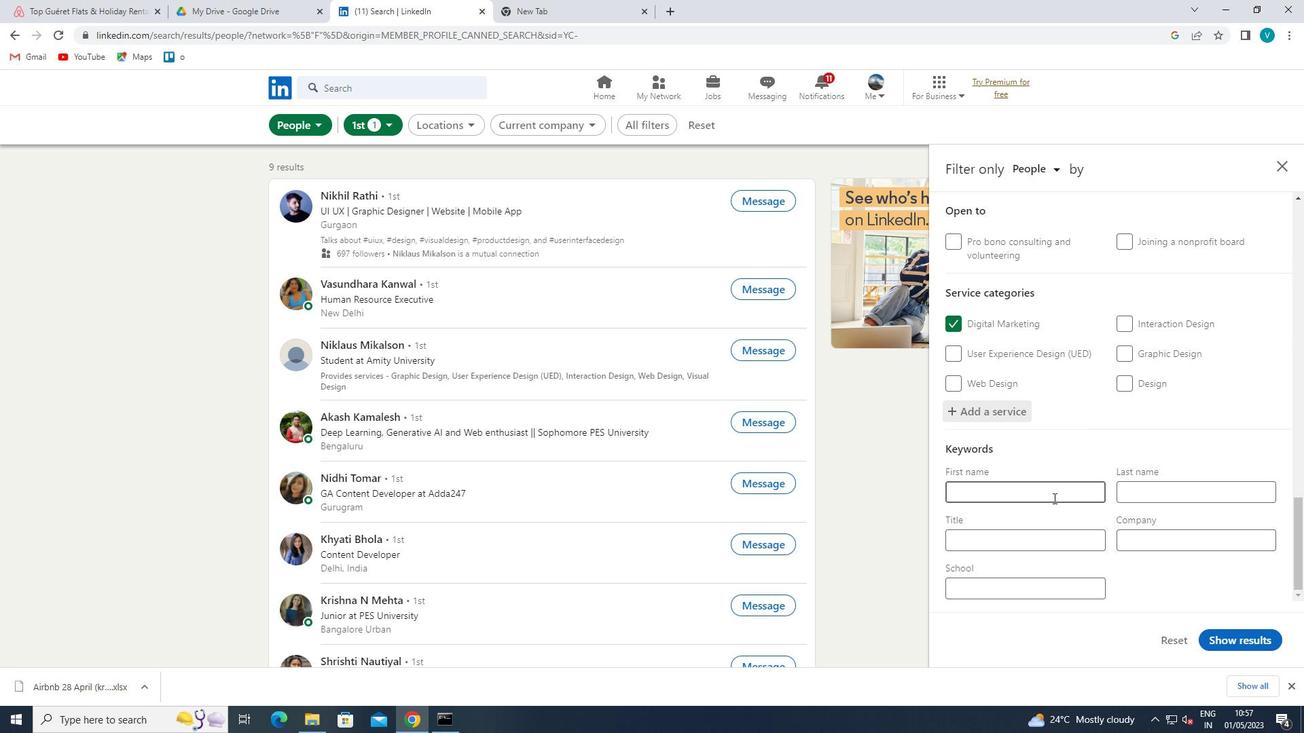 
Action: Mouse pressed left at (1045, 531)
Screenshot: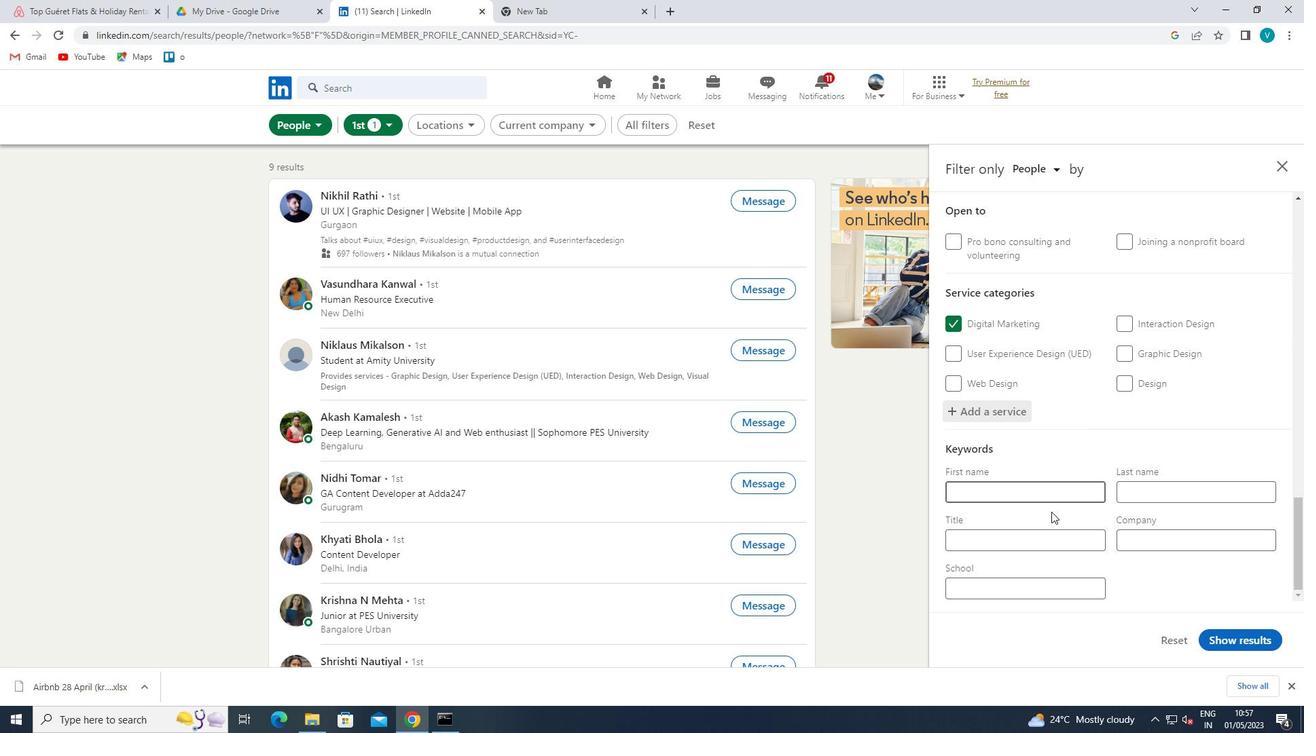 
Action: Mouse moved to (857, 398)
Screenshot: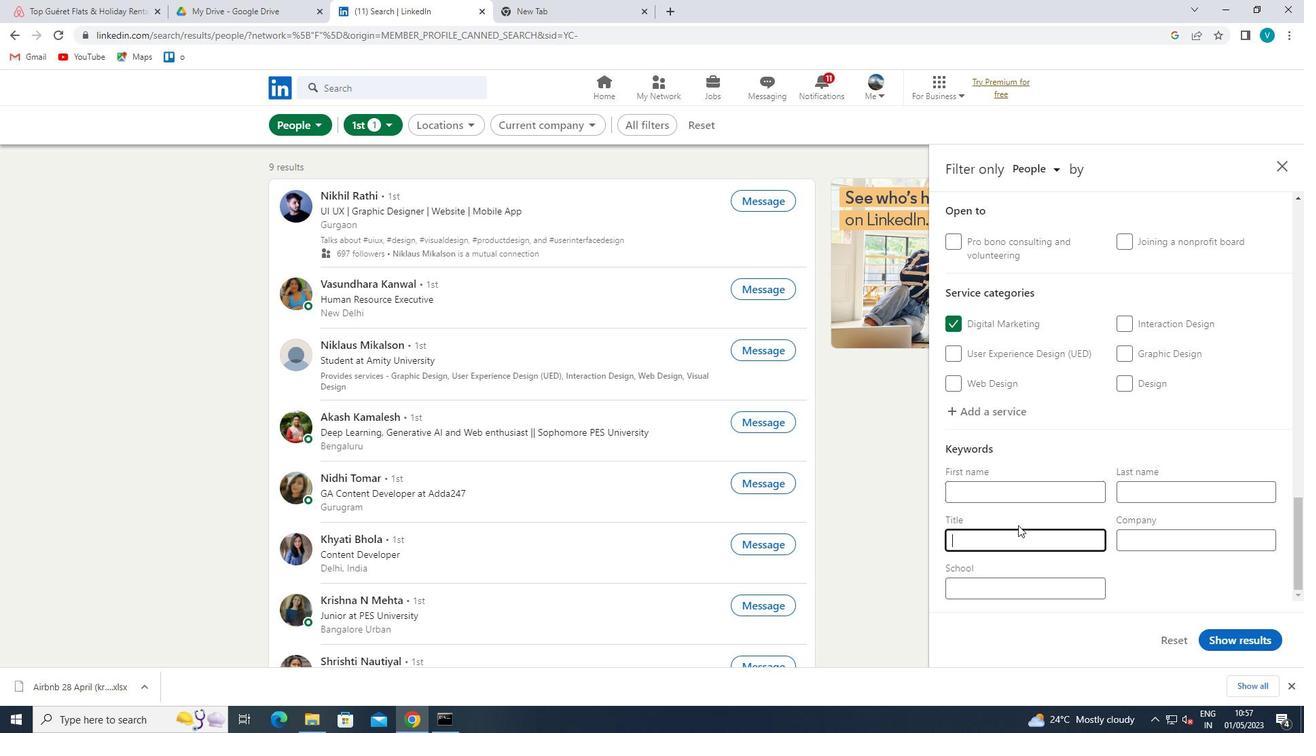 
Action: Key pressed <Key.shift>MEDIA<Key.space><Key.shift>BUYER
Screenshot: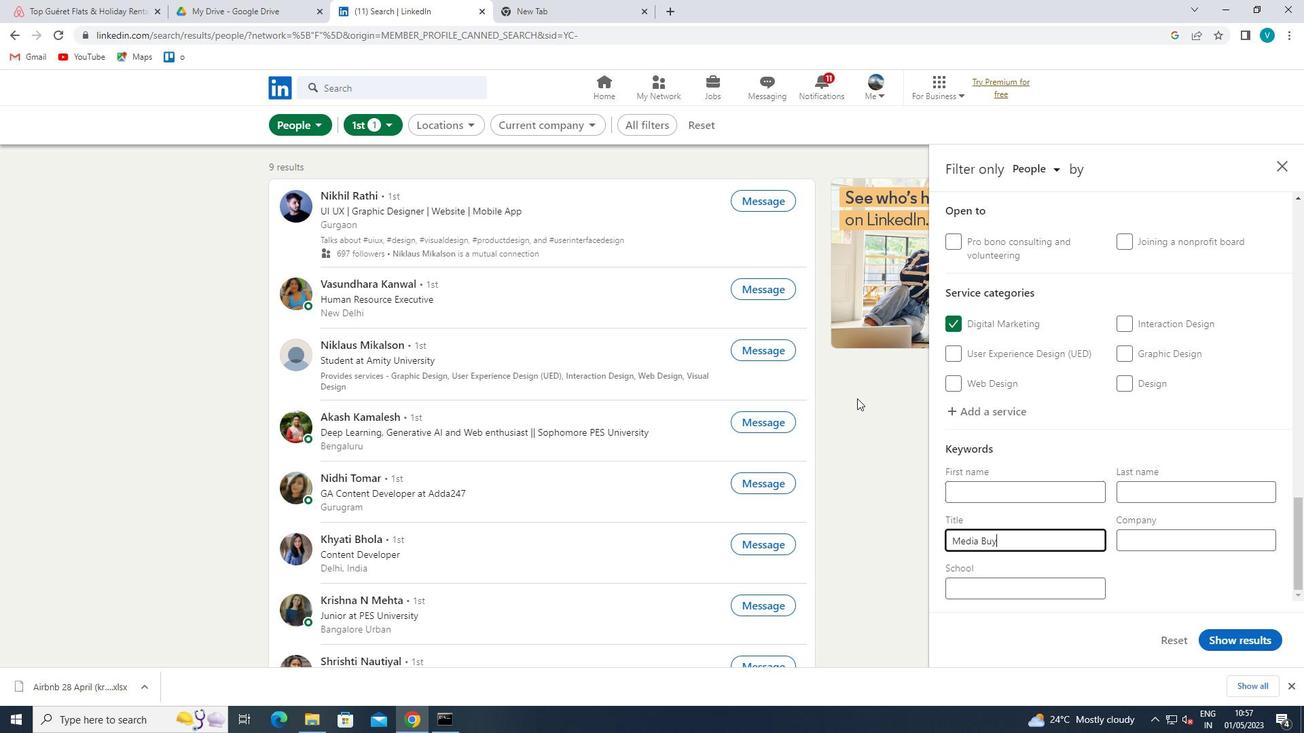 
Action: Mouse moved to (1256, 637)
Screenshot: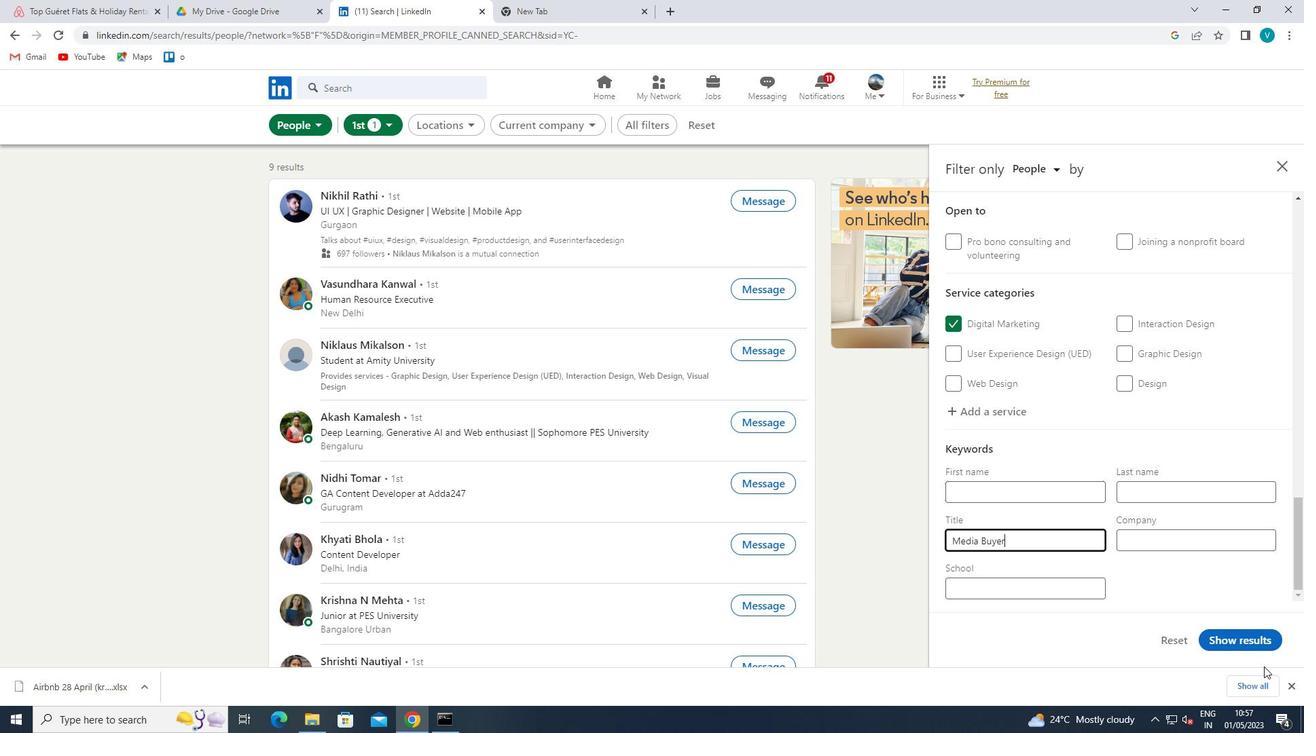 
Action: Mouse pressed left at (1256, 637)
Screenshot: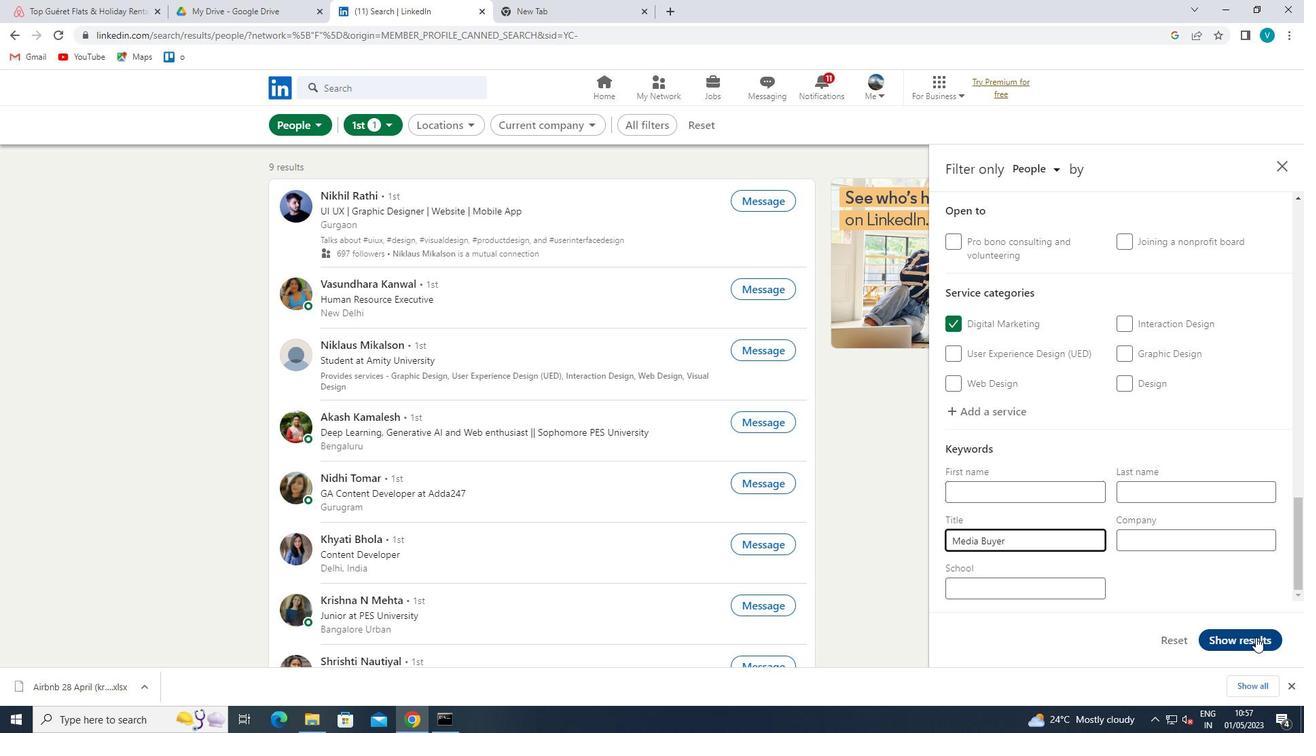 
Action: Mouse moved to (841, 326)
Screenshot: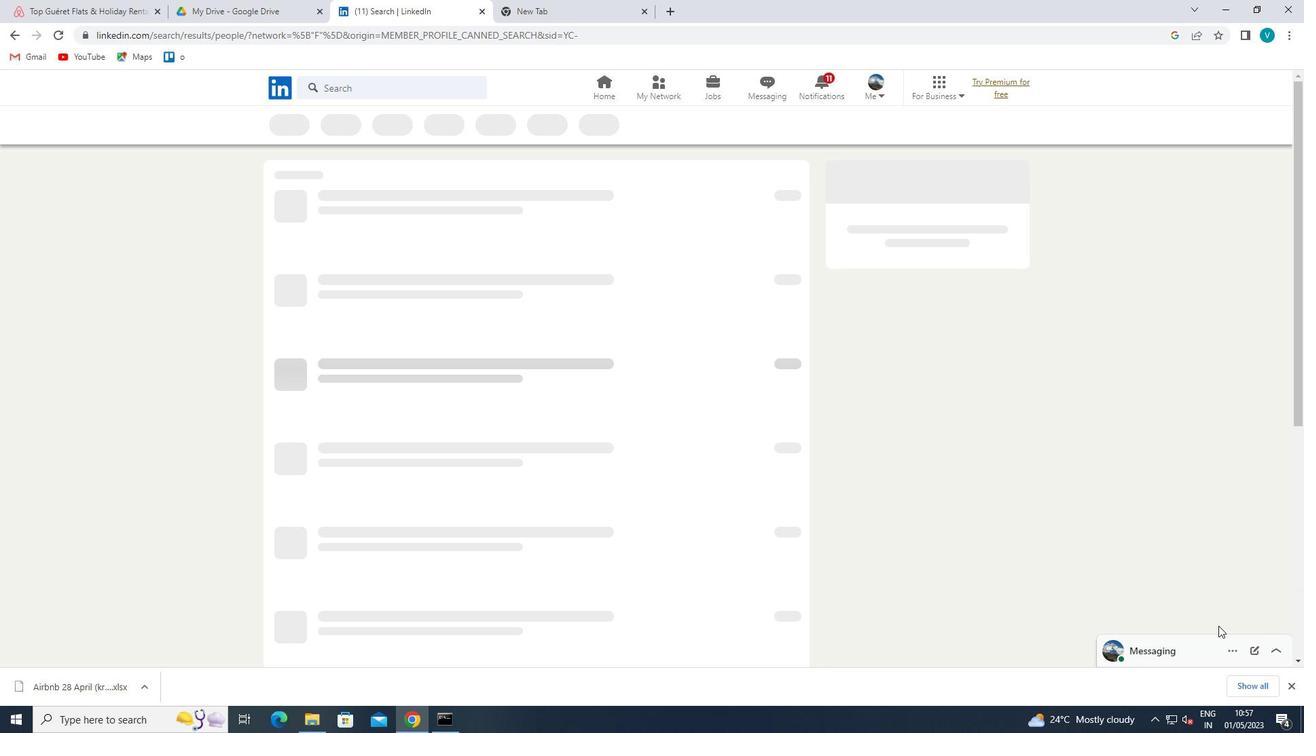 
